 Task: Add a signature Holden Davis containing With sincere appreciation and best wishes, Holden Davis to email address softage.2@softage.net and add a label Recipes
Action: Mouse moved to (890, 590)
Screenshot: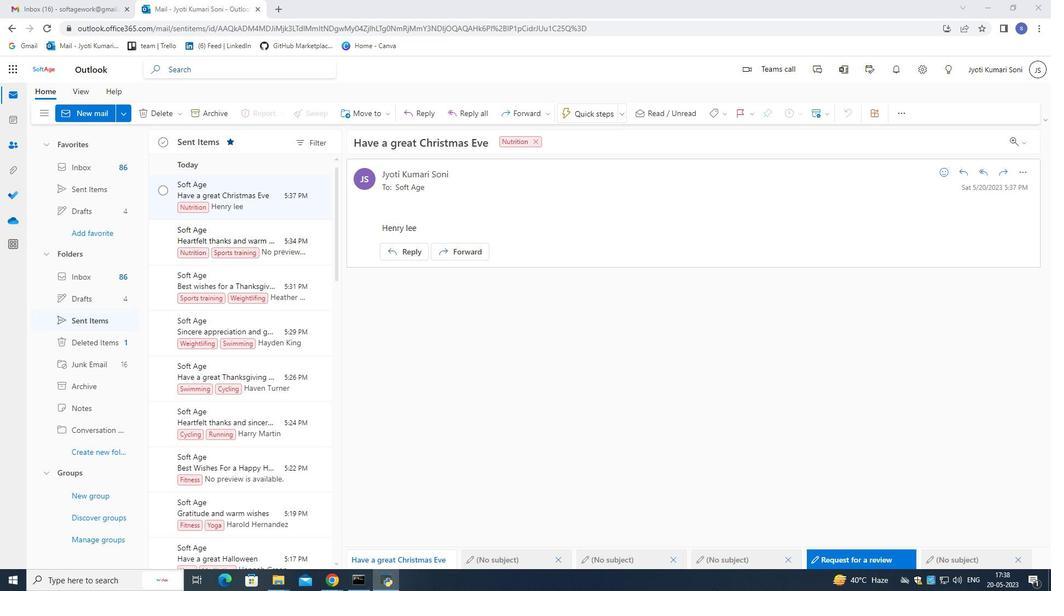 
Action: Mouse scrolled (890, 591) with delta (0, 0)
Screenshot: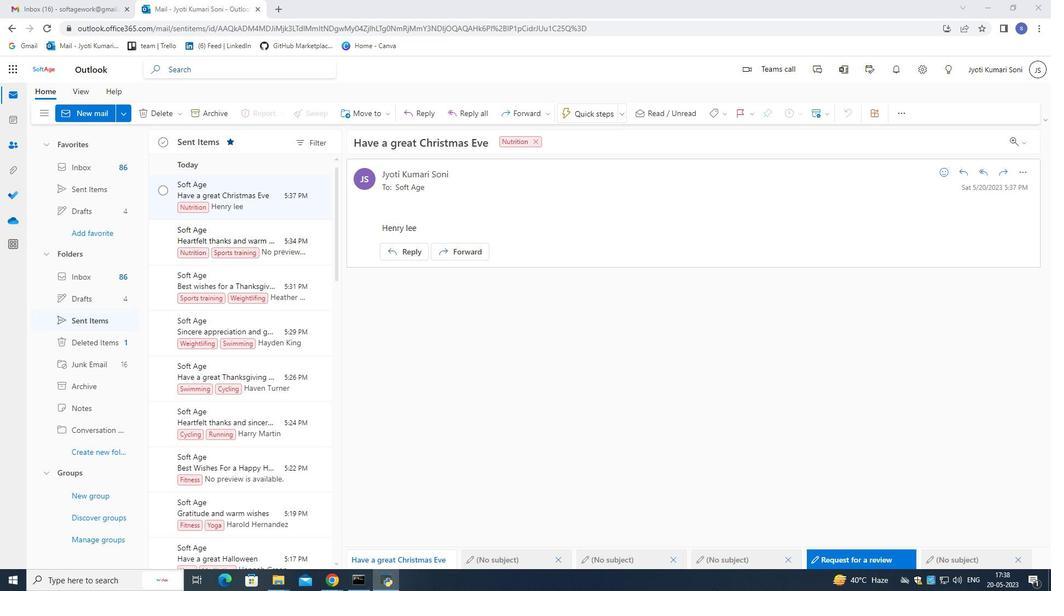 
Action: Mouse moved to (291, 330)
Screenshot: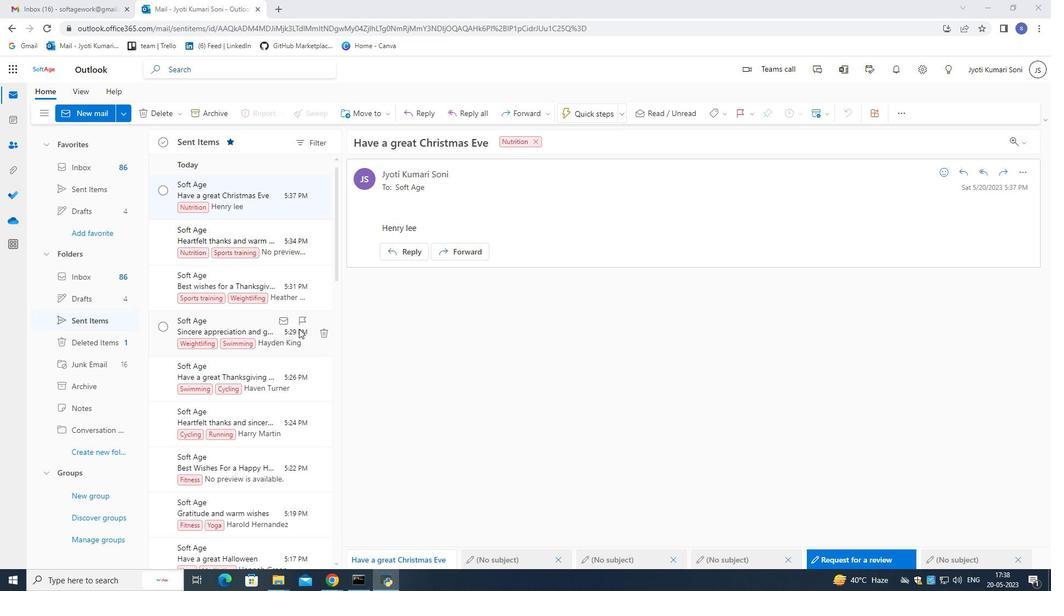 
Action: Mouse scrolled (291, 331) with delta (0, 0)
Screenshot: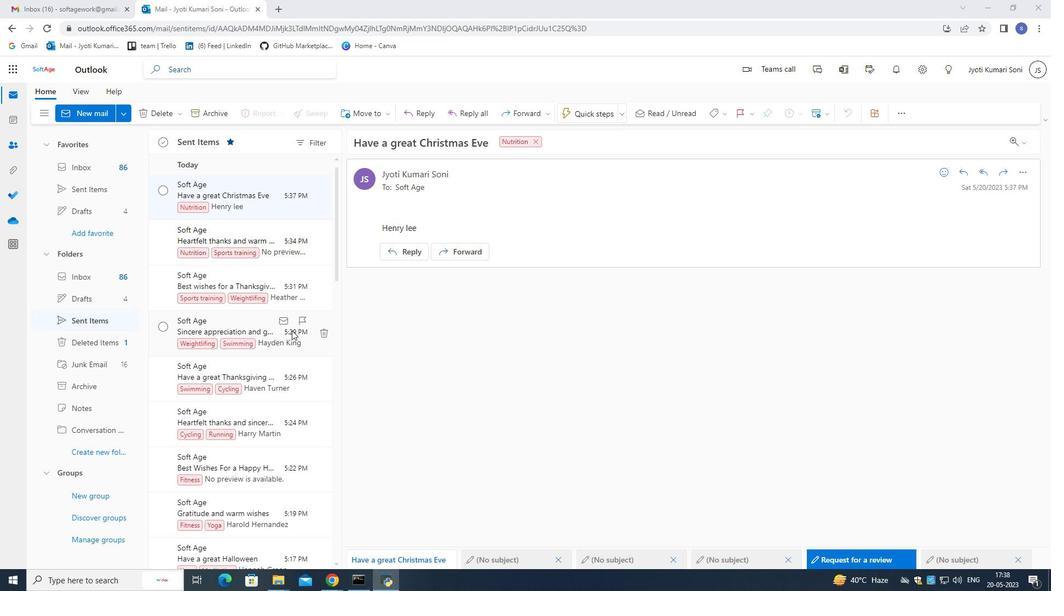 
Action: Mouse scrolled (291, 331) with delta (0, 0)
Screenshot: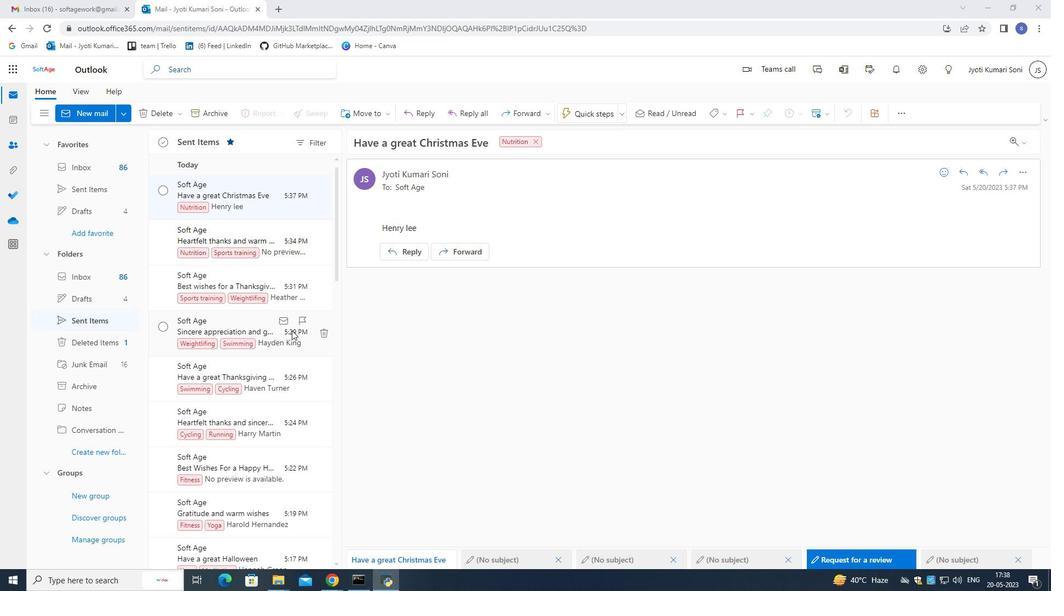 
Action: Mouse scrolled (291, 331) with delta (0, 0)
Screenshot: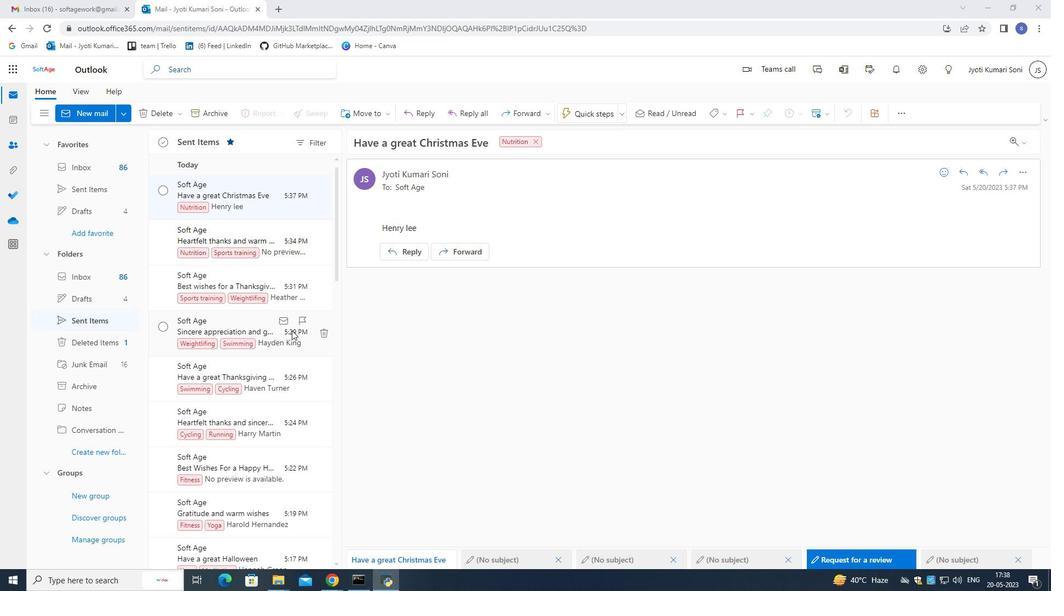 
Action: Mouse scrolled (291, 331) with delta (0, 0)
Screenshot: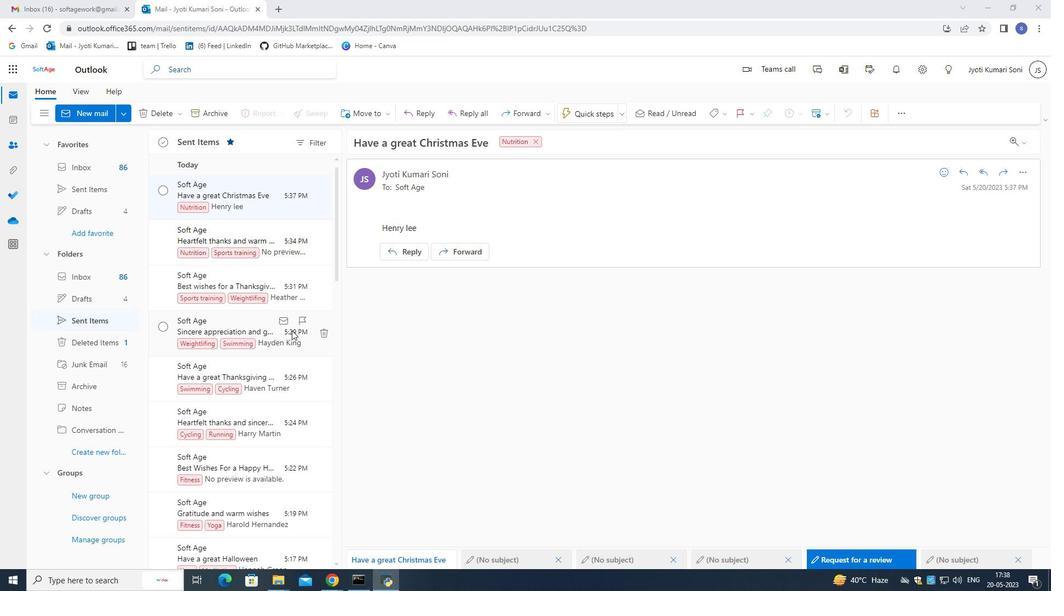 
Action: Mouse scrolled (291, 331) with delta (0, 0)
Screenshot: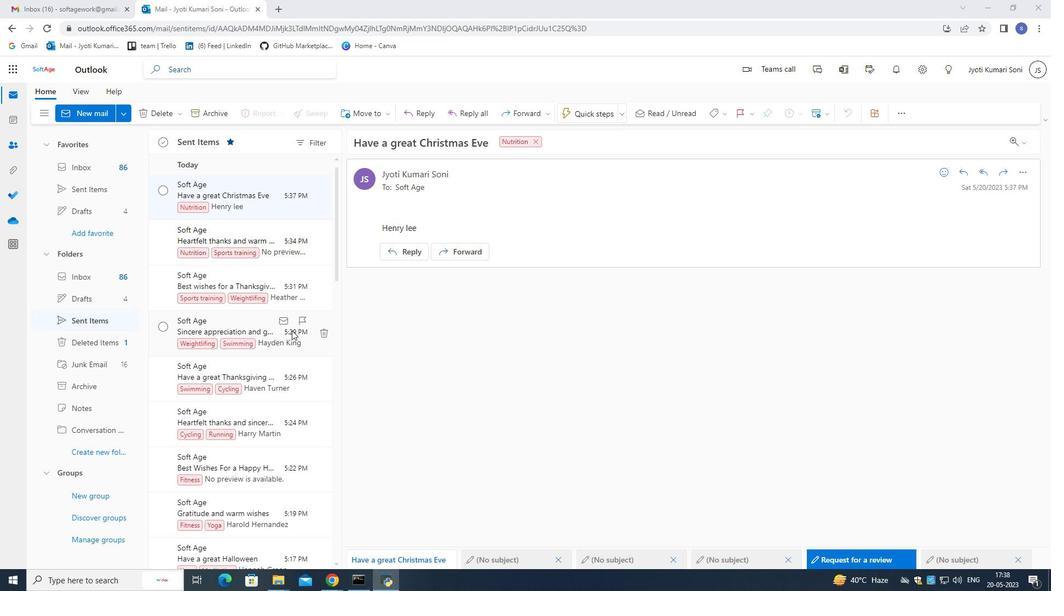 
Action: Mouse scrolled (291, 330) with delta (0, 0)
Screenshot: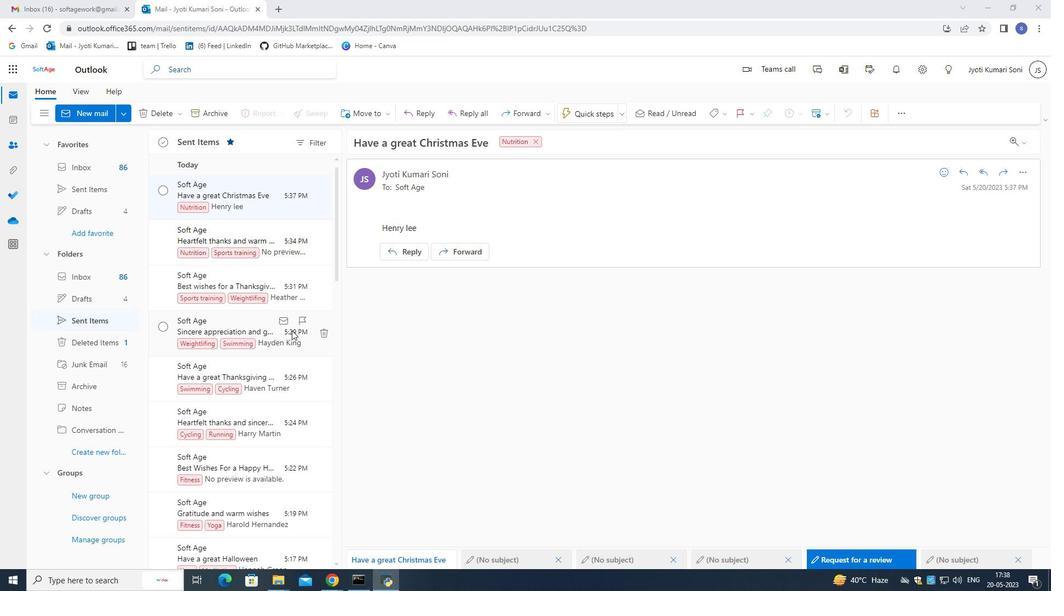 
Action: Mouse scrolled (291, 330) with delta (0, 0)
Screenshot: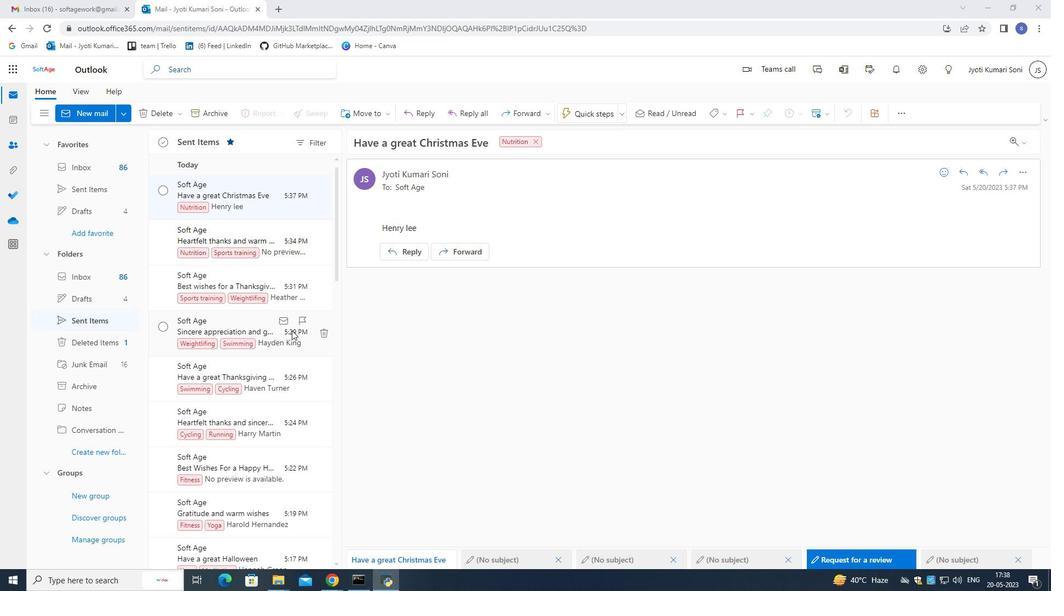 
Action: Mouse scrolled (291, 330) with delta (0, 0)
Screenshot: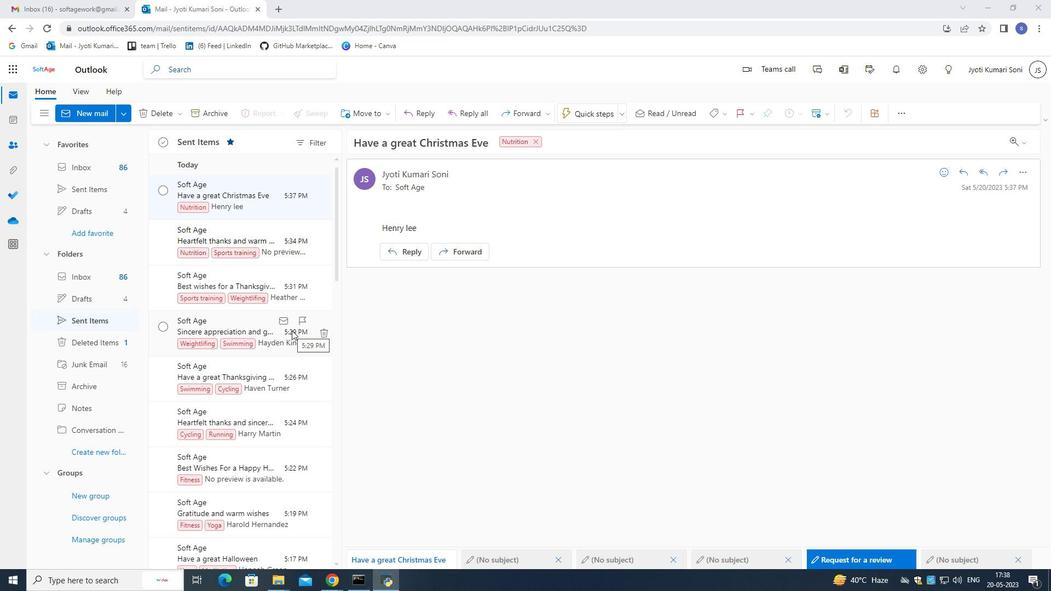 
Action: Mouse scrolled (291, 330) with delta (0, 0)
Screenshot: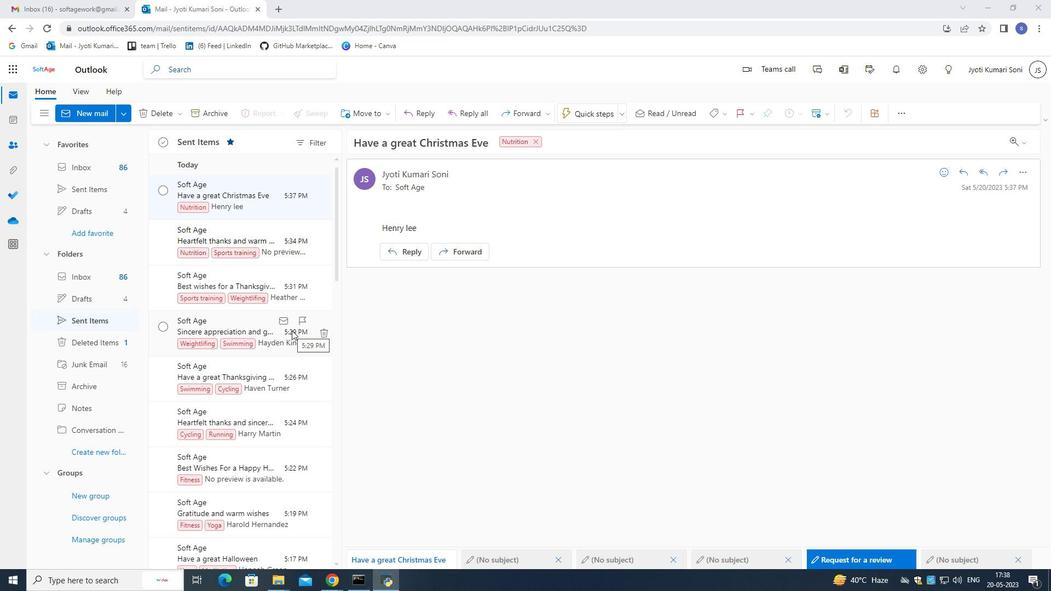 
Action: Mouse scrolled (291, 330) with delta (0, 0)
Screenshot: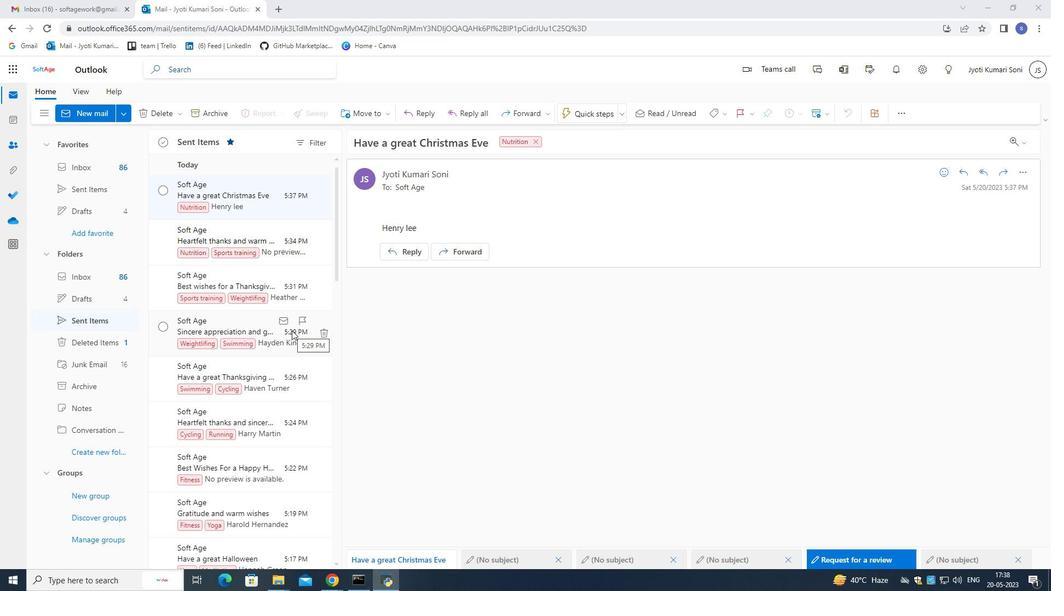 
Action: Mouse scrolled (291, 331) with delta (0, 0)
Screenshot: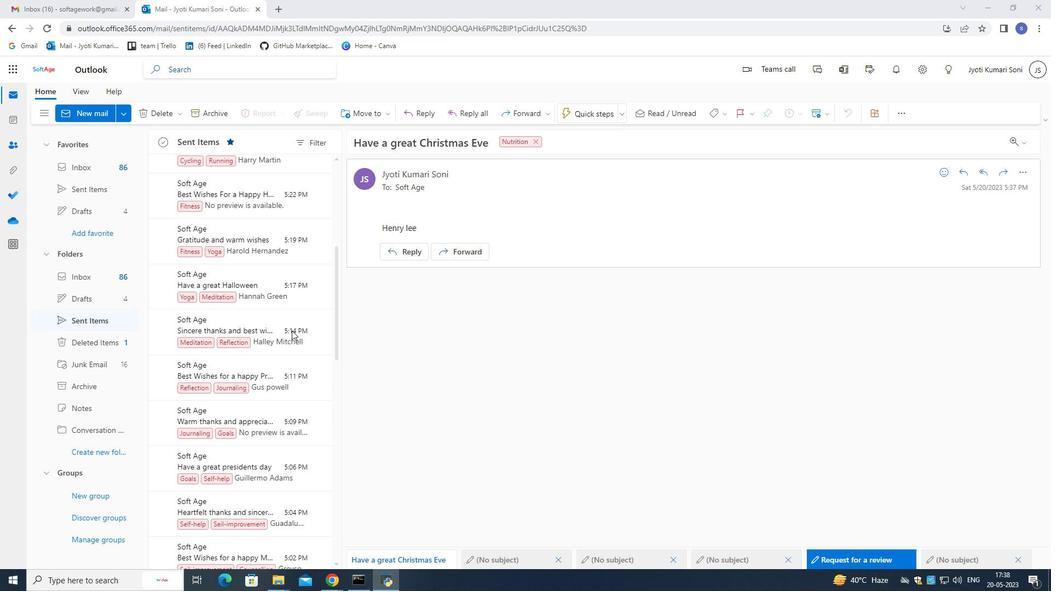 
Action: Mouse scrolled (291, 331) with delta (0, 0)
Screenshot: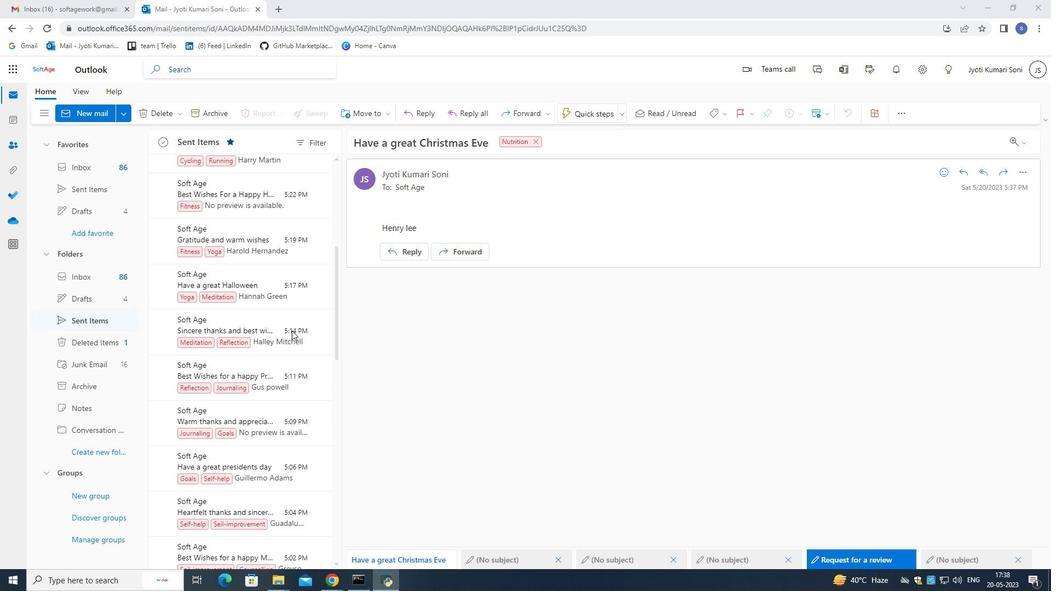 
Action: Mouse scrolled (291, 331) with delta (0, 0)
Screenshot: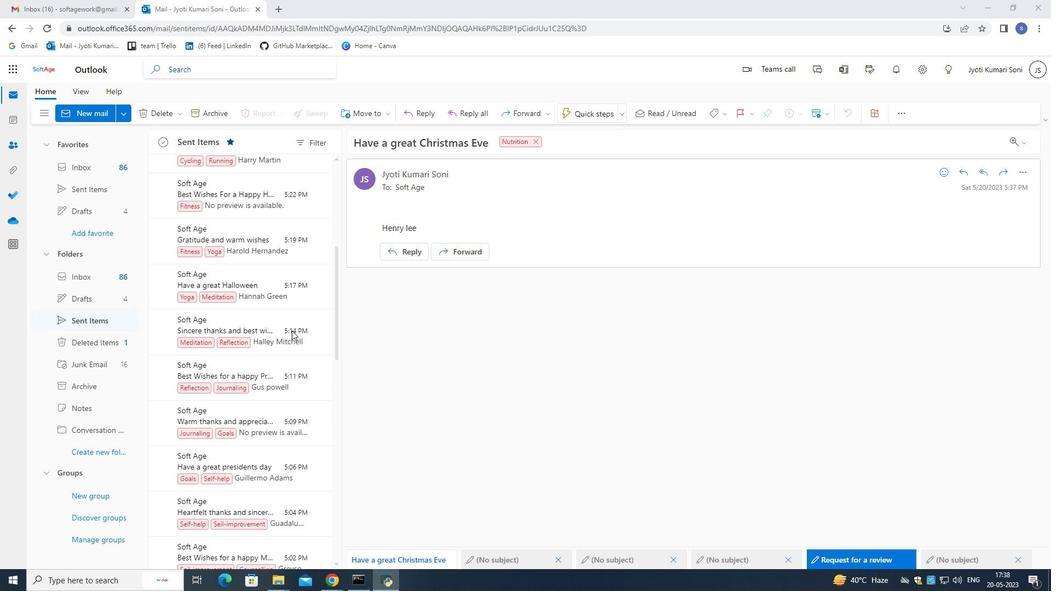 
Action: Mouse scrolled (291, 331) with delta (0, 0)
Screenshot: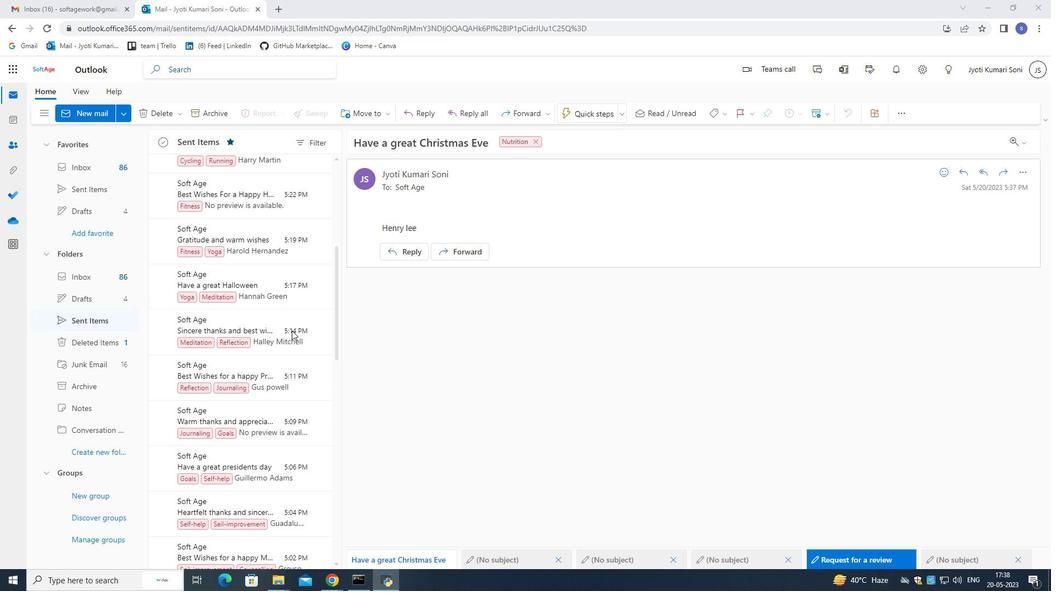 
Action: Mouse scrolled (291, 331) with delta (0, 0)
Screenshot: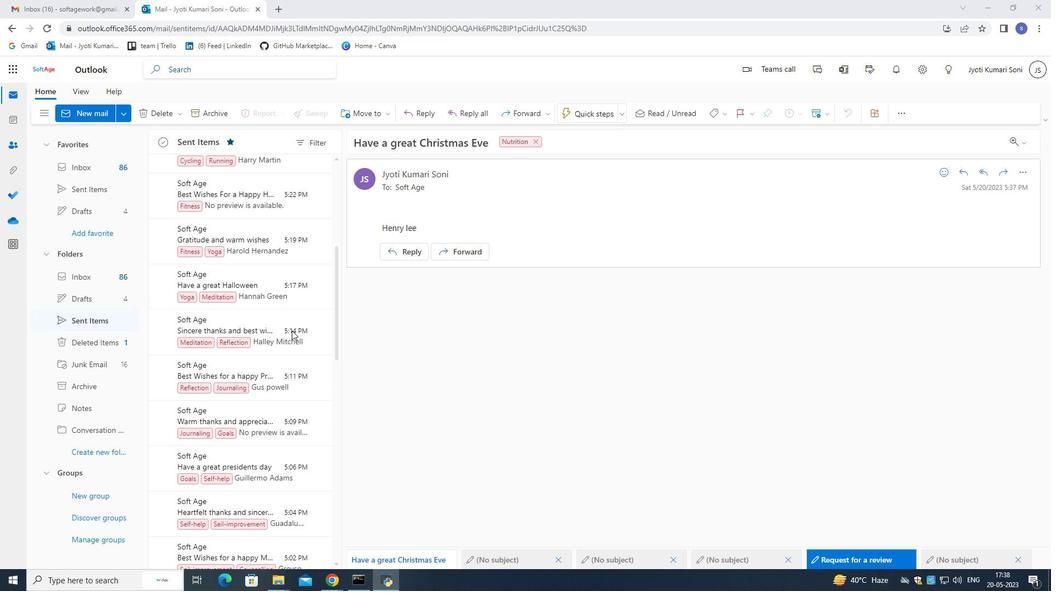 
Action: Mouse scrolled (291, 331) with delta (0, 0)
Screenshot: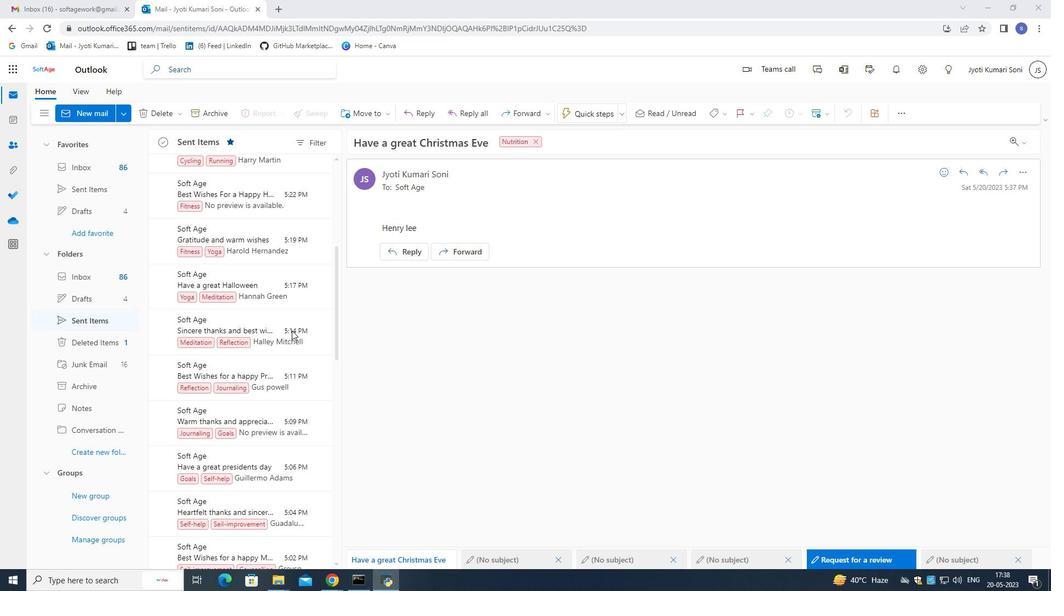 
Action: Mouse scrolled (291, 331) with delta (0, 0)
Screenshot: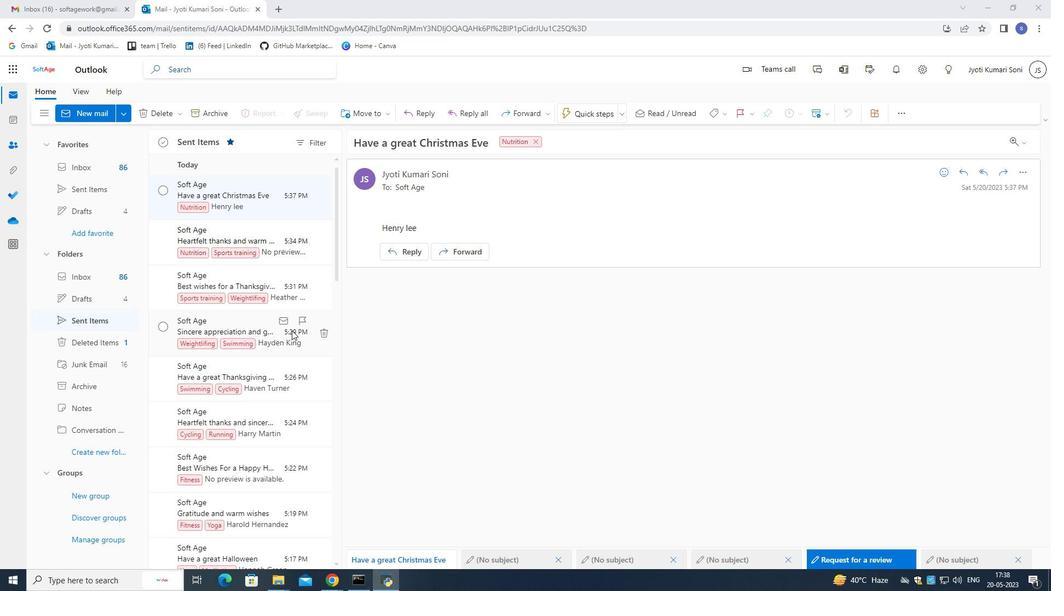 
Action: Mouse scrolled (291, 331) with delta (0, 0)
Screenshot: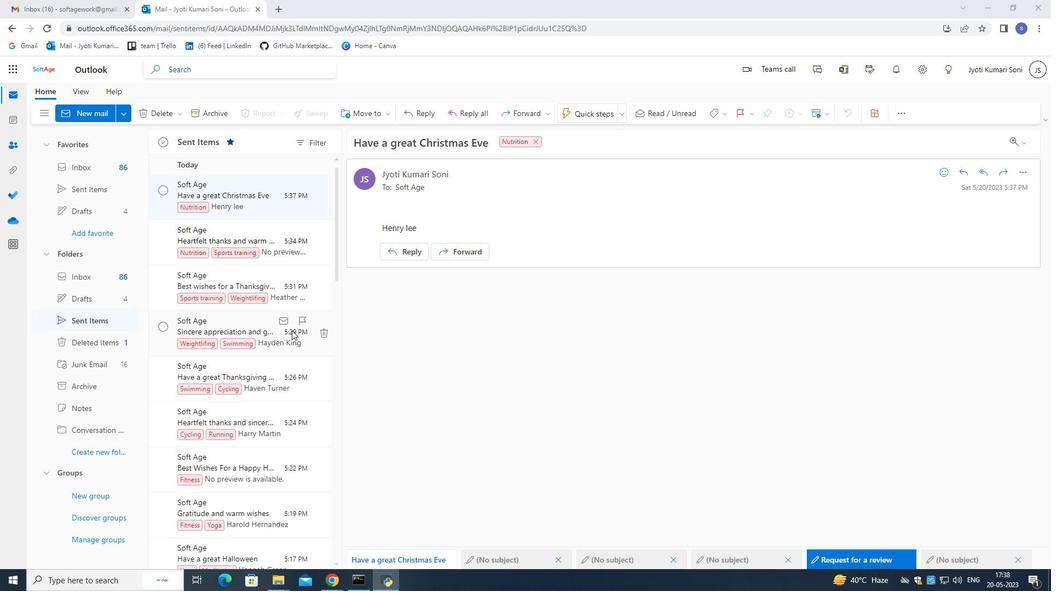 
Action: Mouse scrolled (291, 331) with delta (0, 0)
Screenshot: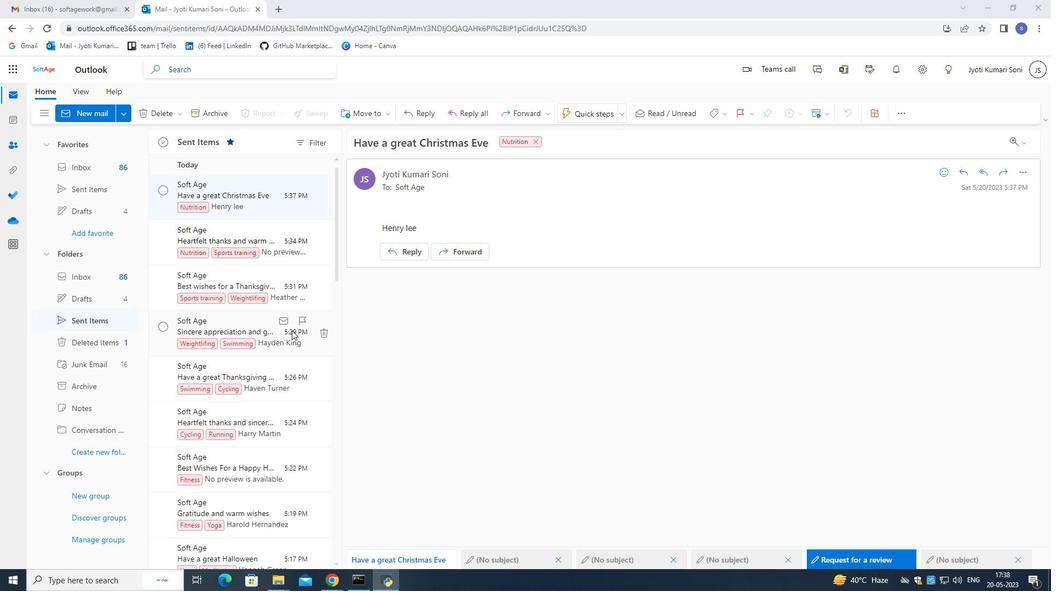 
Action: Mouse scrolled (291, 331) with delta (0, 0)
Screenshot: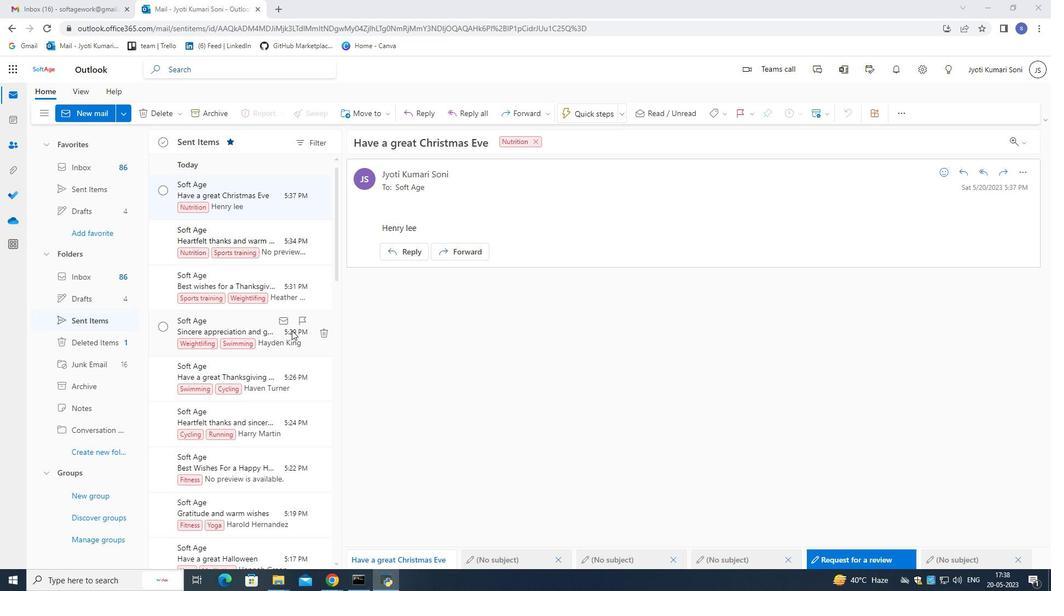
Action: Mouse scrolled (291, 331) with delta (0, 0)
Screenshot: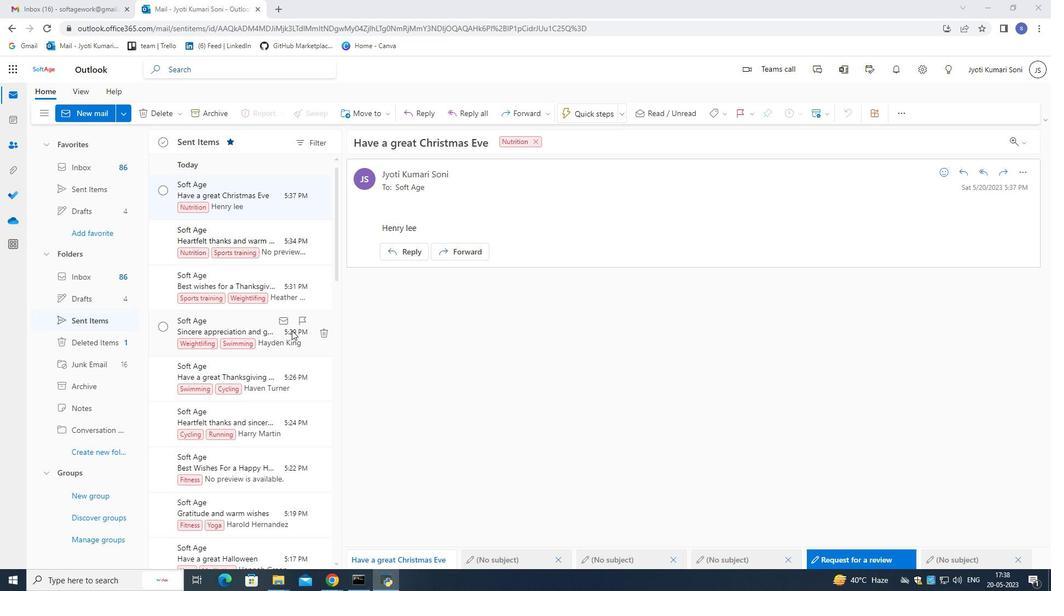 
Action: Mouse scrolled (291, 331) with delta (0, 0)
Screenshot: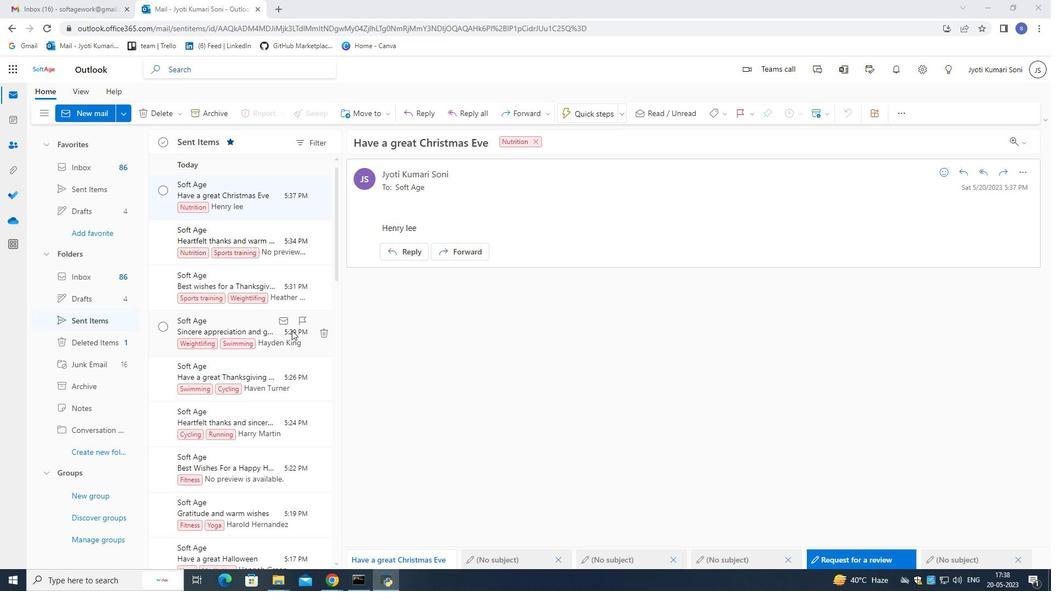 
Action: Mouse moved to (88, 112)
Screenshot: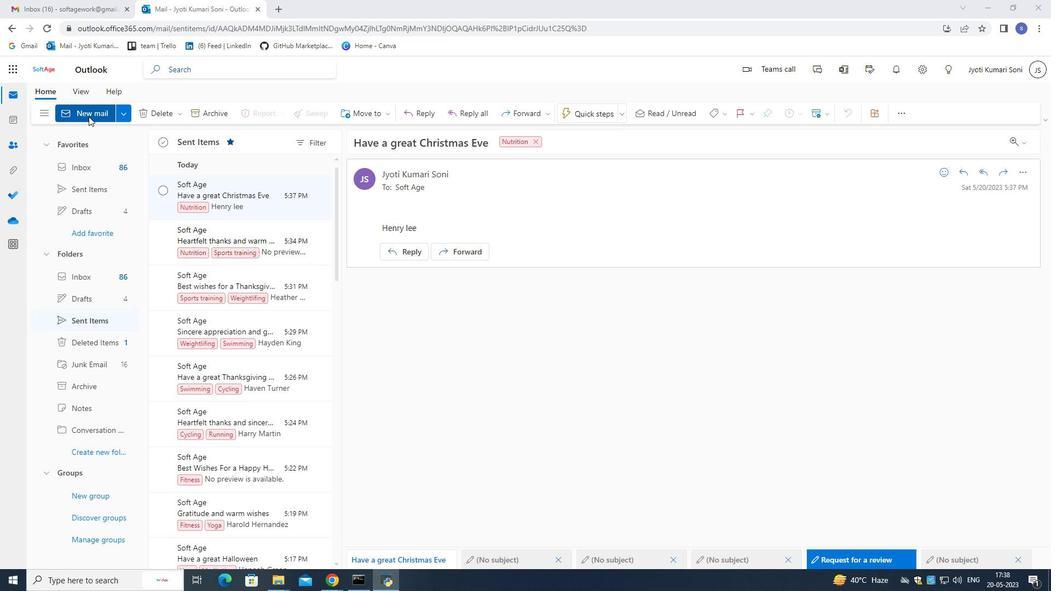 
Action: Mouse pressed left at (88, 112)
Screenshot: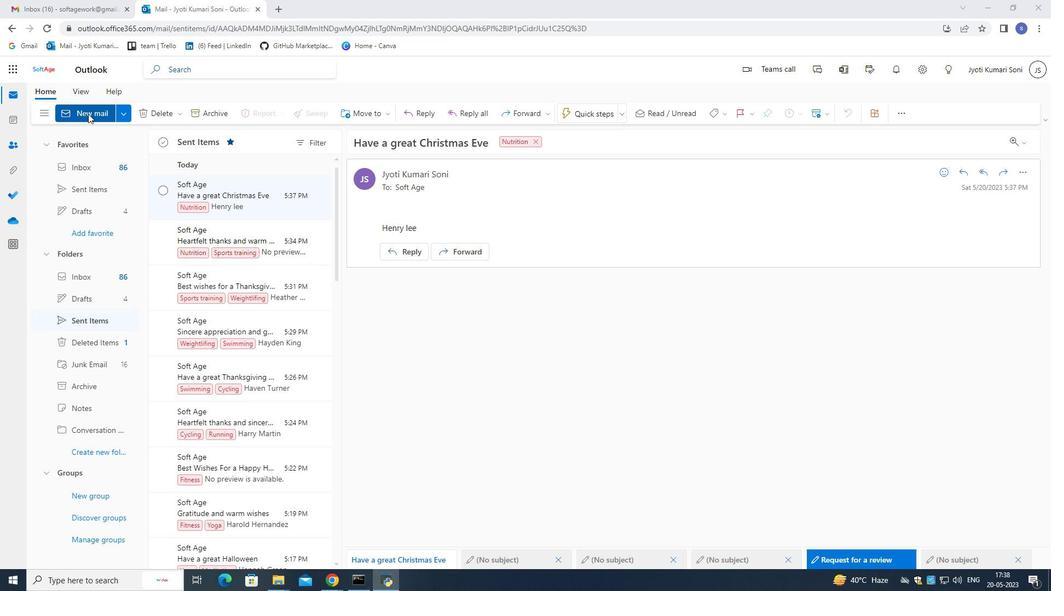 
Action: Mouse moved to (743, 111)
Screenshot: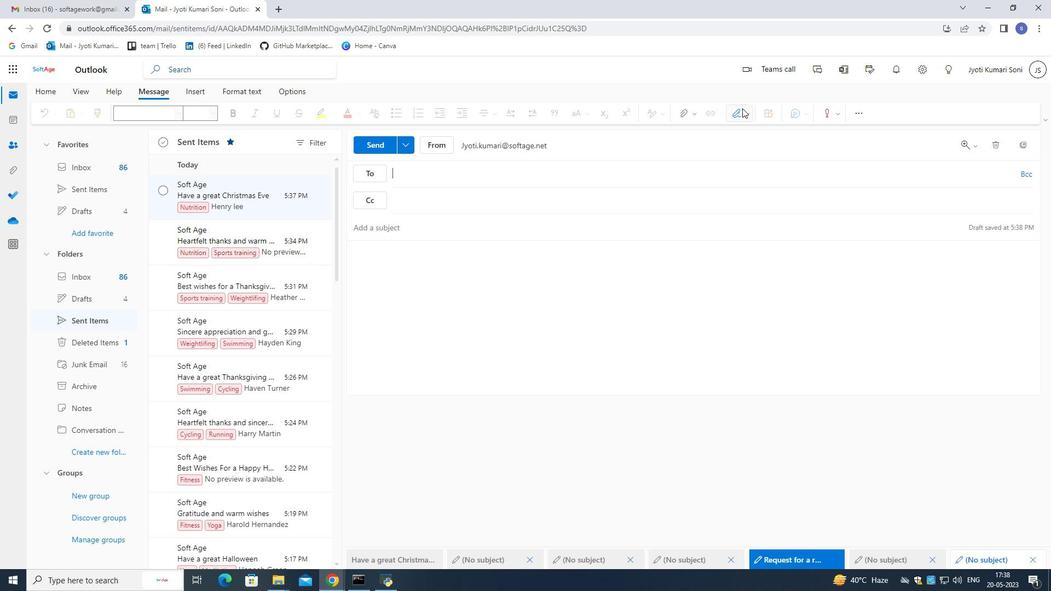 
Action: Mouse pressed left at (743, 111)
Screenshot: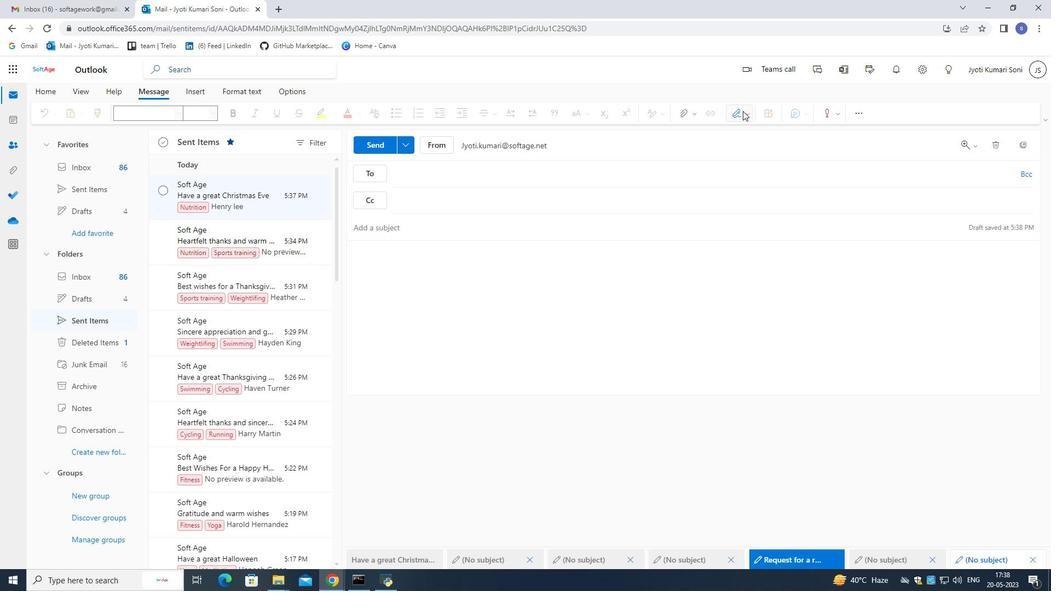 
Action: Mouse moved to (727, 303)
Screenshot: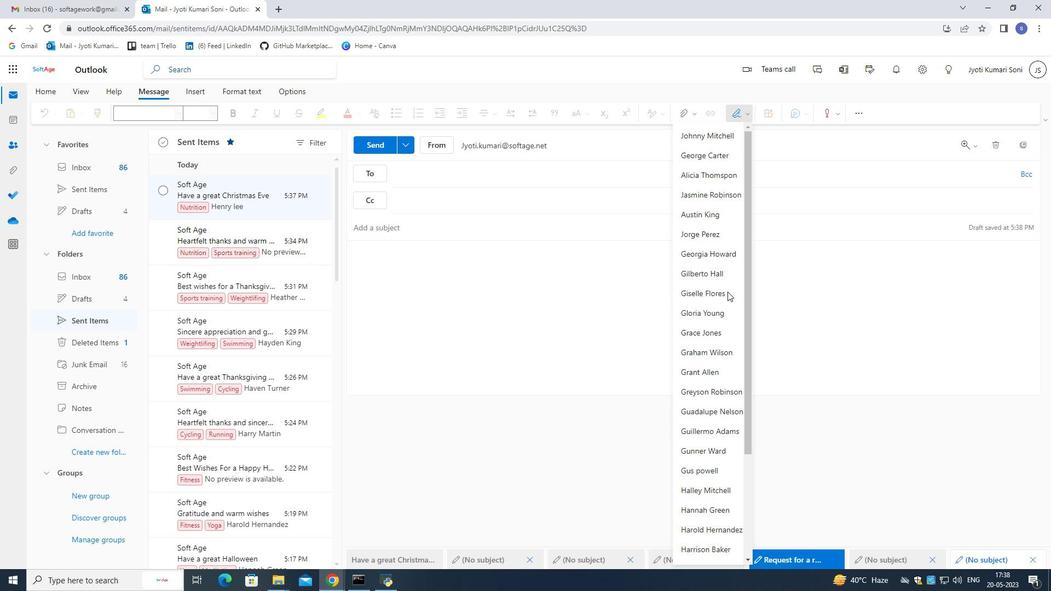 
Action: Mouse scrolled (727, 303) with delta (0, 0)
Screenshot: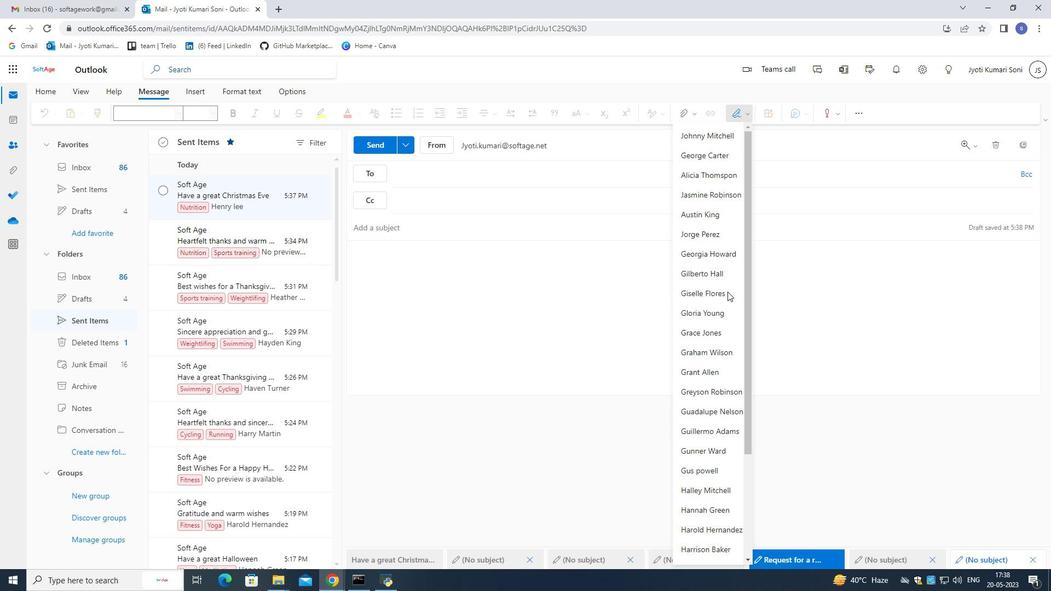 
Action: Mouse moved to (726, 318)
Screenshot: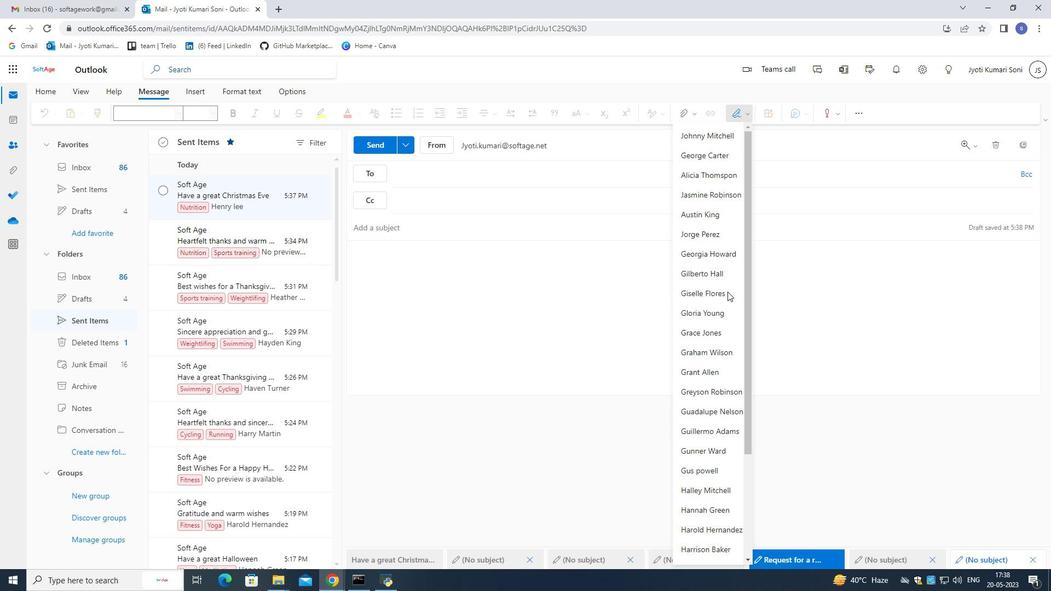 
Action: Mouse scrolled (726, 317) with delta (0, 0)
Screenshot: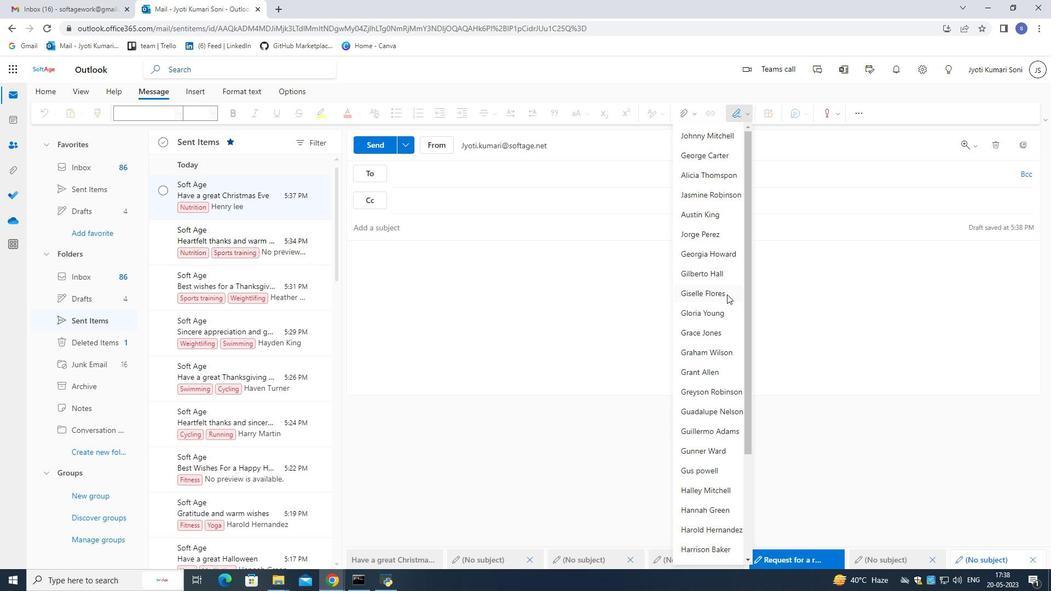 
Action: Mouse moved to (726, 327)
Screenshot: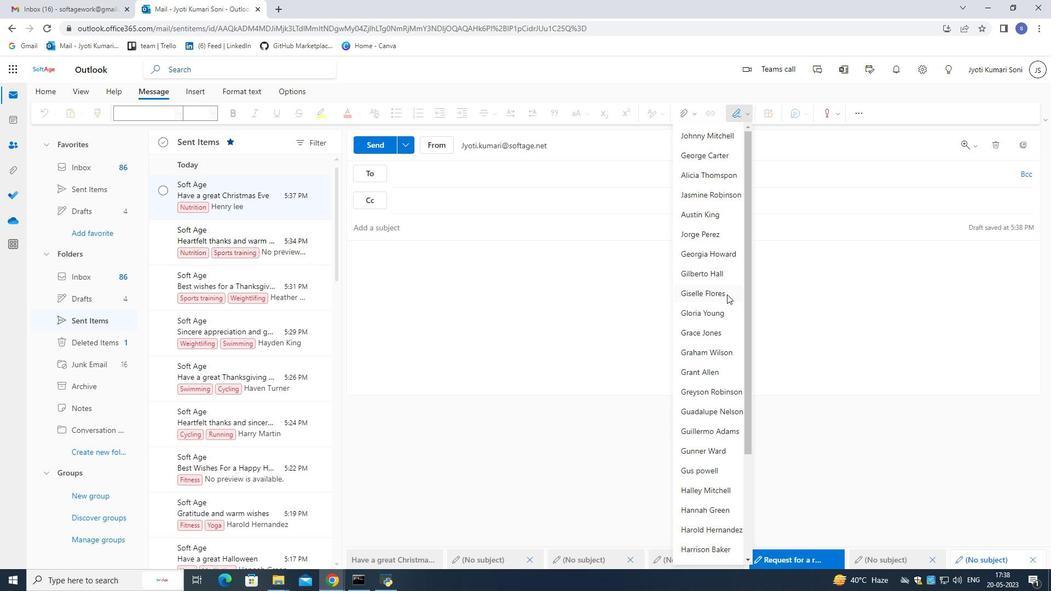 
Action: Mouse scrolled (726, 326) with delta (0, 0)
Screenshot: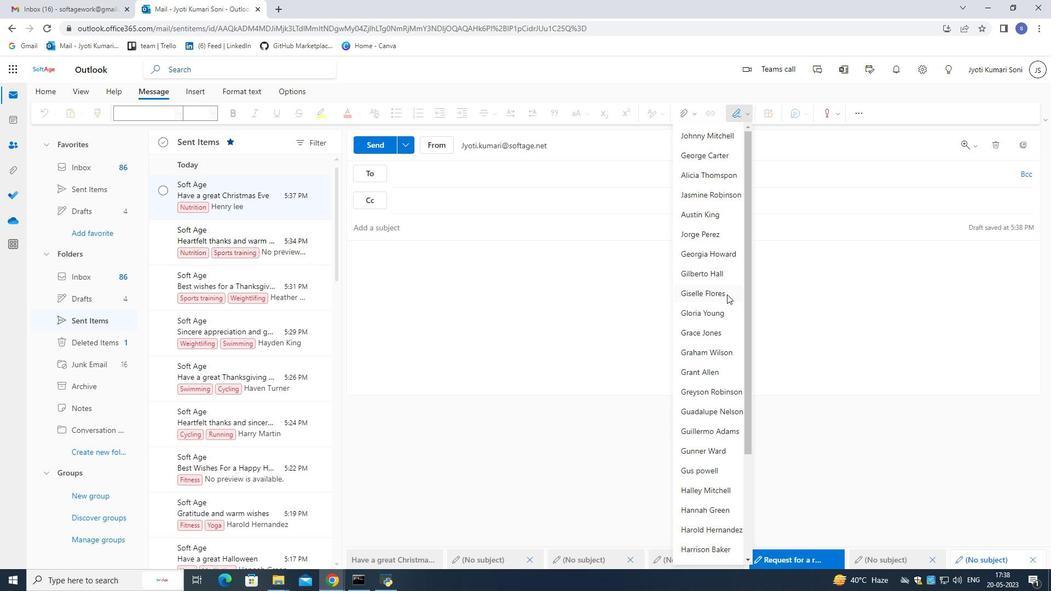 
Action: Mouse moved to (726, 328)
Screenshot: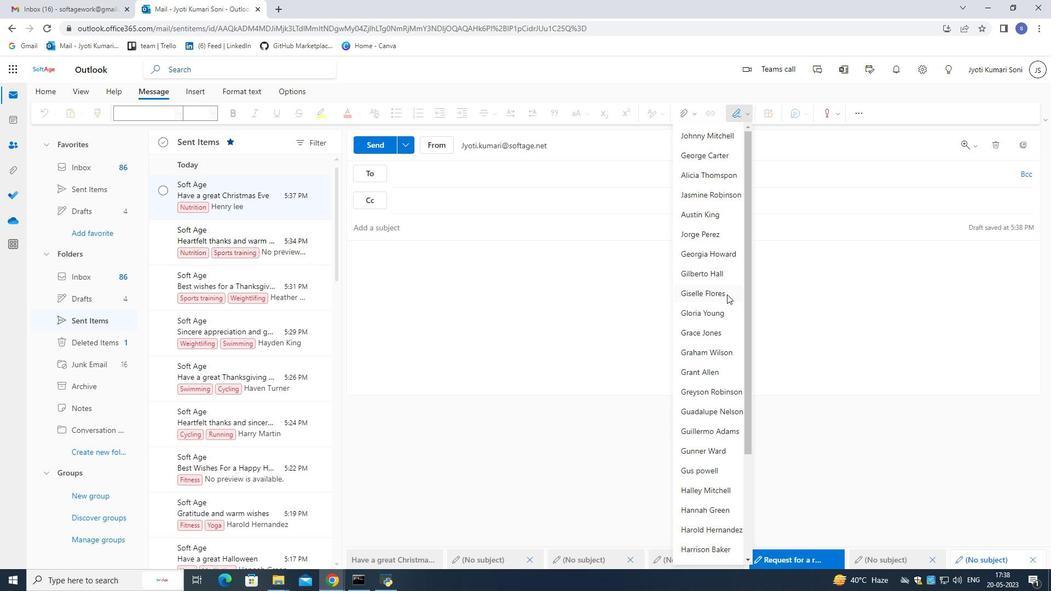 
Action: Mouse scrolled (726, 327) with delta (0, 0)
Screenshot: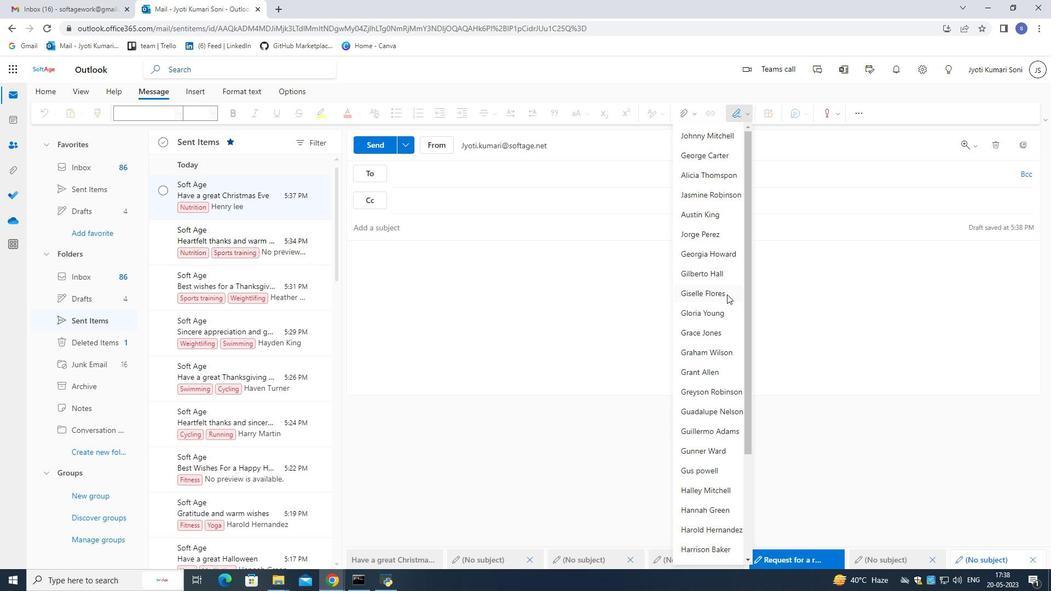 
Action: Mouse scrolled (726, 327) with delta (0, 0)
Screenshot: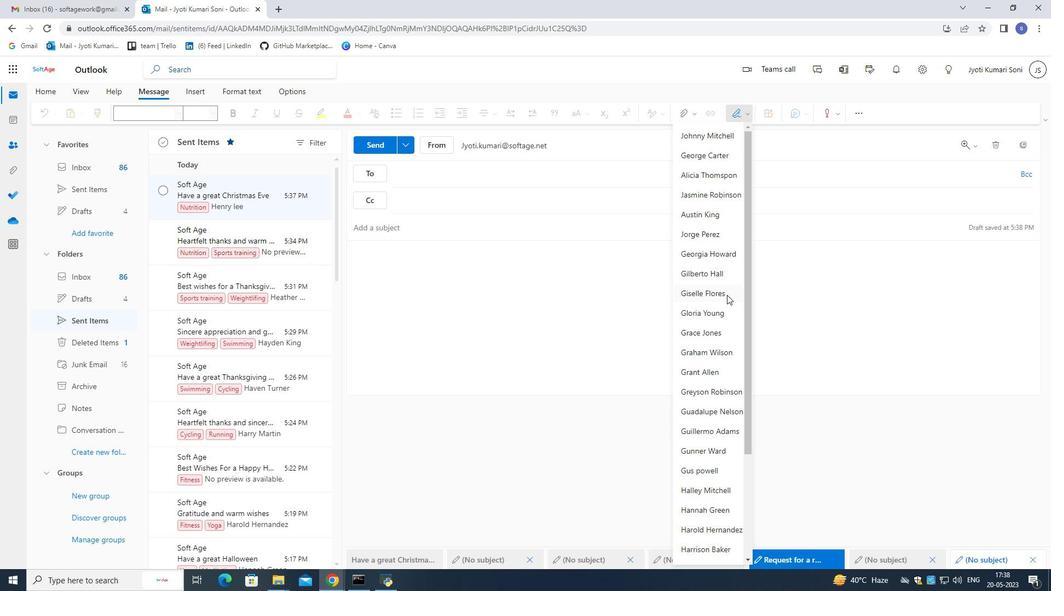 
Action: Mouse scrolled (726, 327) with delta (0, 0)
Screenshot: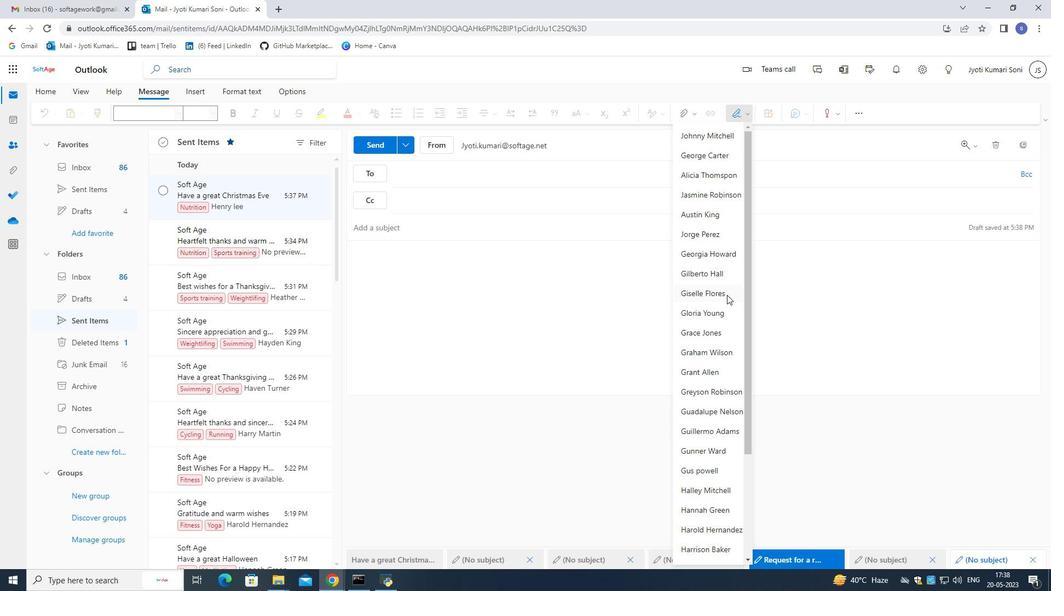 
Action: Mouse scrolled (726, 327) with delta (0, 0)
Screenshot: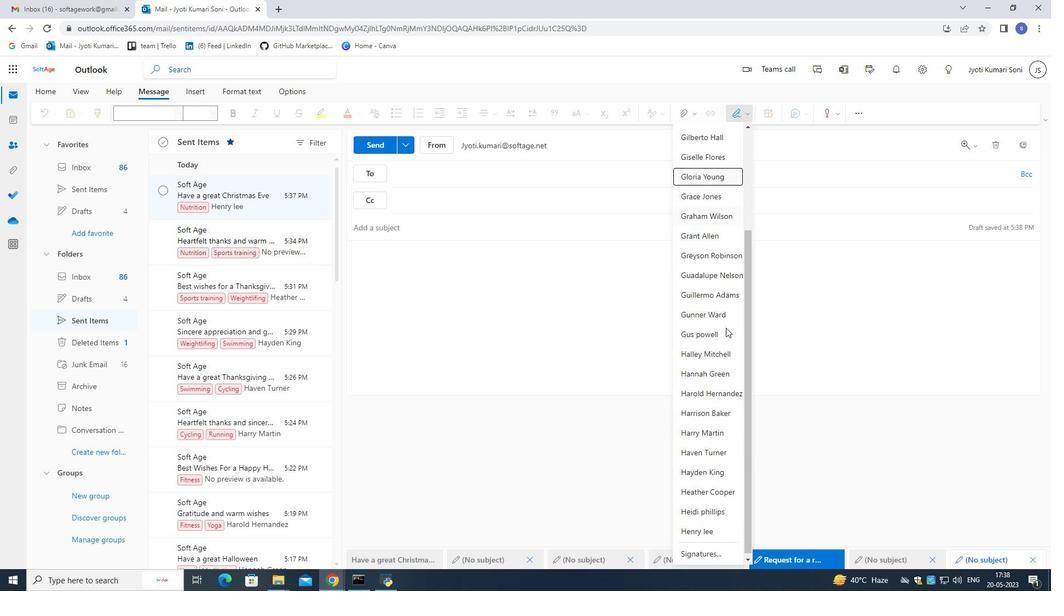 
Action: Mouse scrolled (726, 327) with delta (0, 0)
Screenshot: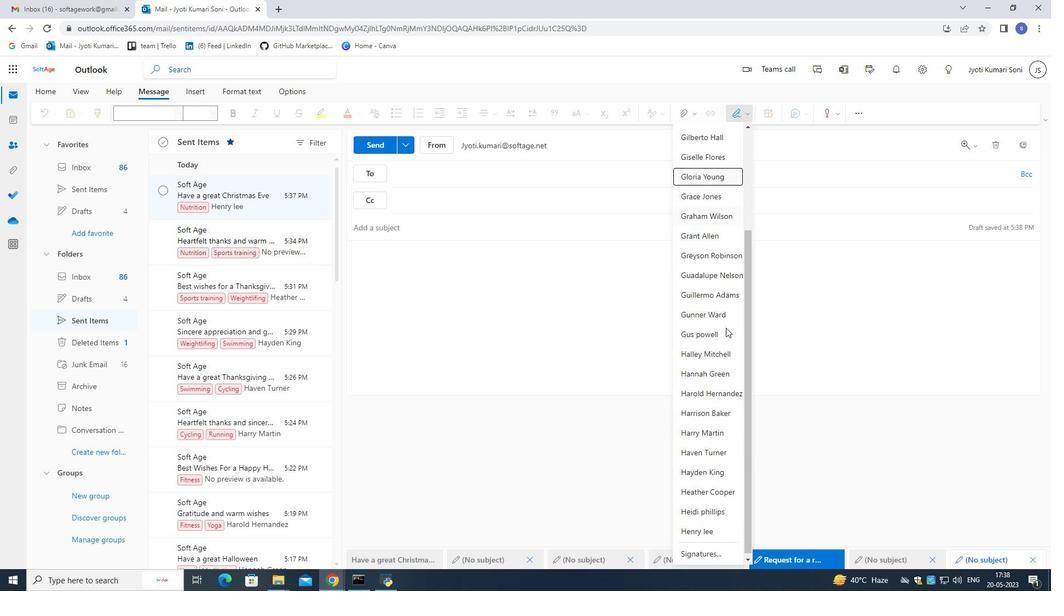 
Action: Mouse scrolled (726, 327) with delta (0, 0)
Screenshot: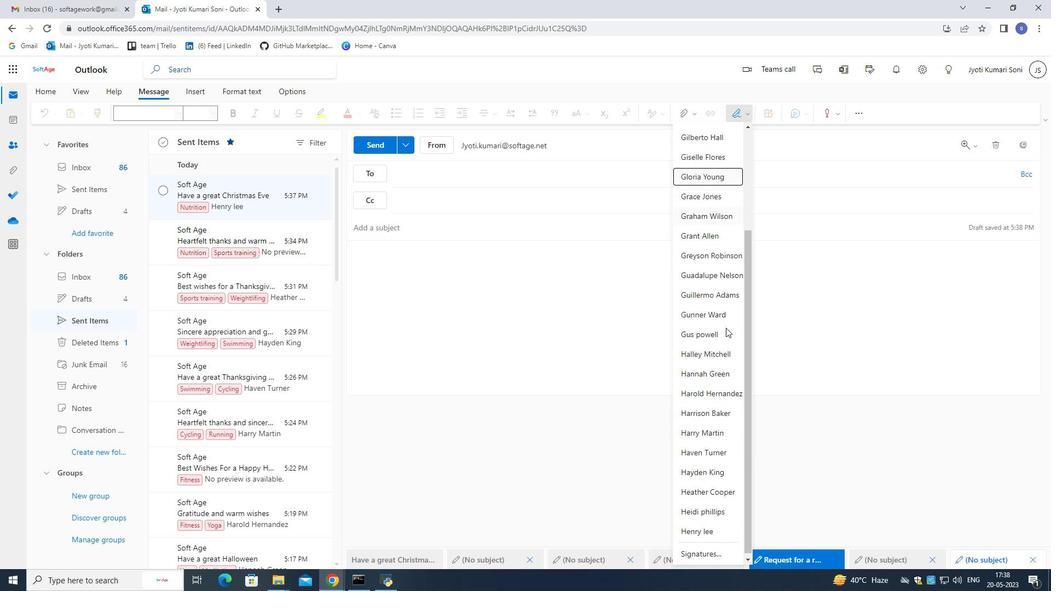 
Action: Mouse scrolled (726, 327) with delta (0, 0)
Screenshot: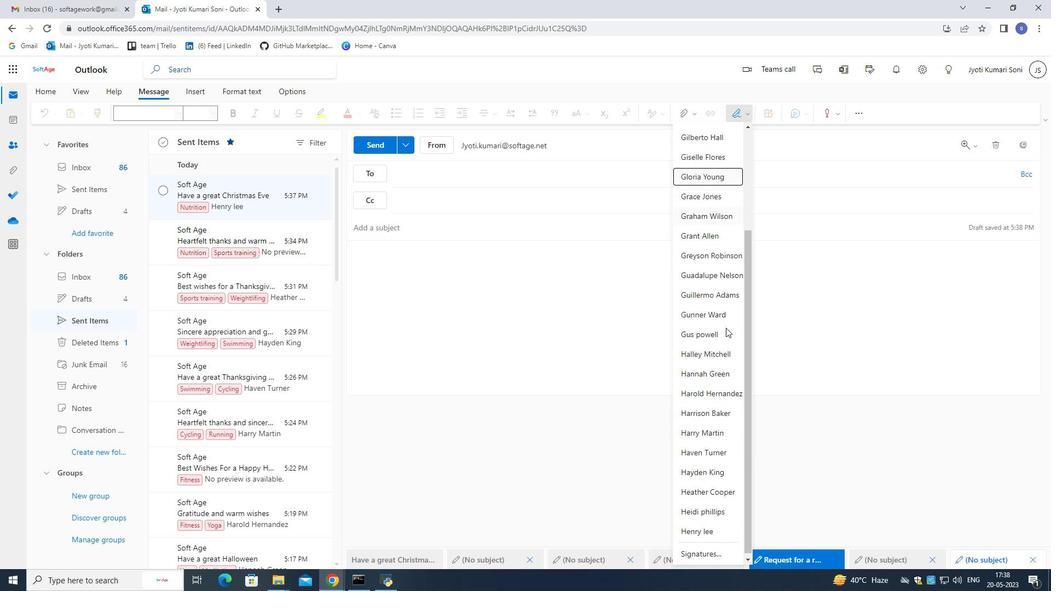 
Action: Mouse scrolled (726, 327) with delta (0, 0)
Screenshot: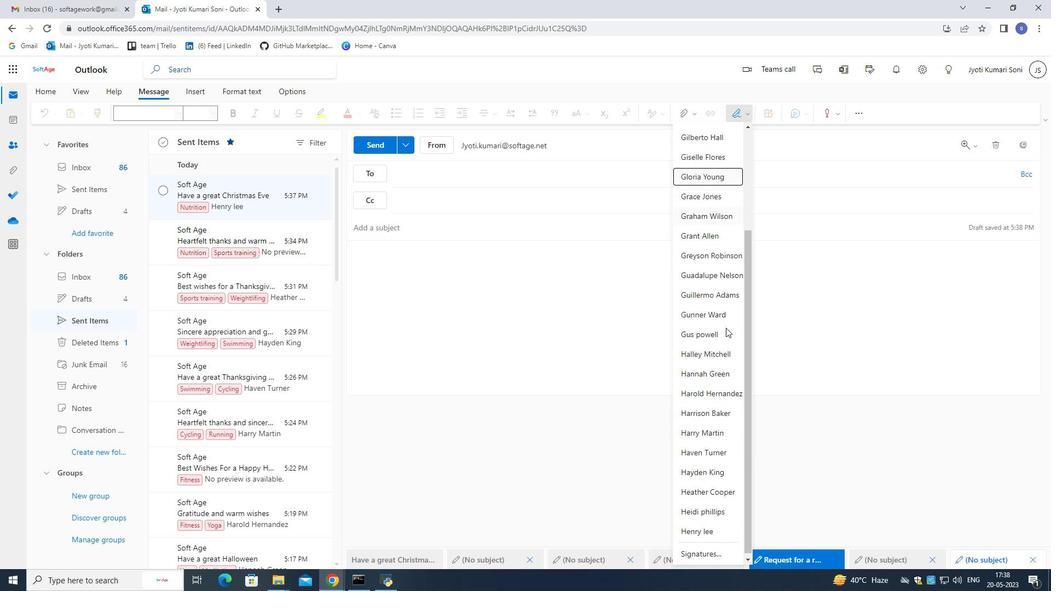 
Action: Mouse moved to (726, 548)
Screenshot: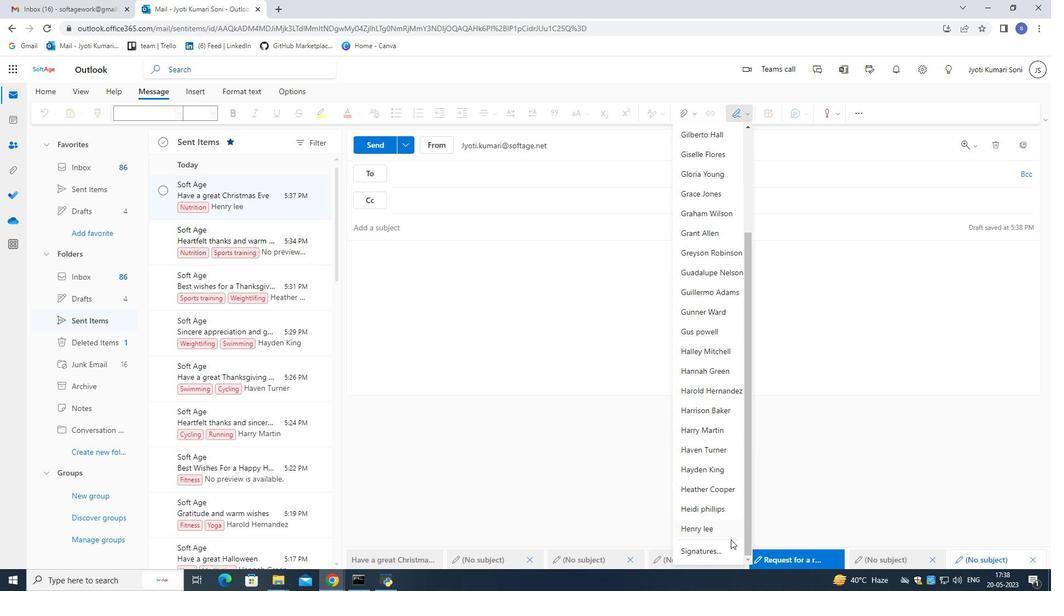 
Action: Mouse pressed left at (726, 548)
Screenshot: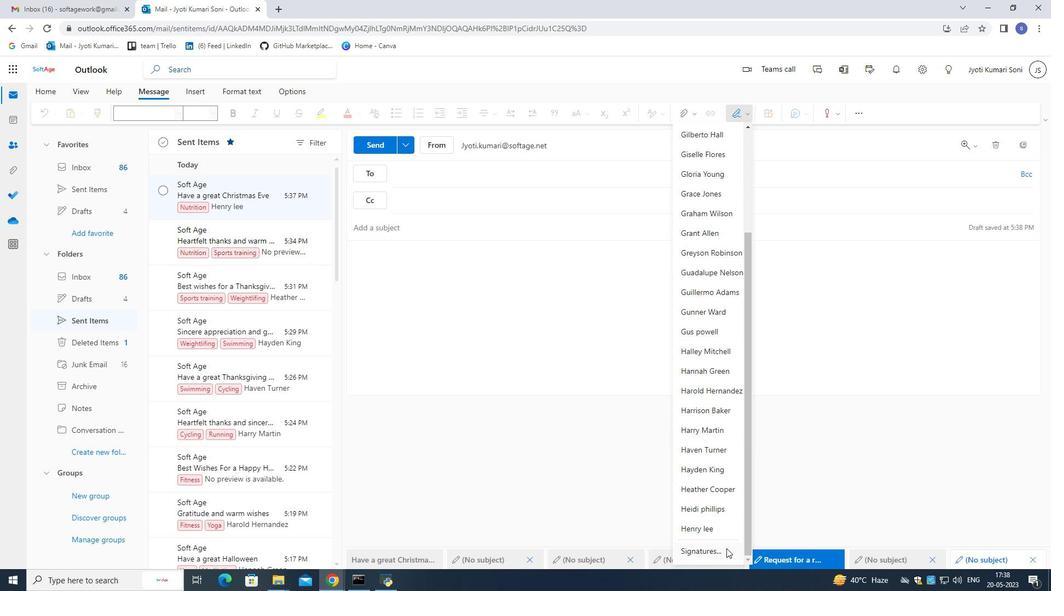 
Action: Mouse moved to (689, 197)
Screenshot: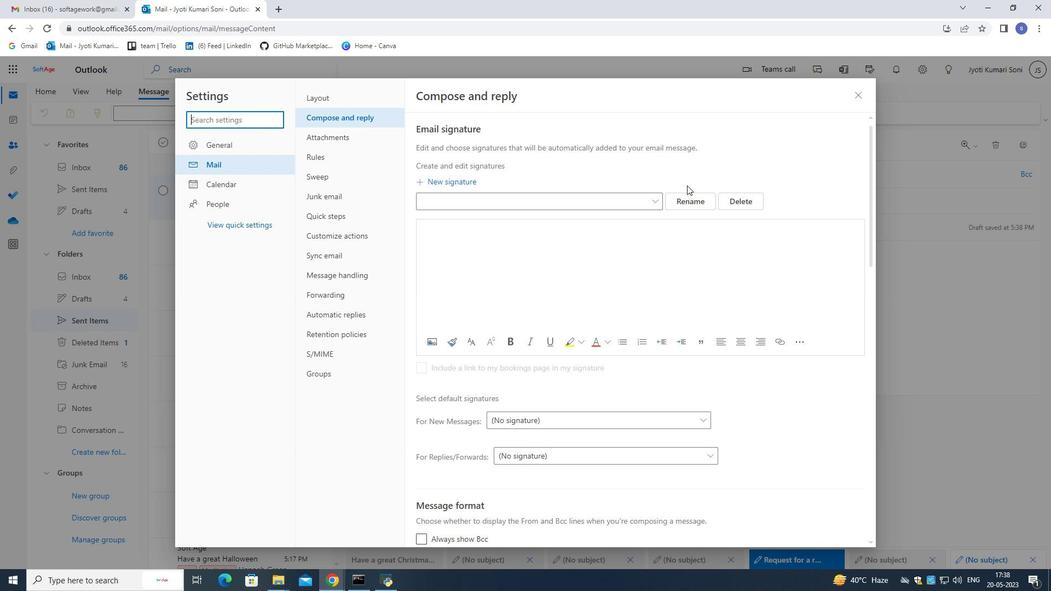 
Action: Mouse pressed left at (689, 197)
Screenshot: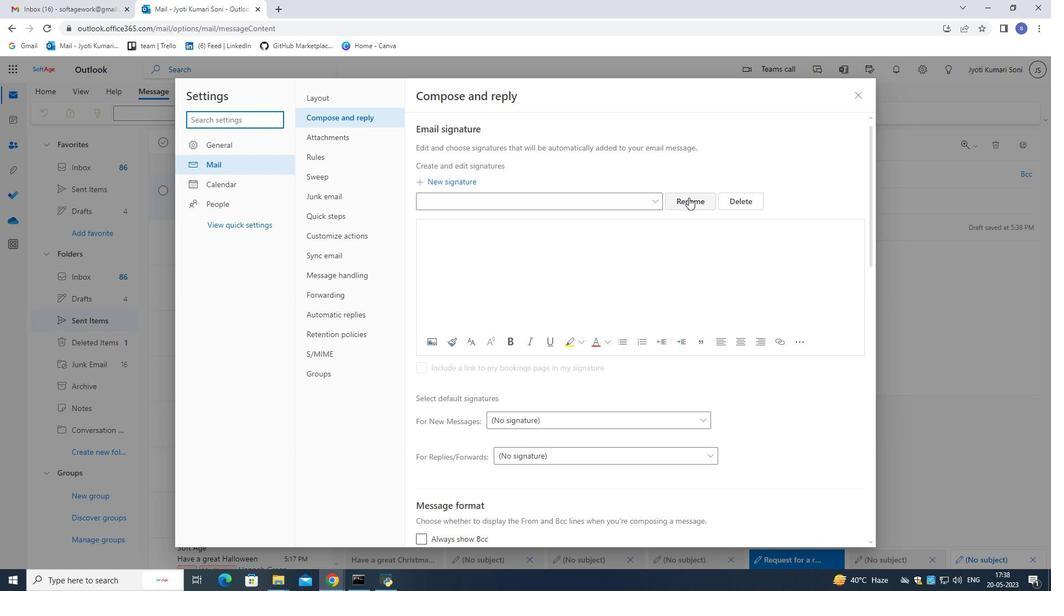 
Action: Mouse pressed left at (689, 197)
Screenshot: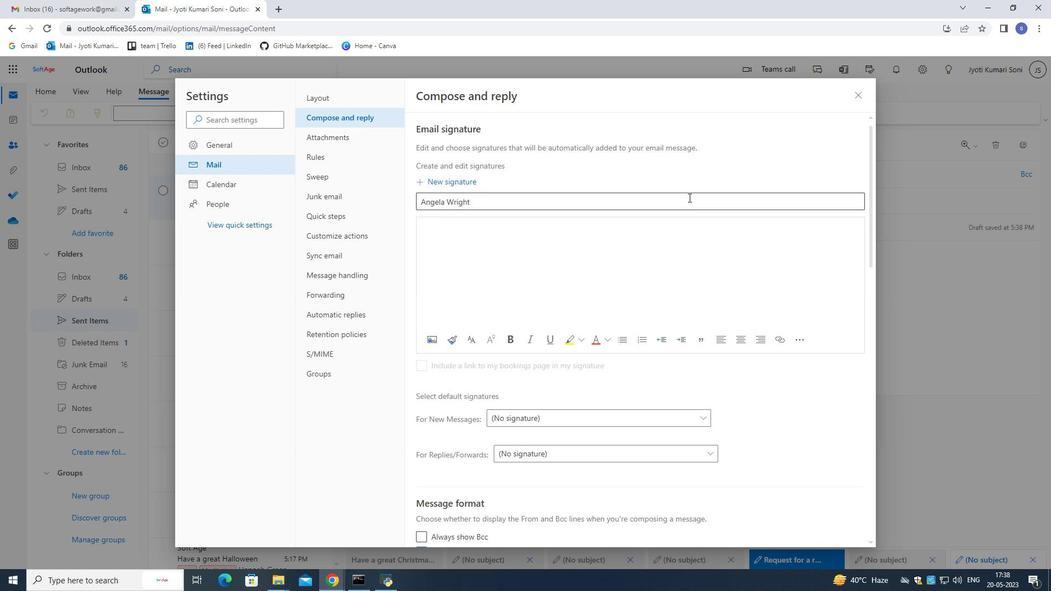 
Action: Mouse pressed left at (689, 197)
Screenshot: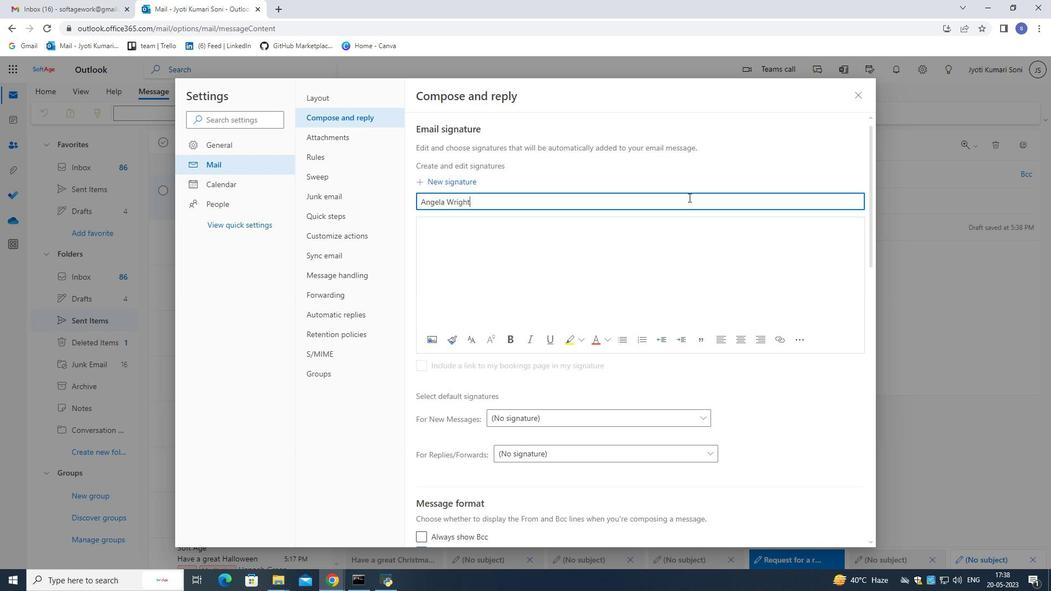
Action: Mouse pressed left at (689, 197)
Screenshot: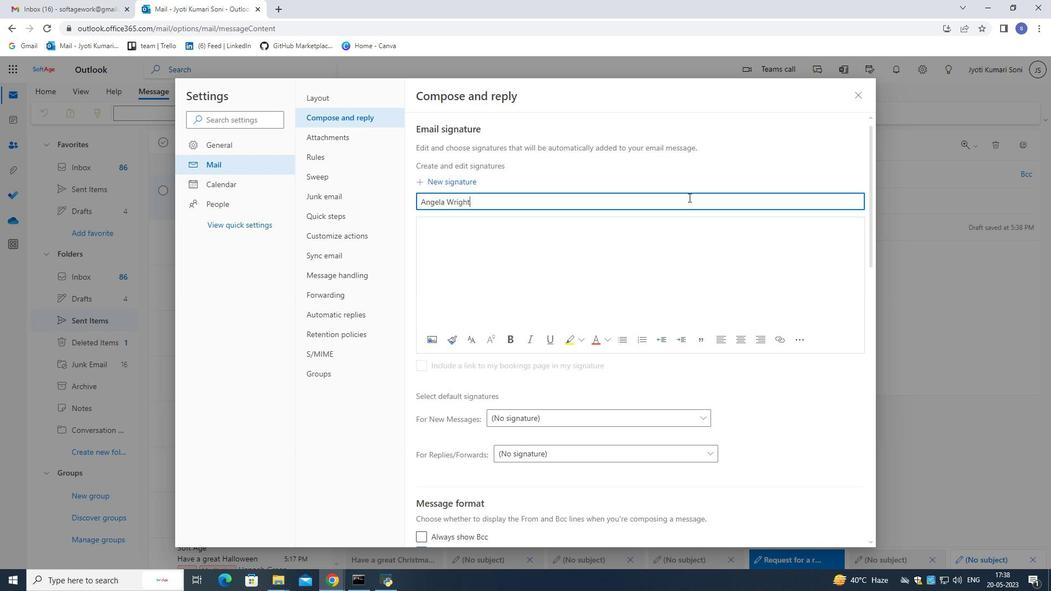 
Action: Key pressed <Key.shift><Key.shift><Key.shift><Key.shift><Key.shift><Key.shift><Key.shift><Key.shift><Key.shift><Key.shift><Key.shift><Key.shift><Key.shift><Key.shift><Key.shift><Key.shift><Key.shift><Key.shift><Key.shift><Key.shift><Key.shift><Key.shift>Holden<Key.space><Key.shift>Davis
Screenshot: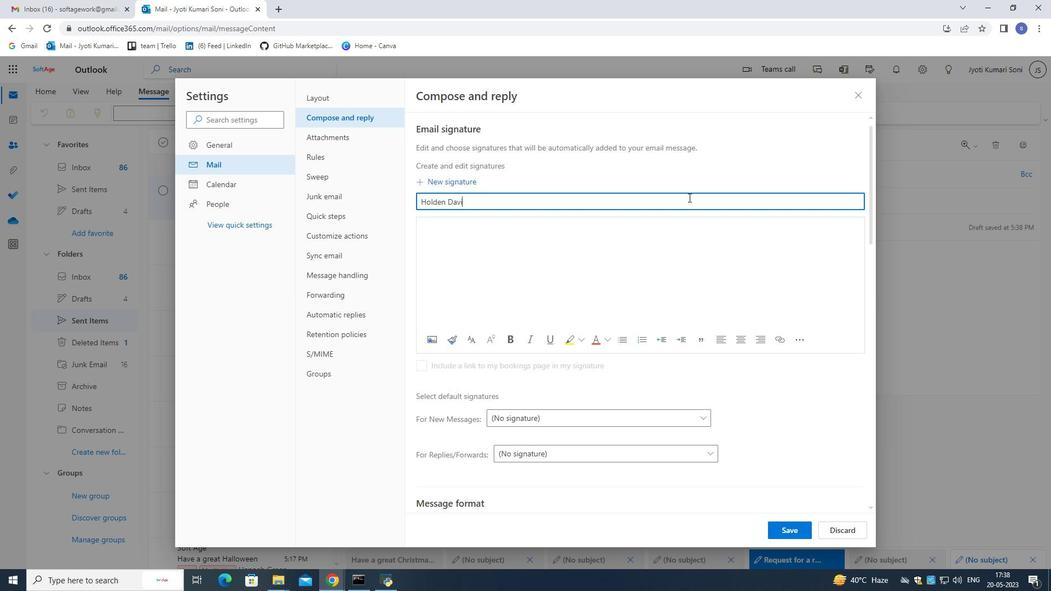 
Action: Mouse pressed left at (689, 197)
Screenshot: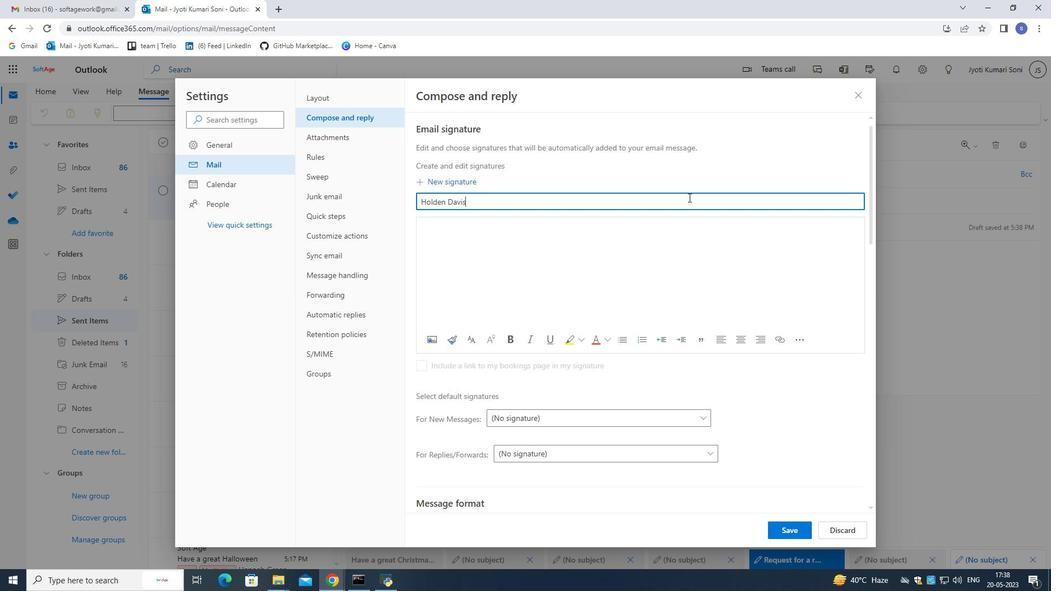 
Action: Mouse pressed left at (689, 197)
Screenshot: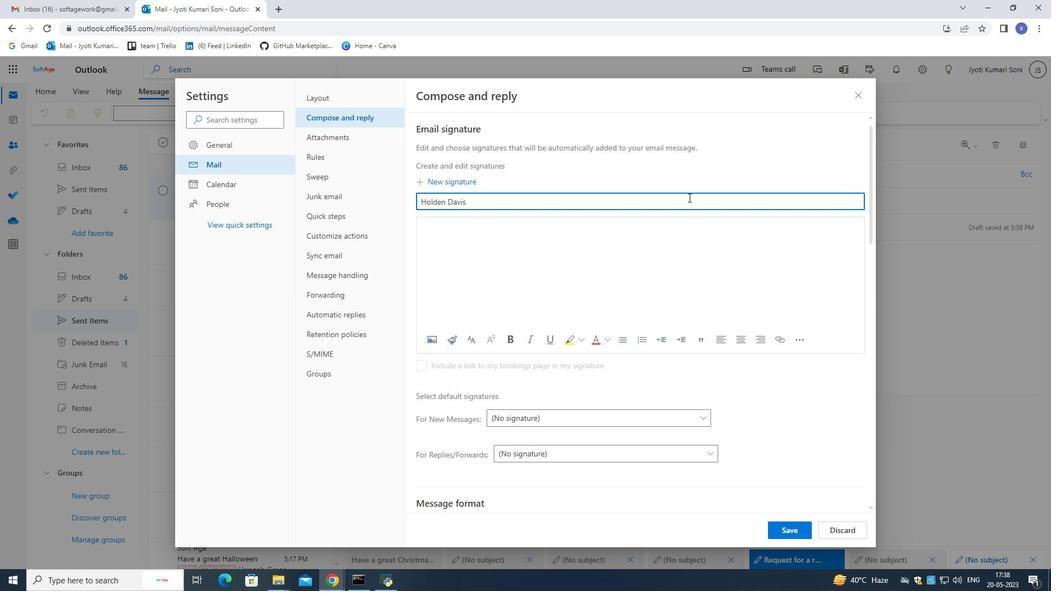 
Action: Mouse pressed left at (689, 197)
Screenshot: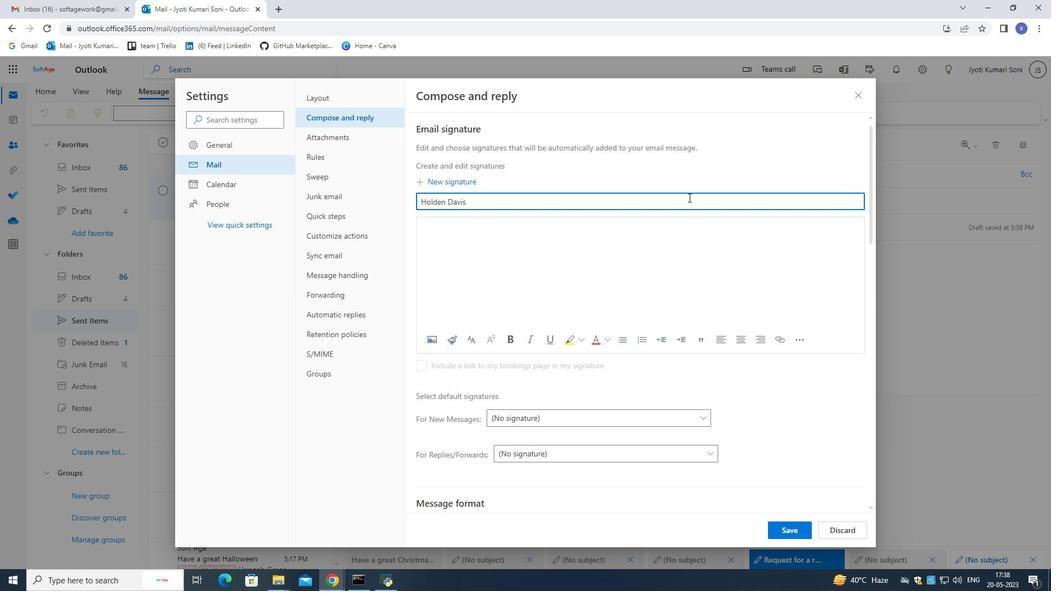 
Action: Mouse moved to (689, 198)
Screenshot: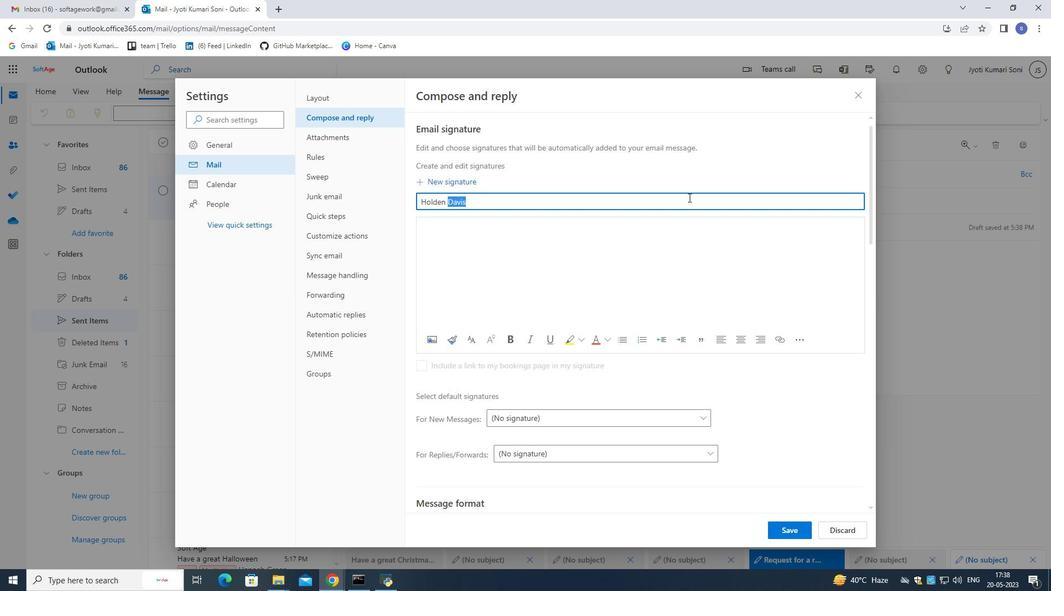 
Action: Mouse pressed left at (689, 198)
Screenshot: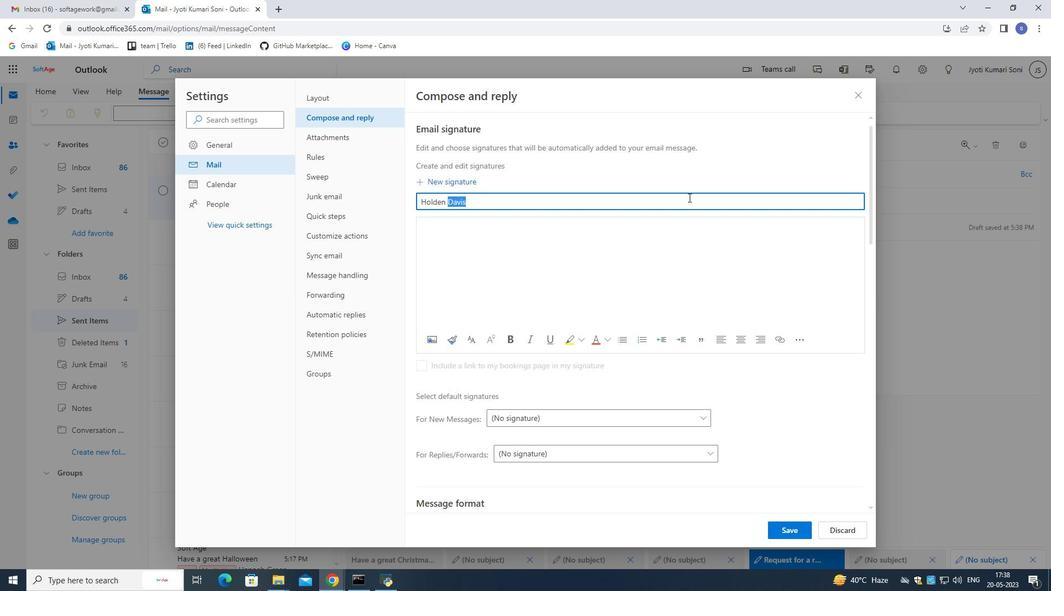 
Action: Mouse moved to (695, 203)
Screenshot: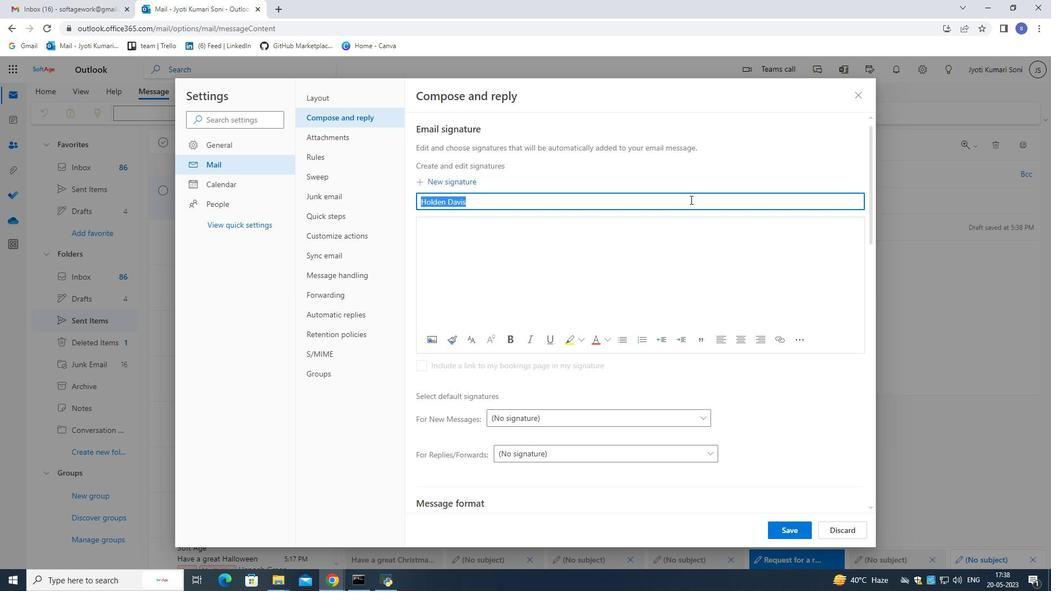 
Action: Key pressed ctrl+C
Screenshot: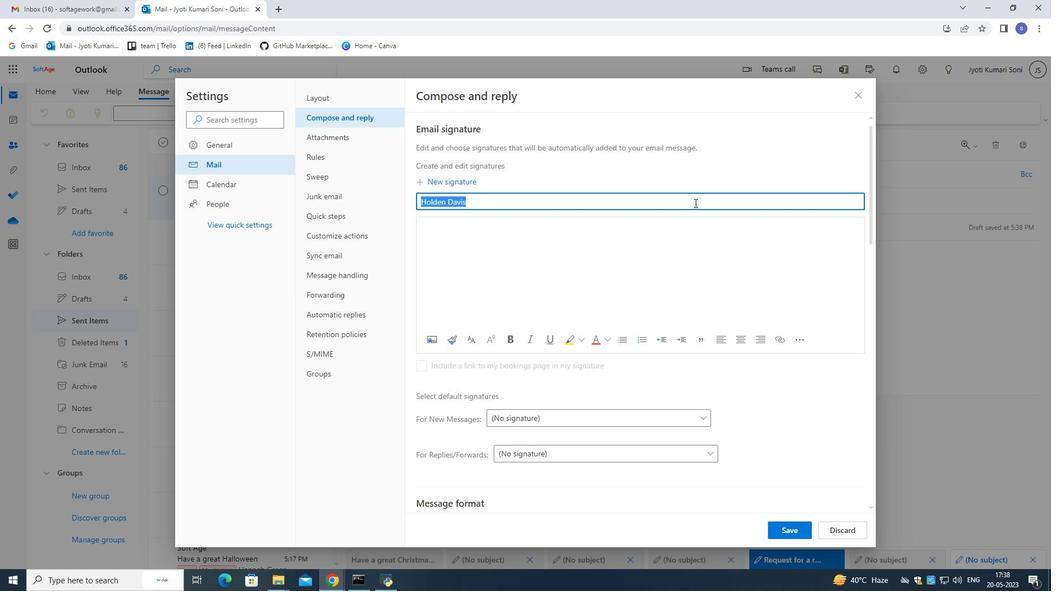 
Action: Mouse moved to (688, 244)
Screenshot: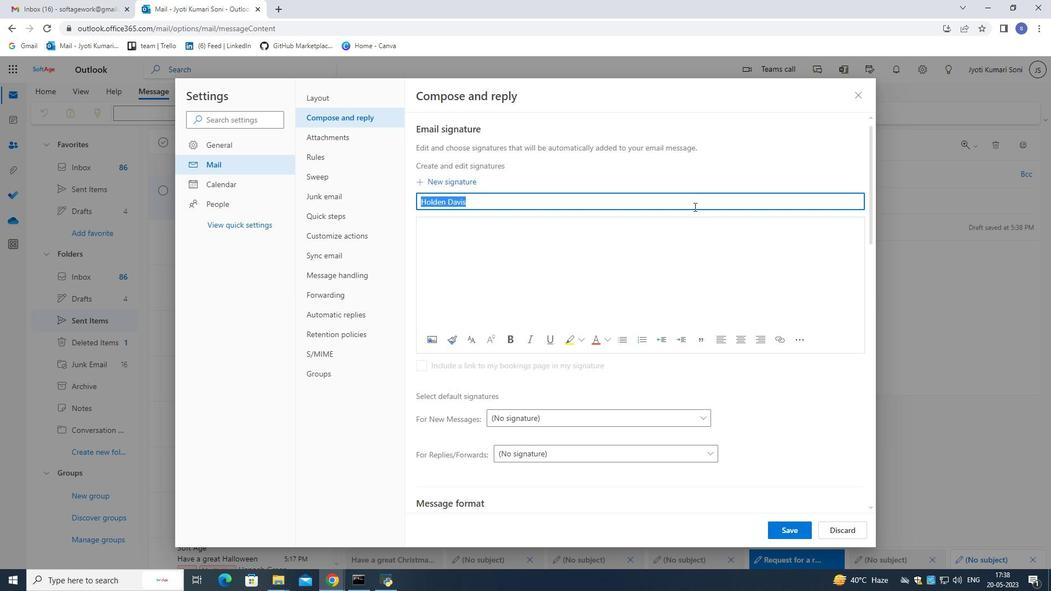 
Action: Mouse pressed left at (688, 244)
Screenshot: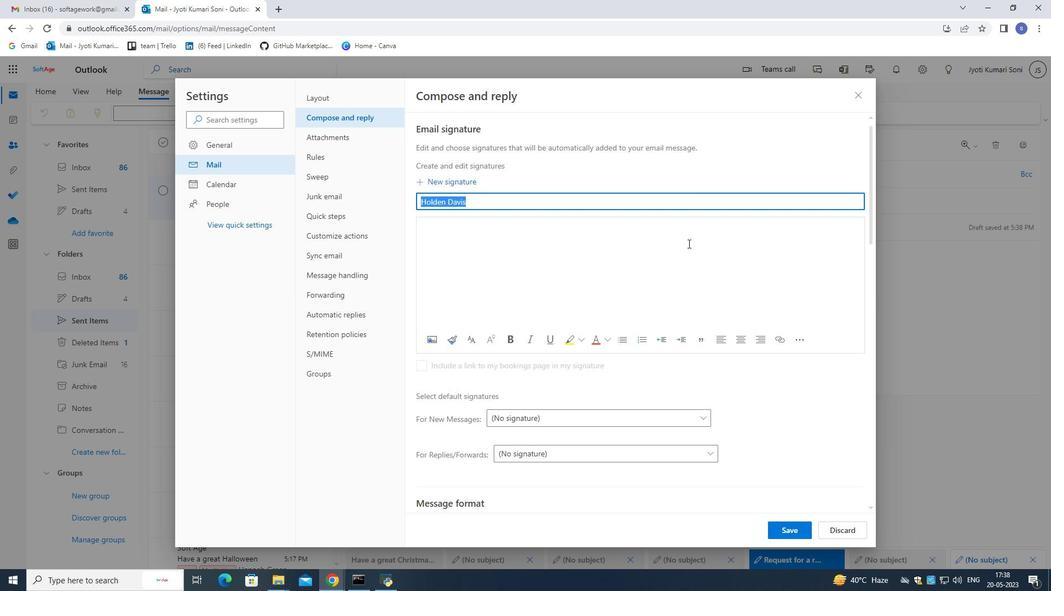 
Action: Key pressed ctrl+V
Screenshot: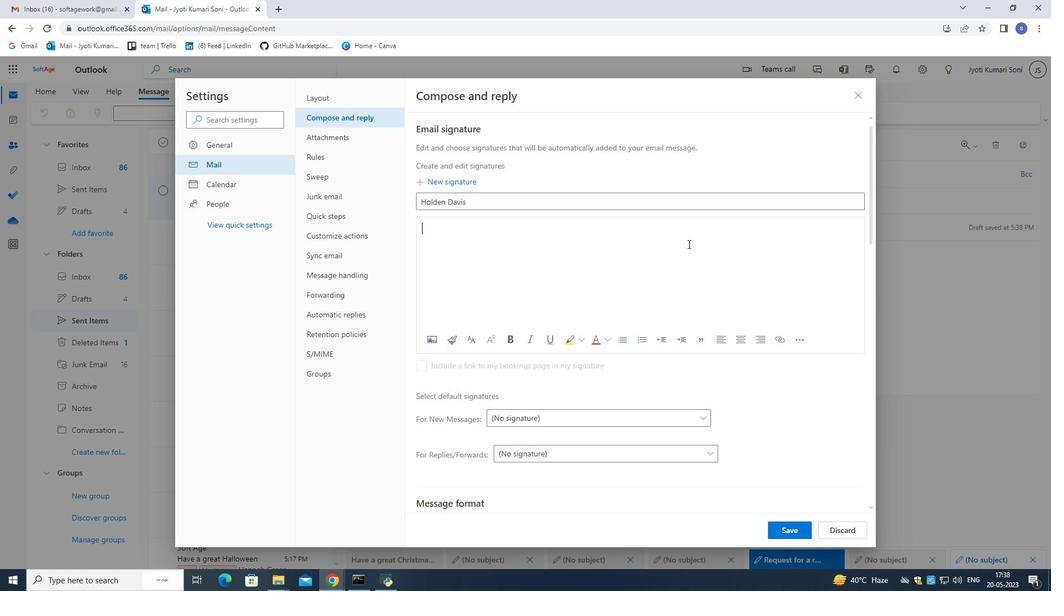 
Action: Mouse moved to (787, 527)
Screenshot: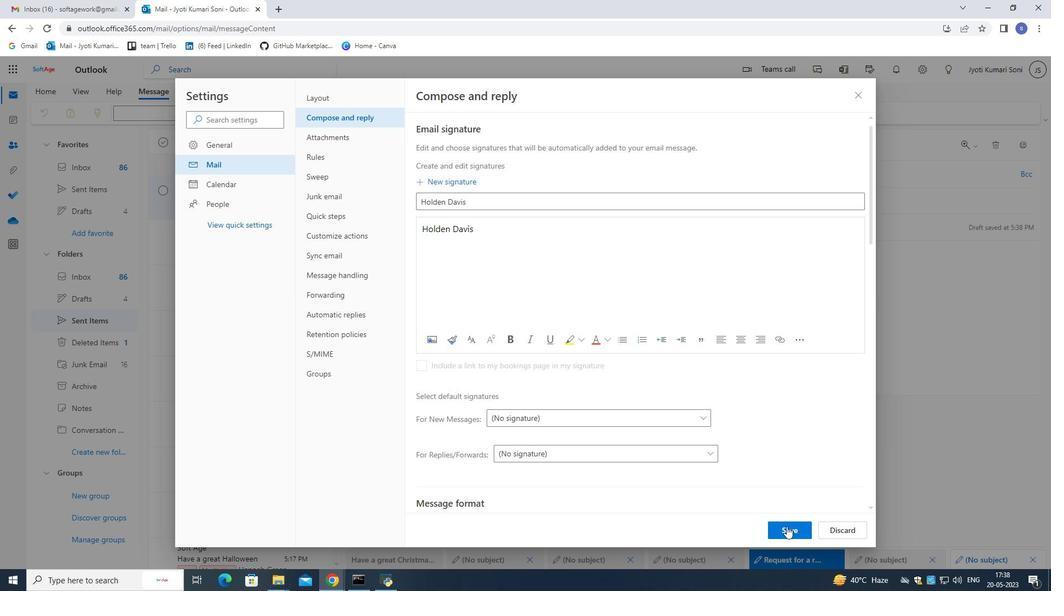 
Action: Mouse pressed left at (787, 527)
Screenshot: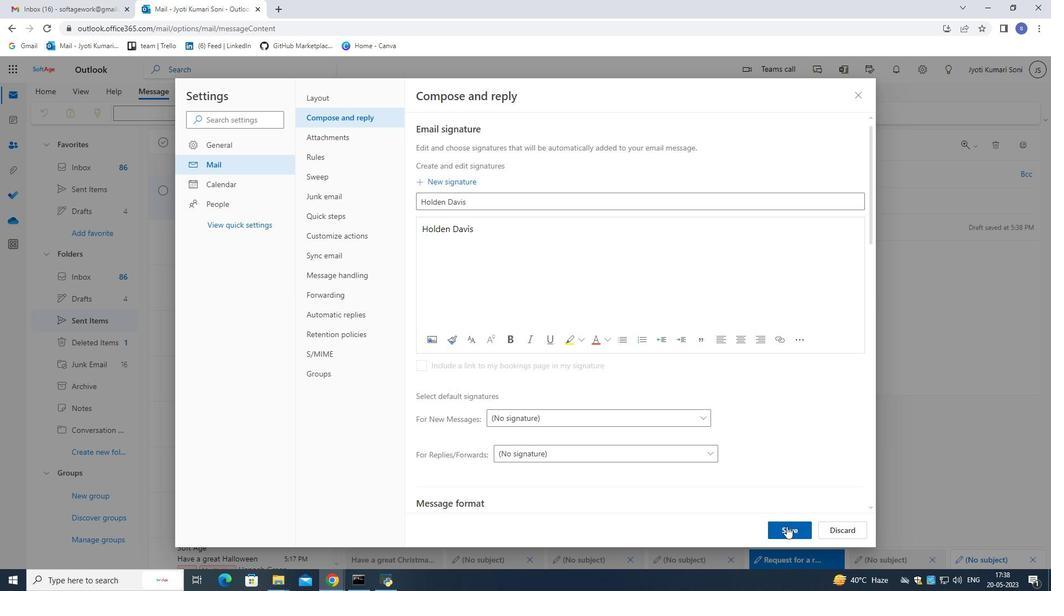 
Action: Mouse moved to (854, 96)
Screenshot: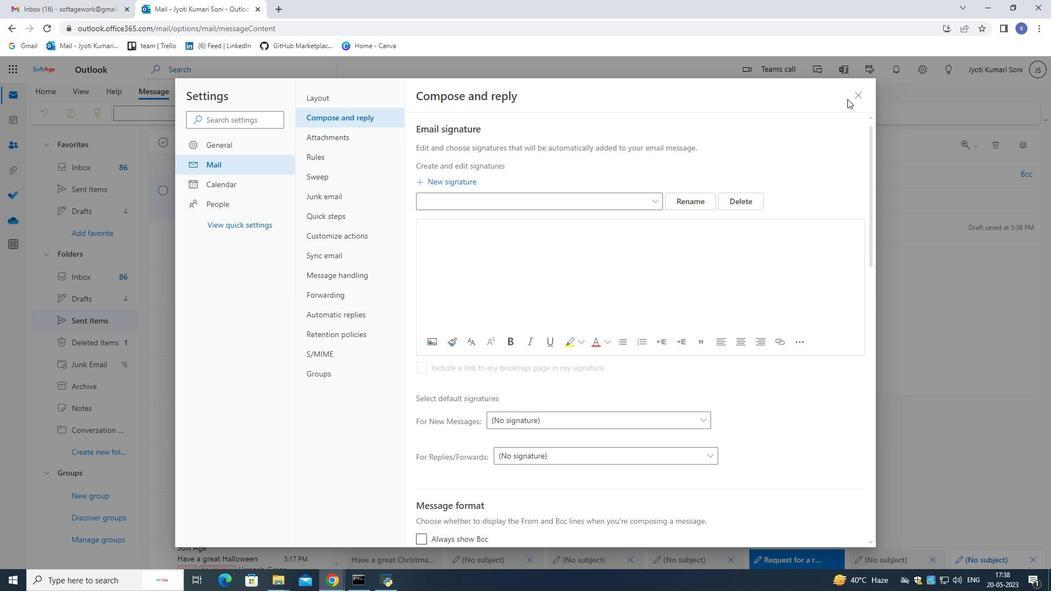 
Action: Mouse pressed left at (854, 96)
Screenshot: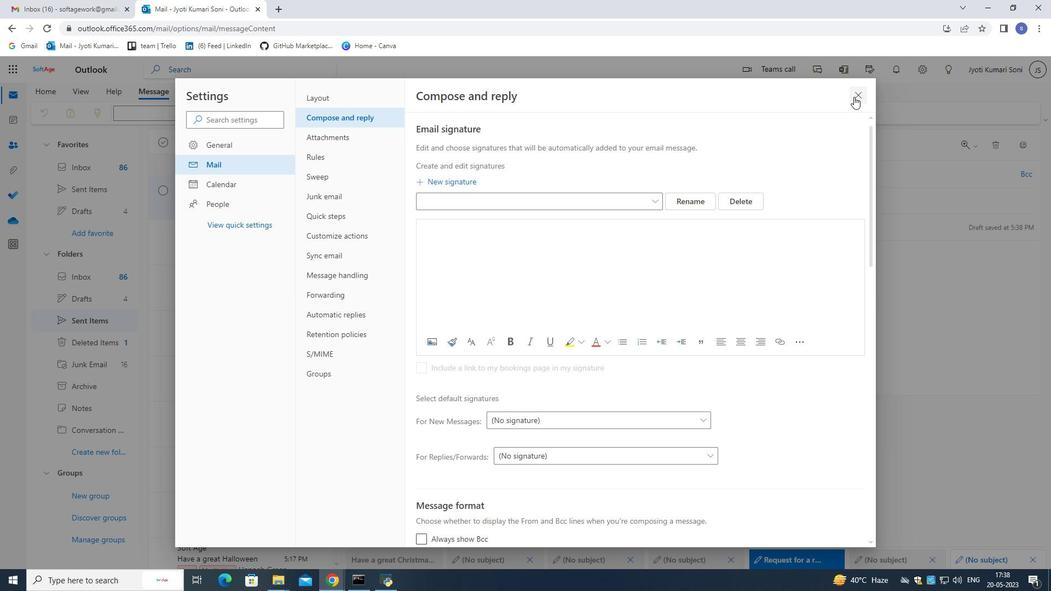 
Action: Mouse moved to (739, 112)
Screenshot: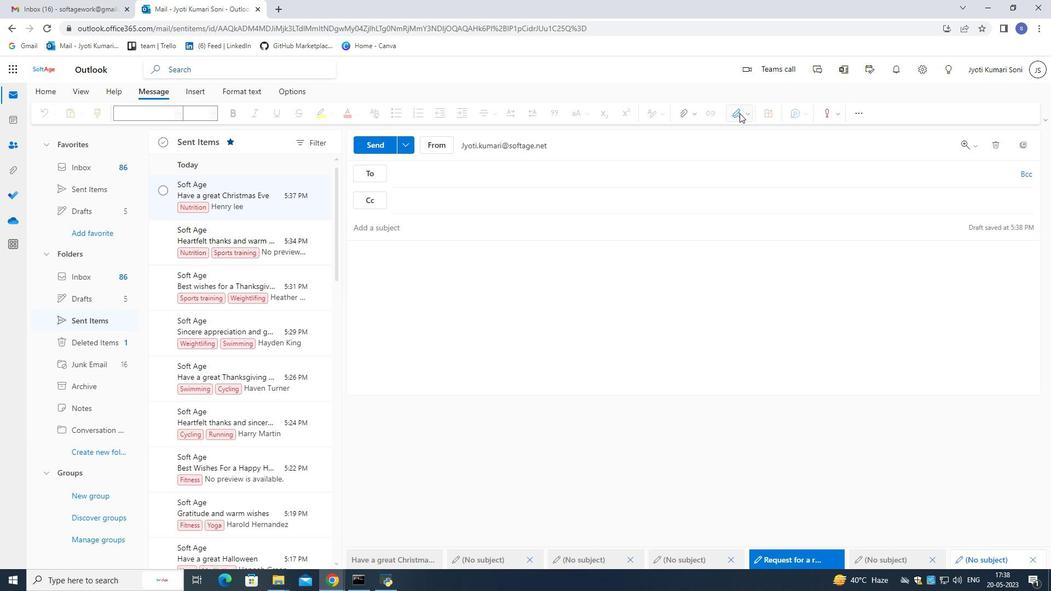 
Action: Mouse pressed left at (739, 112)
Screenshot: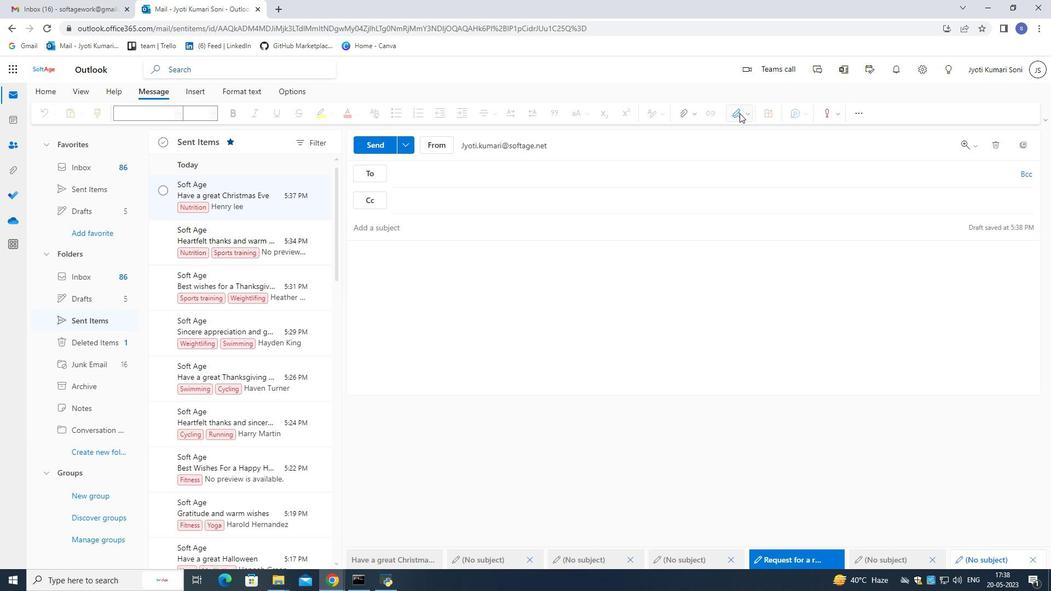 
Action: Mouse moved to (698, 400)
Screenshot: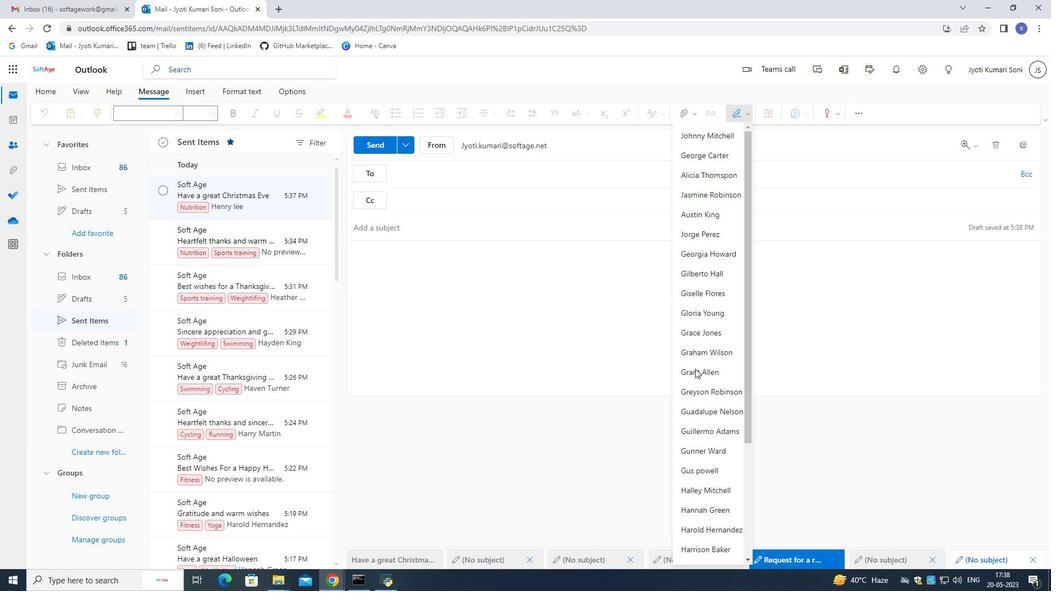 
Action: Mouse scrolled (698, 397) with delta (0, 0)
Screenshot: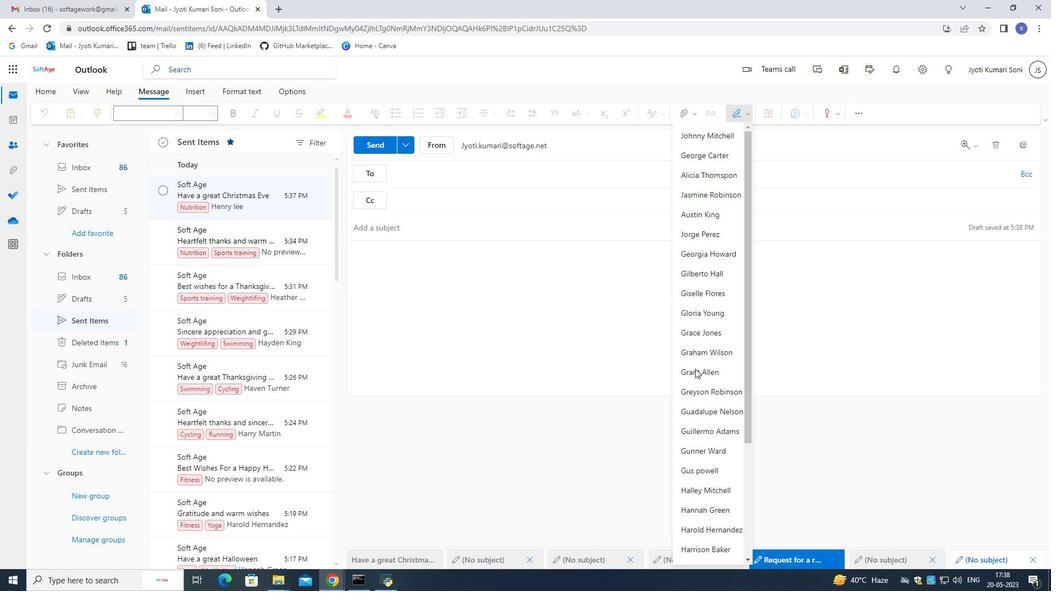 
Action: Mouse moved to (698, 404)
Screenshot: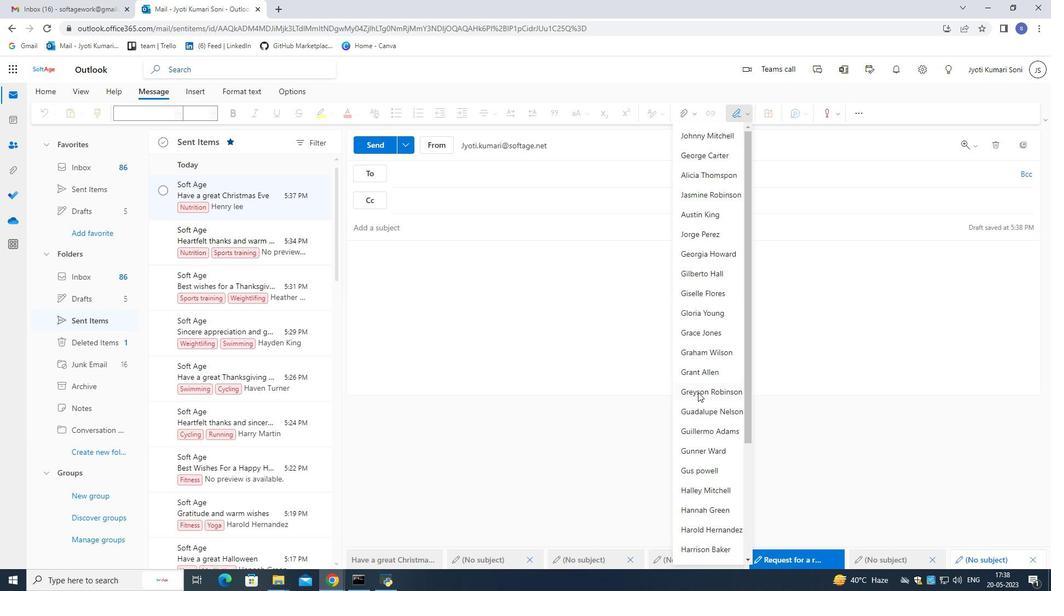
Action: Mouse scrolled (698, 401) with delta (0, 0)
Screenshot: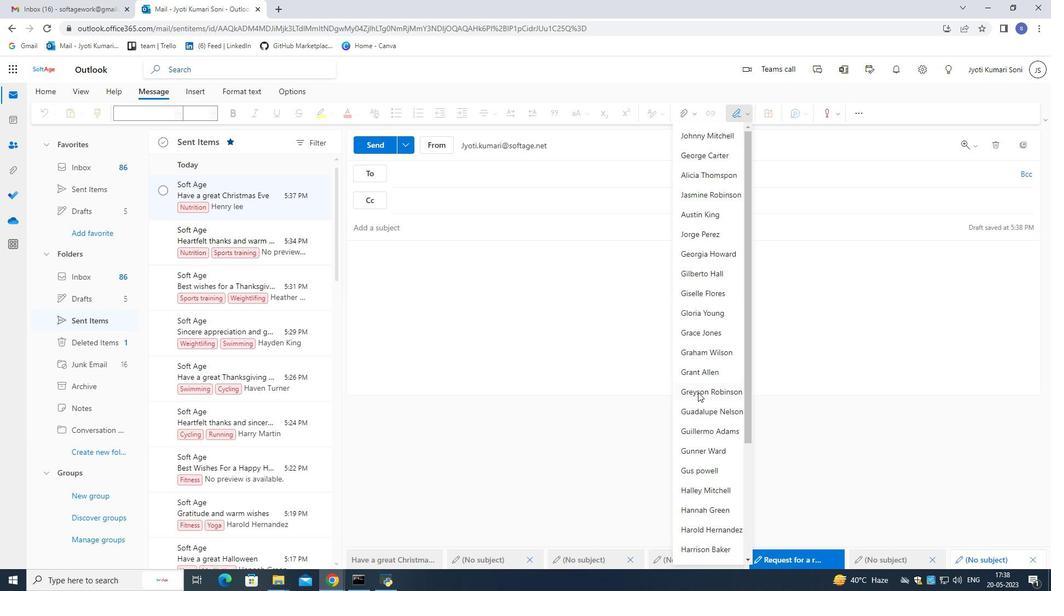 
Action: Mouse scrolled (698, 403) with delta (0, 0)
Screenshot: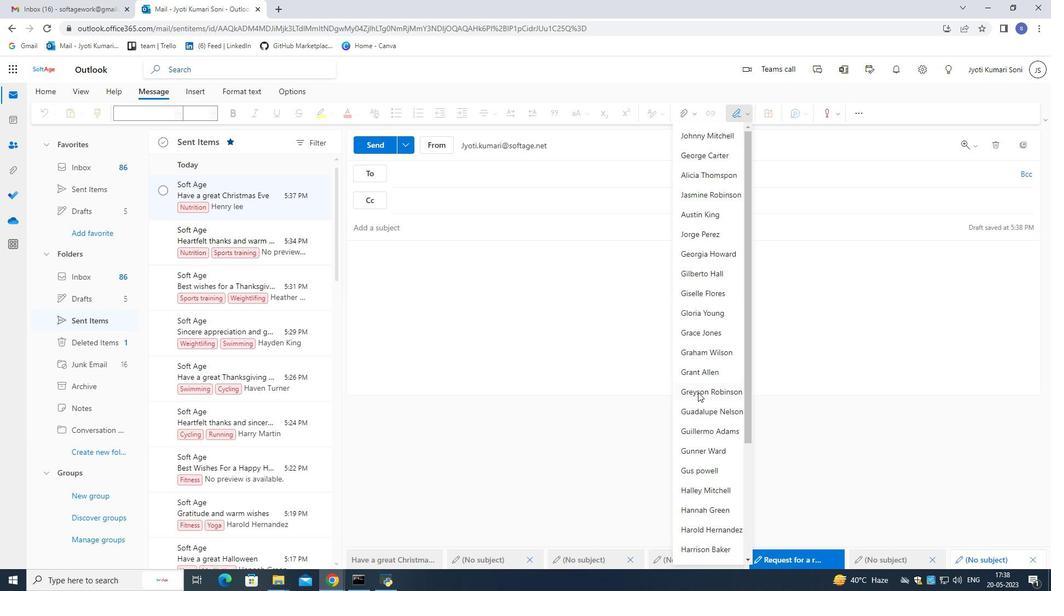 
Action: Mouse scrolled (698, 403) with delta (0, 0)
Screenshot: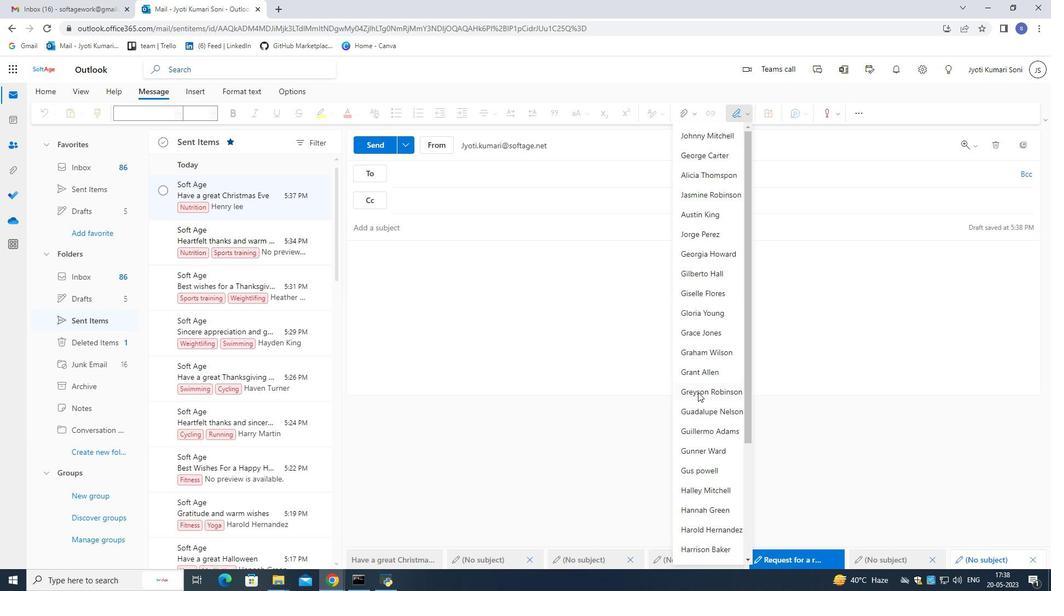 
Action: Mouse scrolled (698, 403) with delta (0, 0)
Screenshot: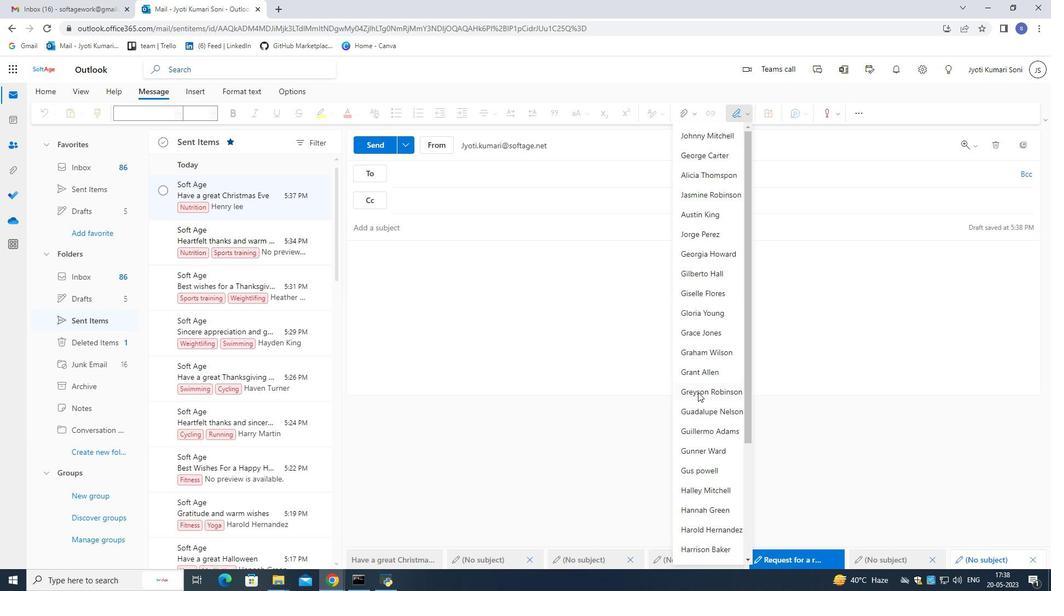 
Action: Mouse scrolled (698, 403) with delta (0, 0)
Screenshot: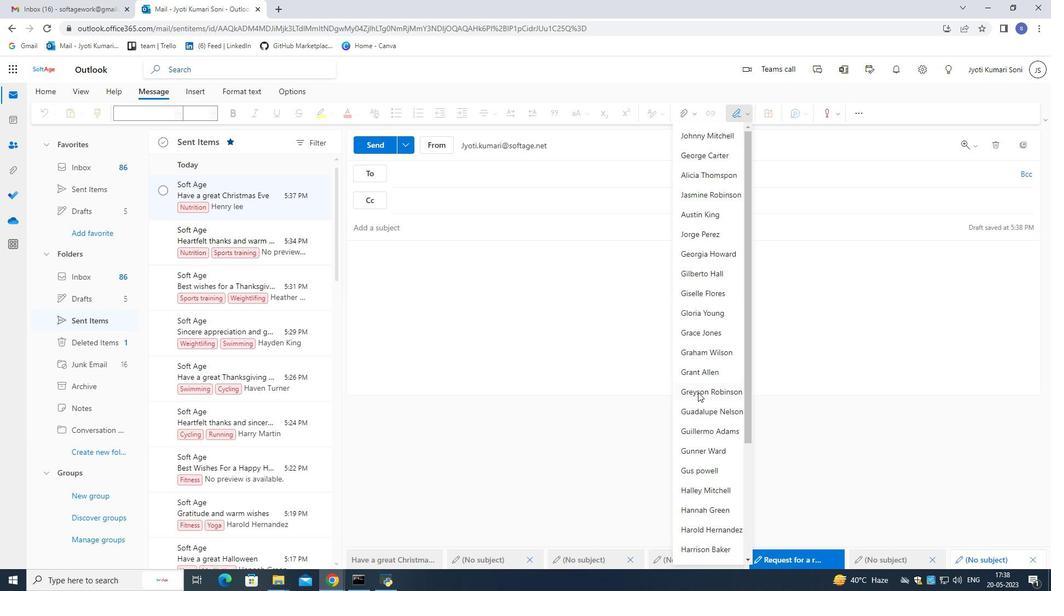
Action: Mouse scrolled (698, 403) with delta (0, 0)
Screenshot: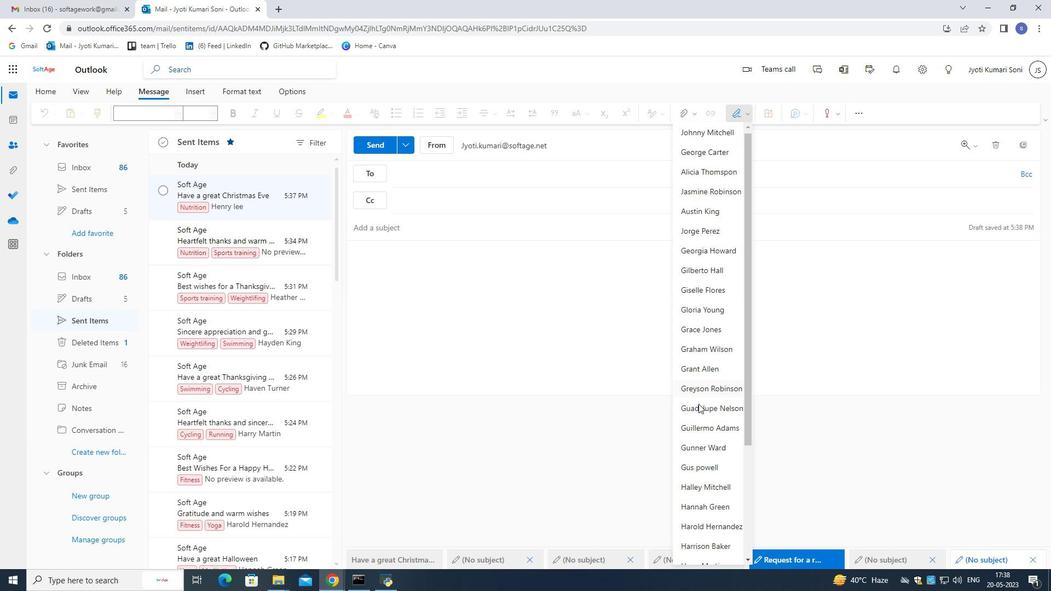 
Action: Mouse scrolled (698, 403) with delta (0, 0)
Screenshot: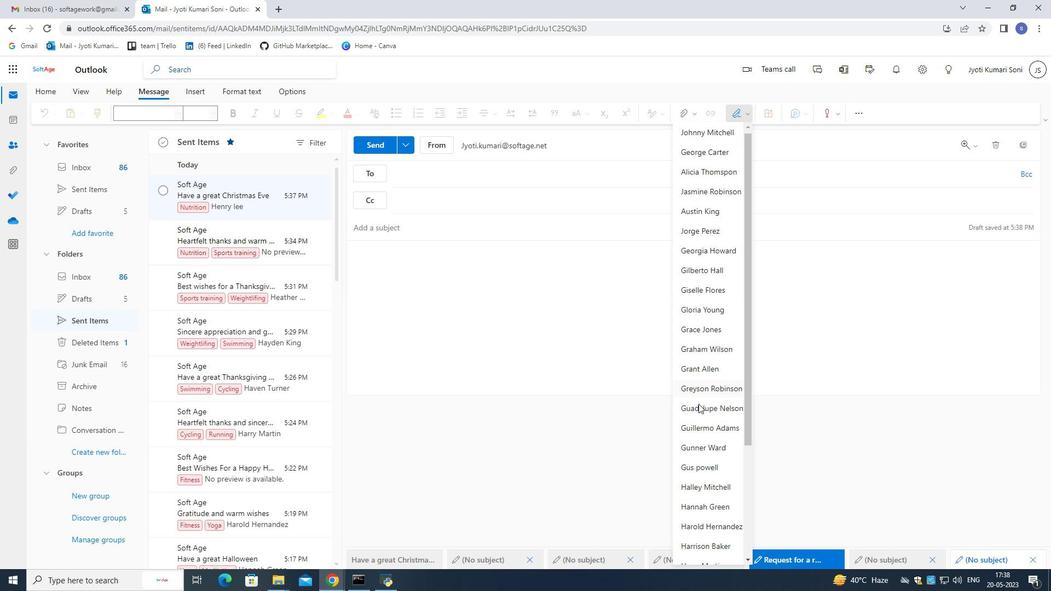 
Action: Mouse scrolled (698, 403) with delta (0, 0)
Screenshot: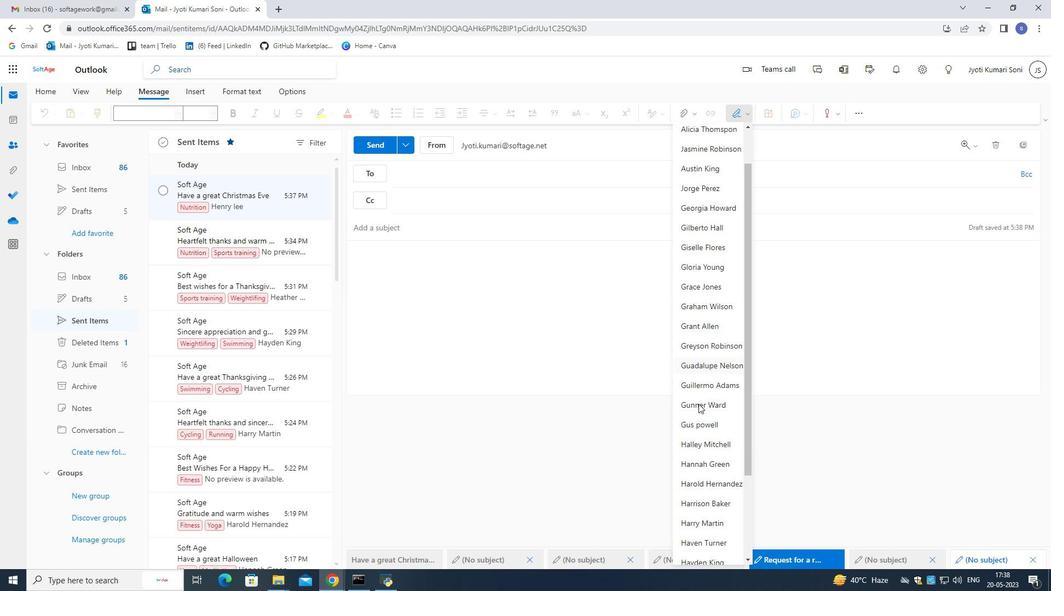 
Action: Mouse scrolled (698, 403) with delta (0, 0)
Screenshot: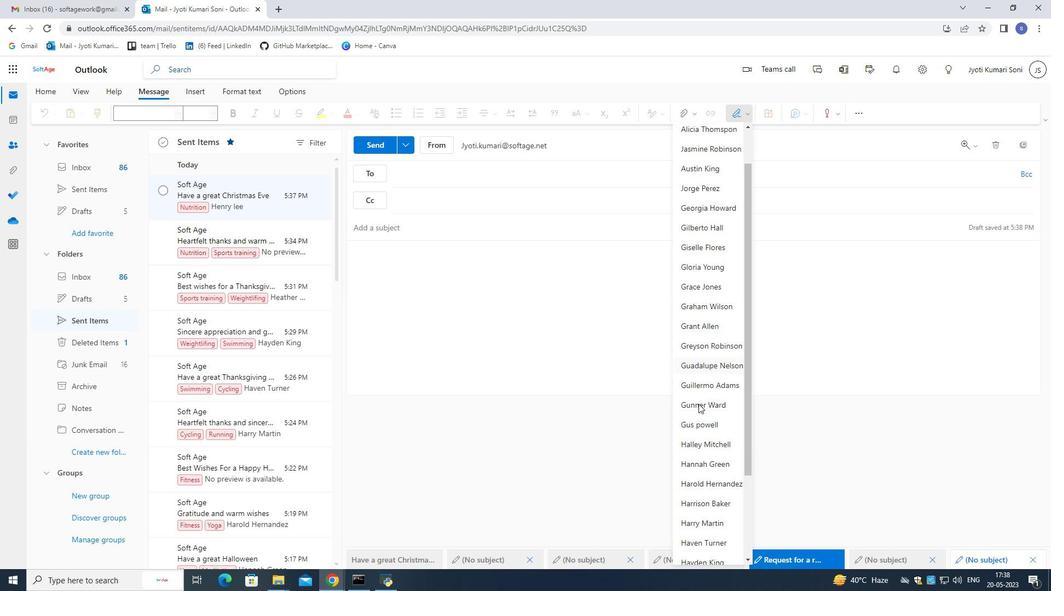 
Action: Mouse scrolled (698, 403) with delta (0, 0)
Screenshot: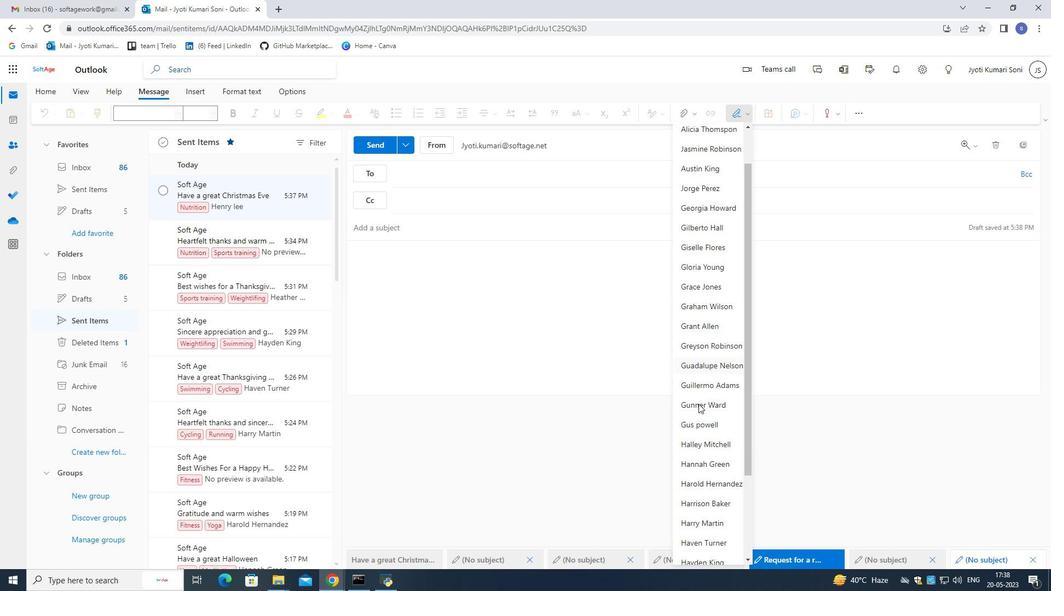 
Action: Mouse moved to (702, 415)
Screenshot: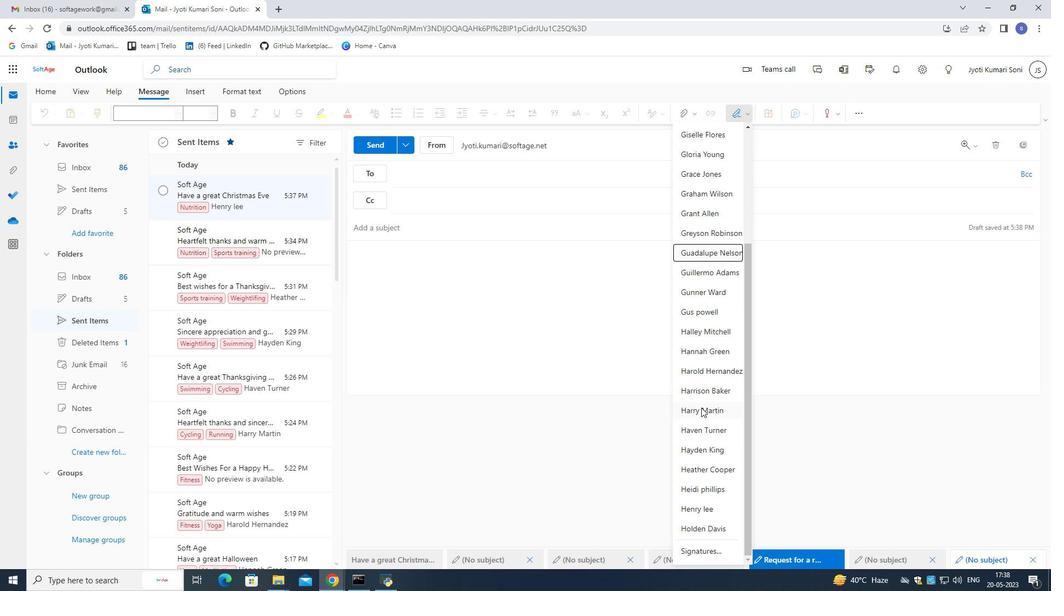 
Action: Mouse scrolled (702, 414) with delta (0, 0)
Screenshot: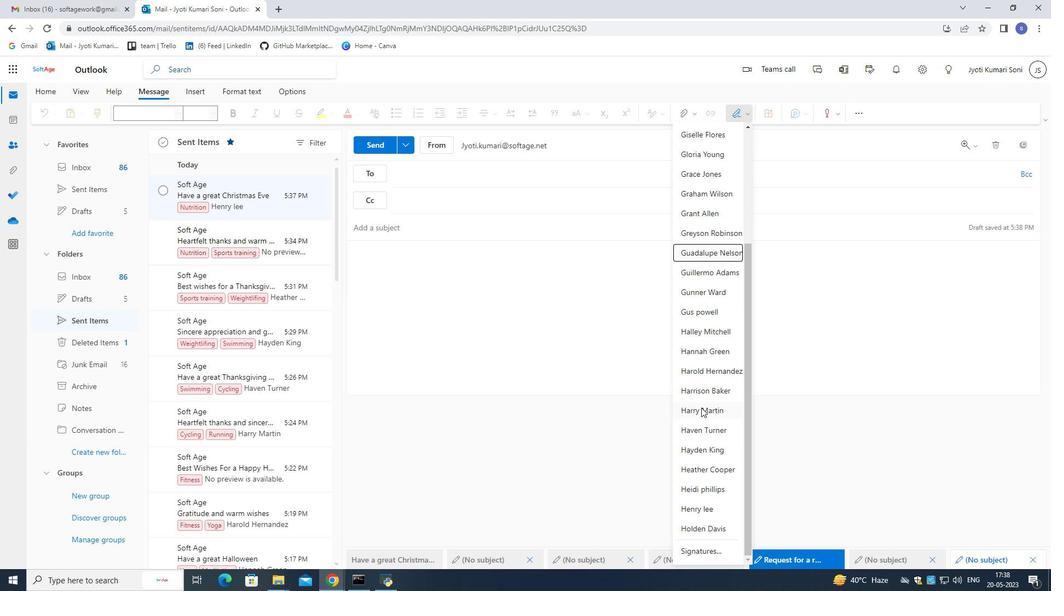 
Action: Mouse moved to (704, 425)
Screenshot: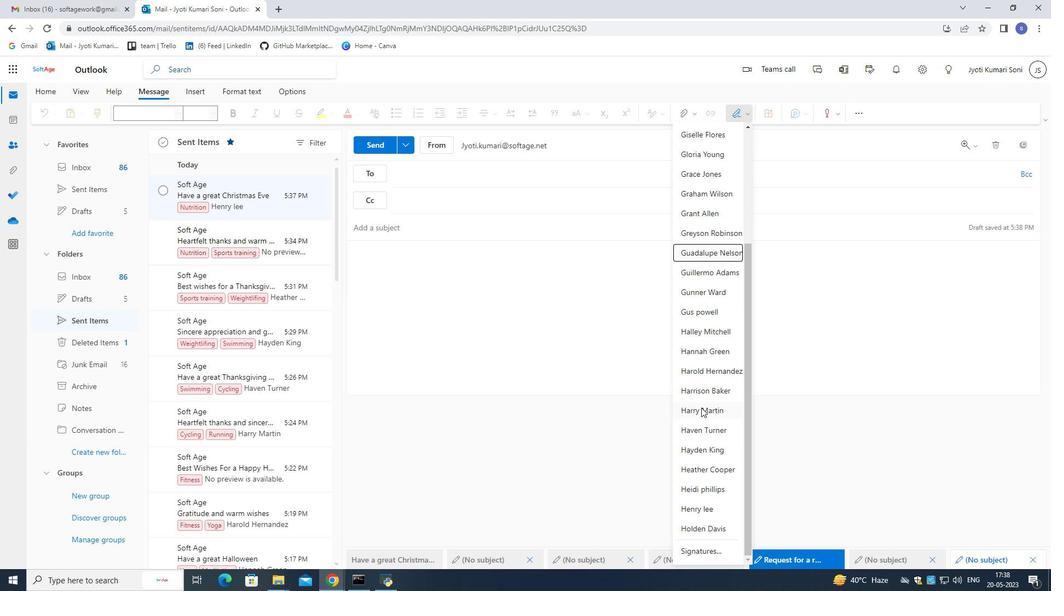 
Action: Mouse scrolled (704, 425) with delta (0, 0)
Screenshot: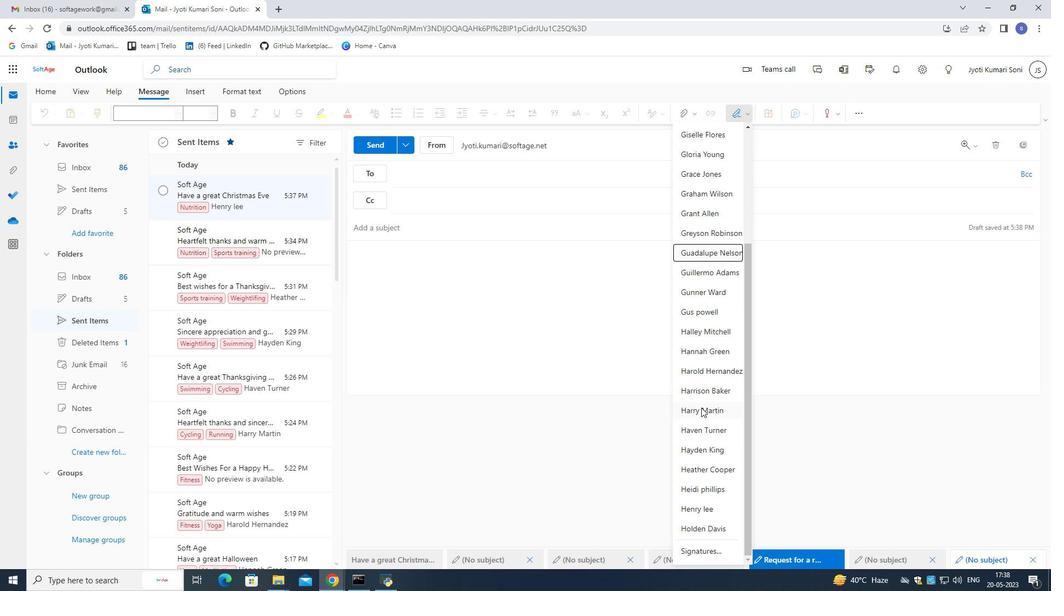 
Action: Mouse moved to (705, 432)
Screenshot: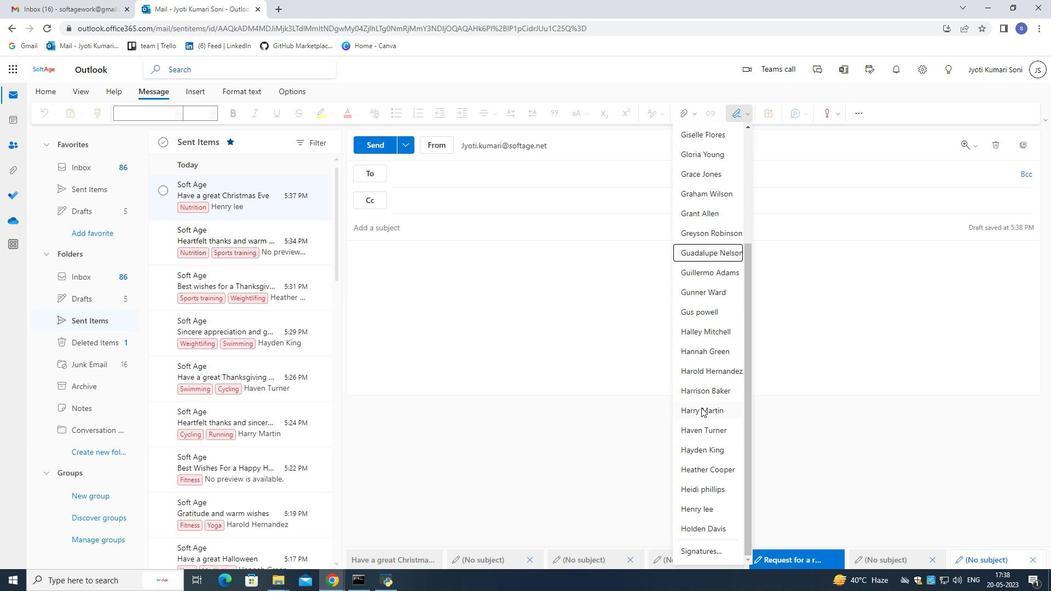
Action: Mouse scrolled (705, 431) with delta (0, 0)
Screenshot: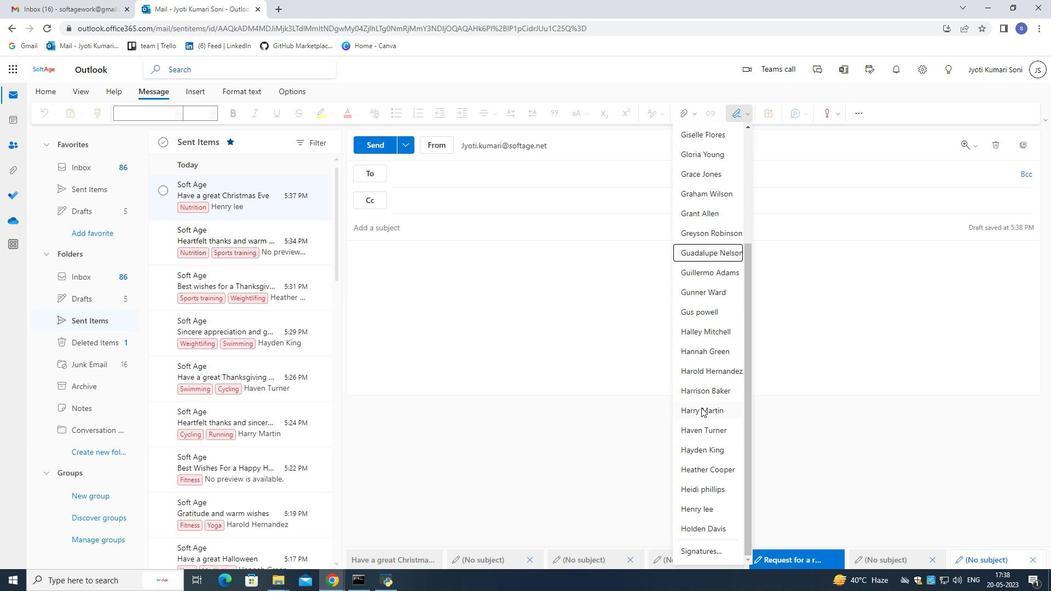 
Action: Mouse moved to (705, 433)
Screenshot: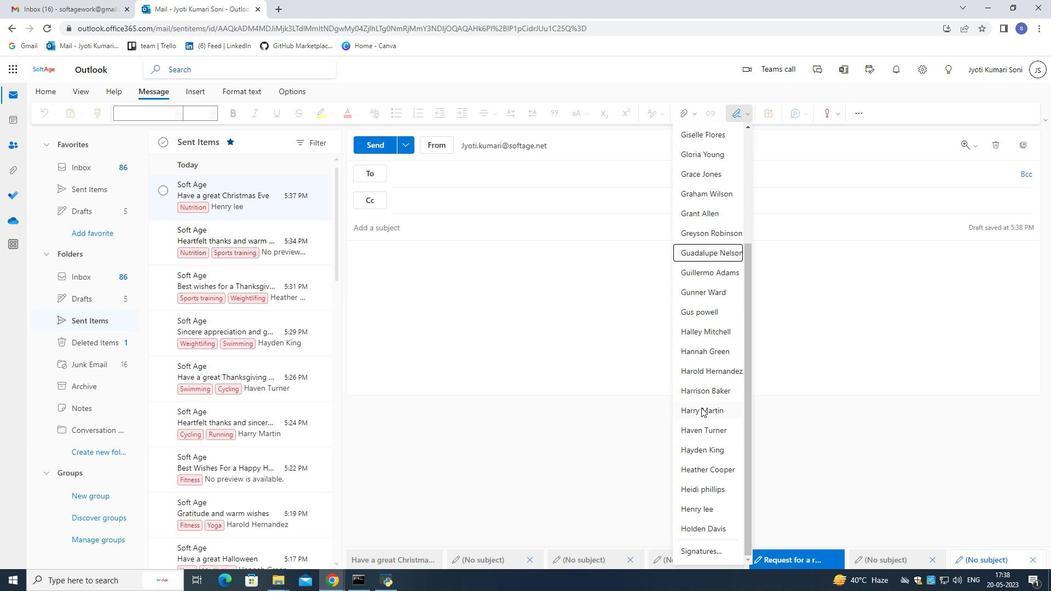 
Action: Mouse scrolled (705, 433) with delta (0, 0)
Screenshot: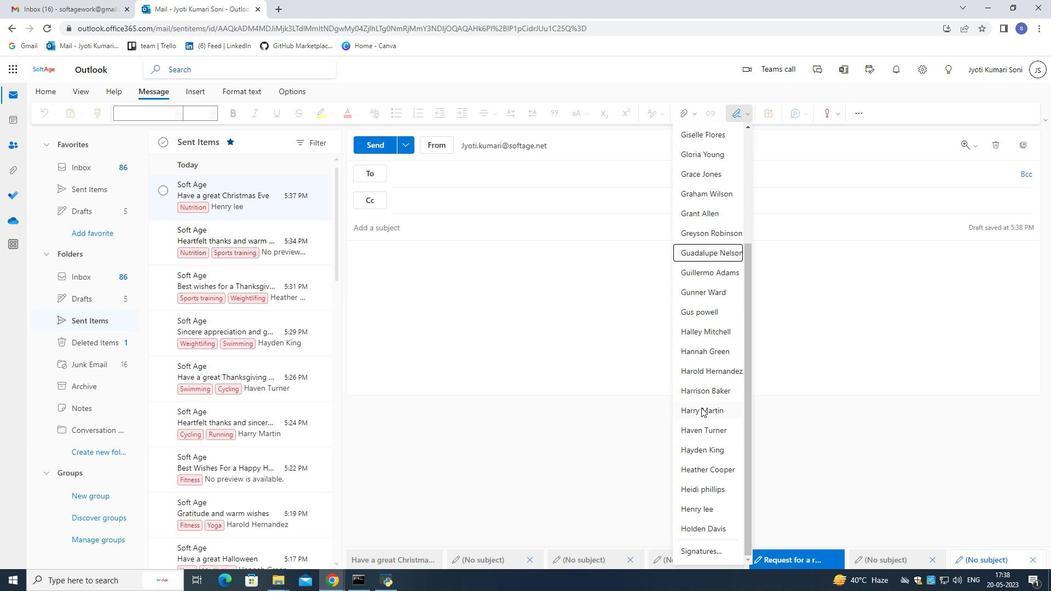 
Action: Mouse moved to (707, 437)
Screenshot: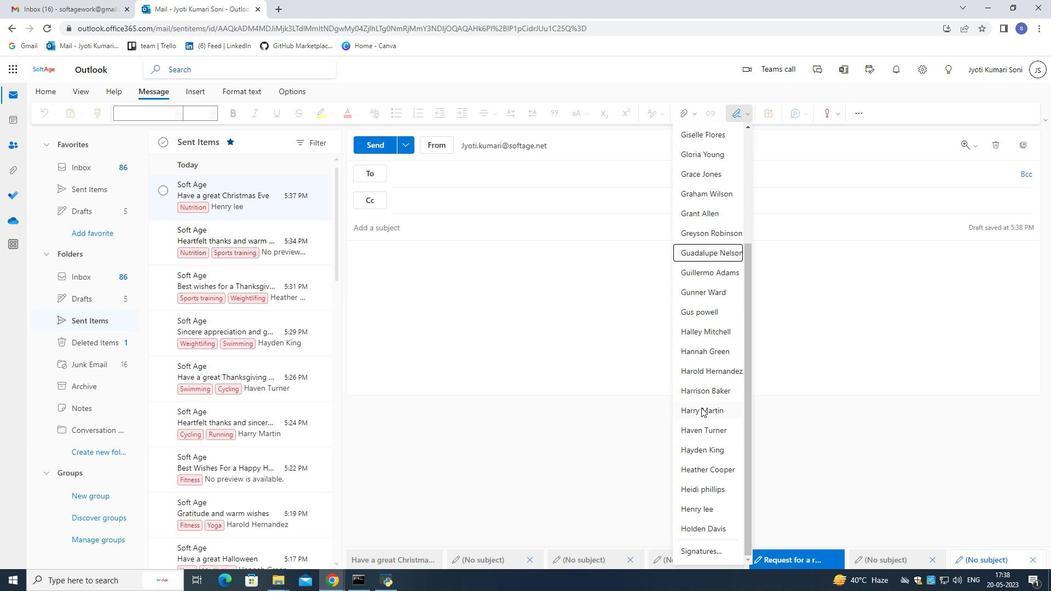 
Action: Mouse scrolled (707, 436) with delta (0, 0)
Screenshot: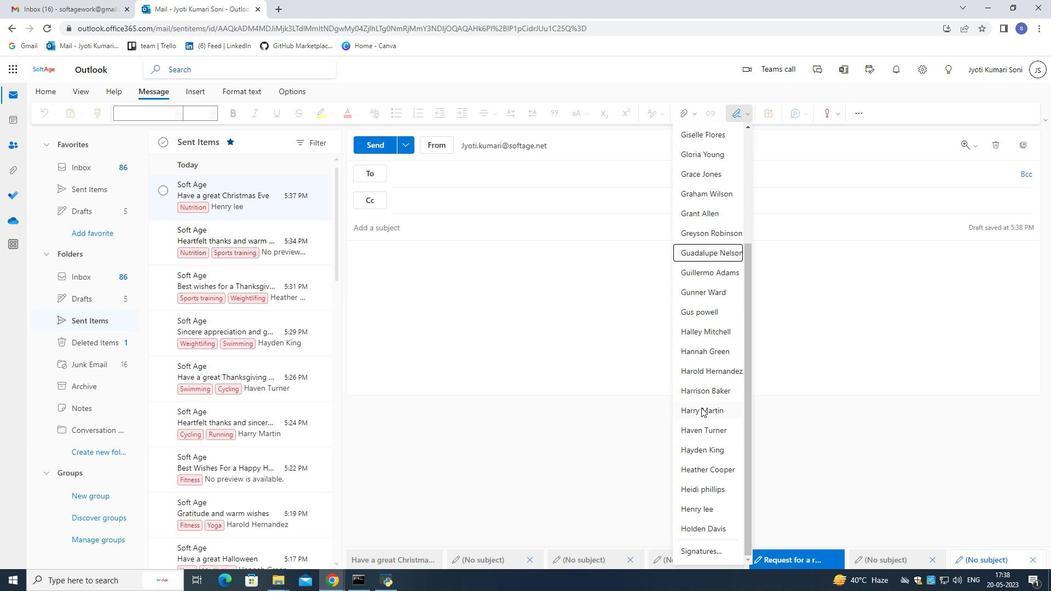 
Action: Mouse moved to (709, 525)
Screenshot: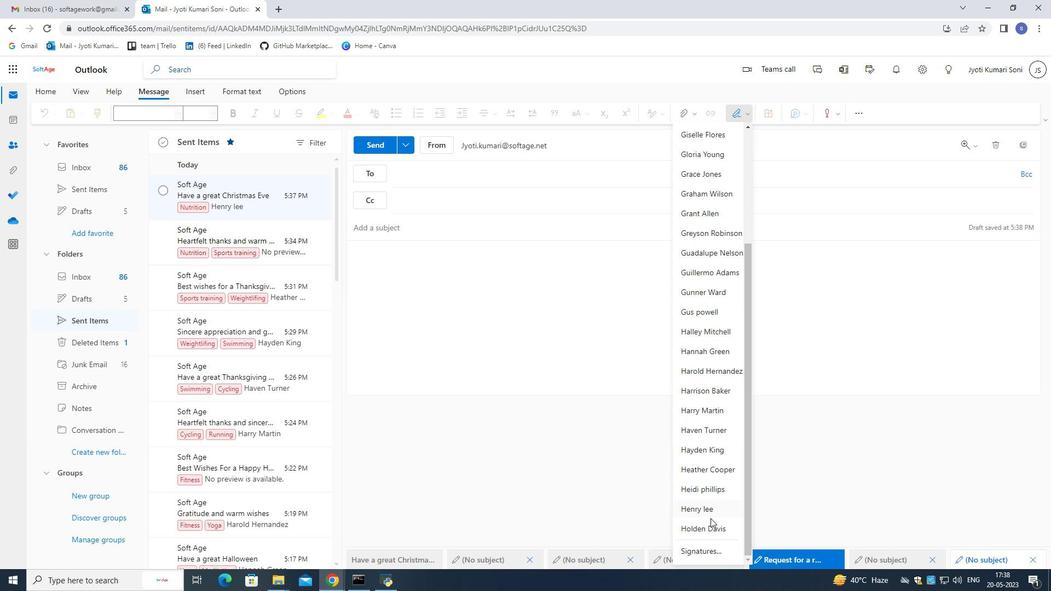 
Action: Mouse pressed left at (709, 525)
Screenshot: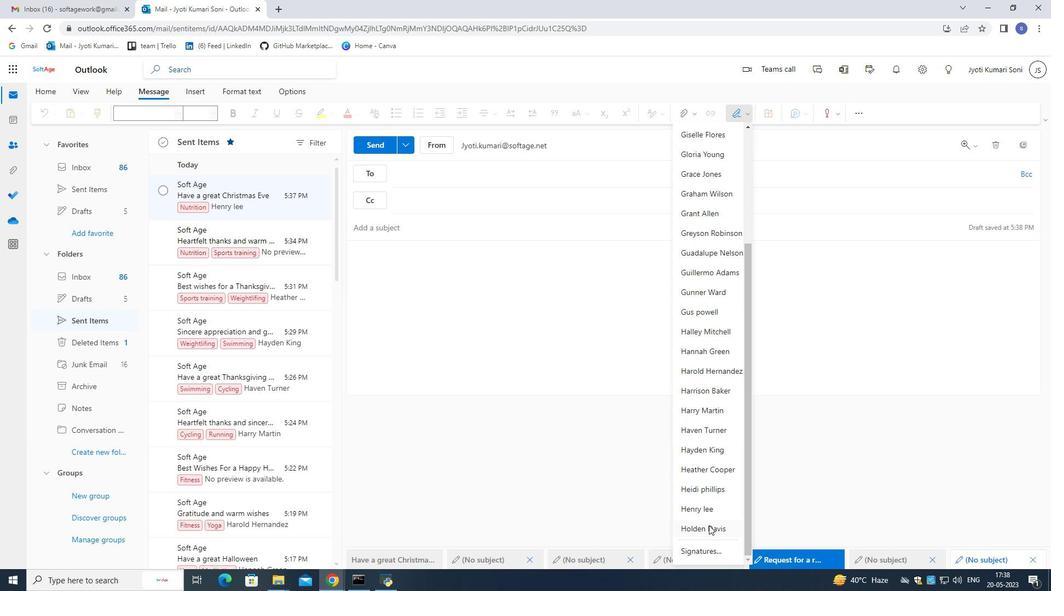
Action: Mouse moved to (524, 225)
Screenshot: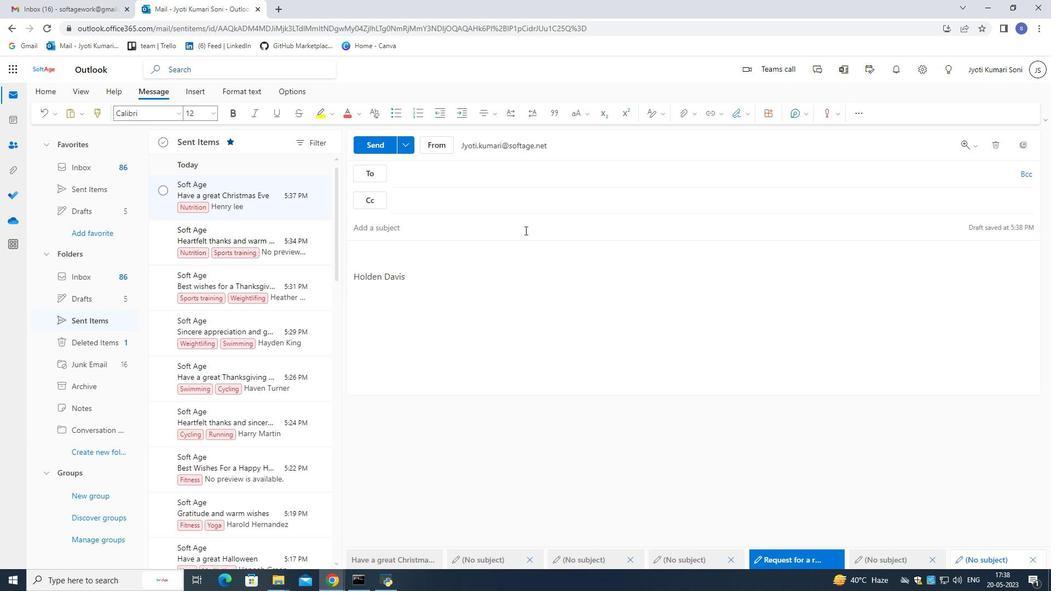 
Action: Mouse pressed left at (524, 225)
Screenshot: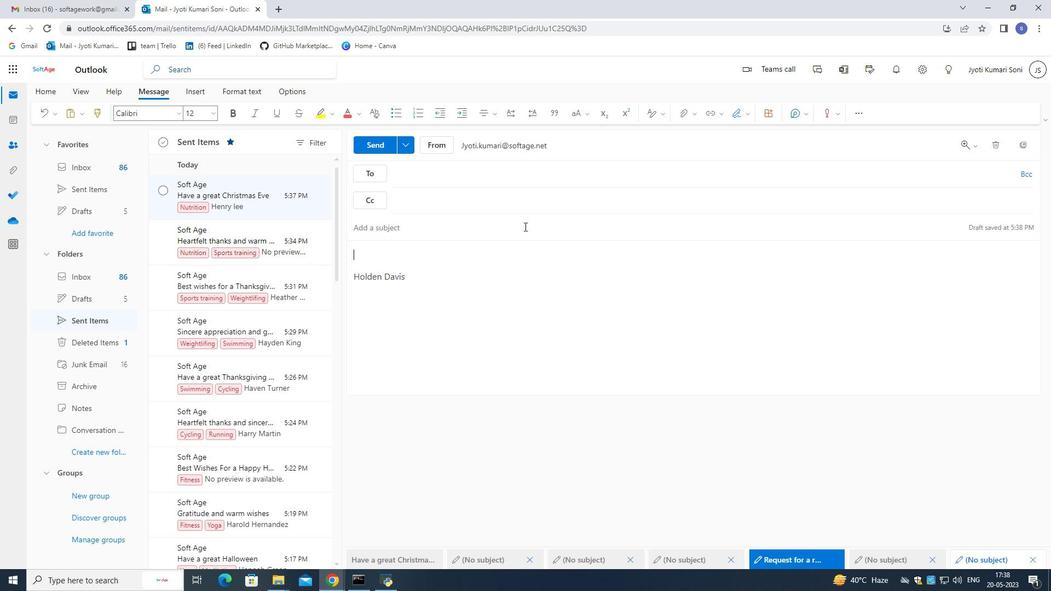 
Action: Key pressed <Key.shift>Sincere<Key.space>appreciation<Key.space>and<Key.space>best<Key.space>wishes
Screenshot: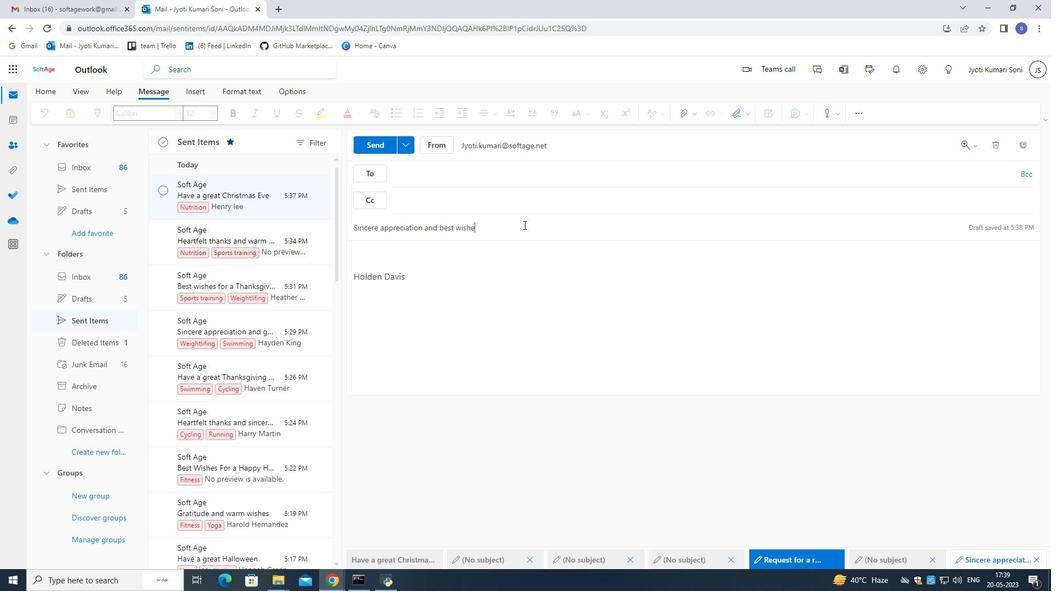 
Action: Mouse moved to (379, 146)
Screenshot: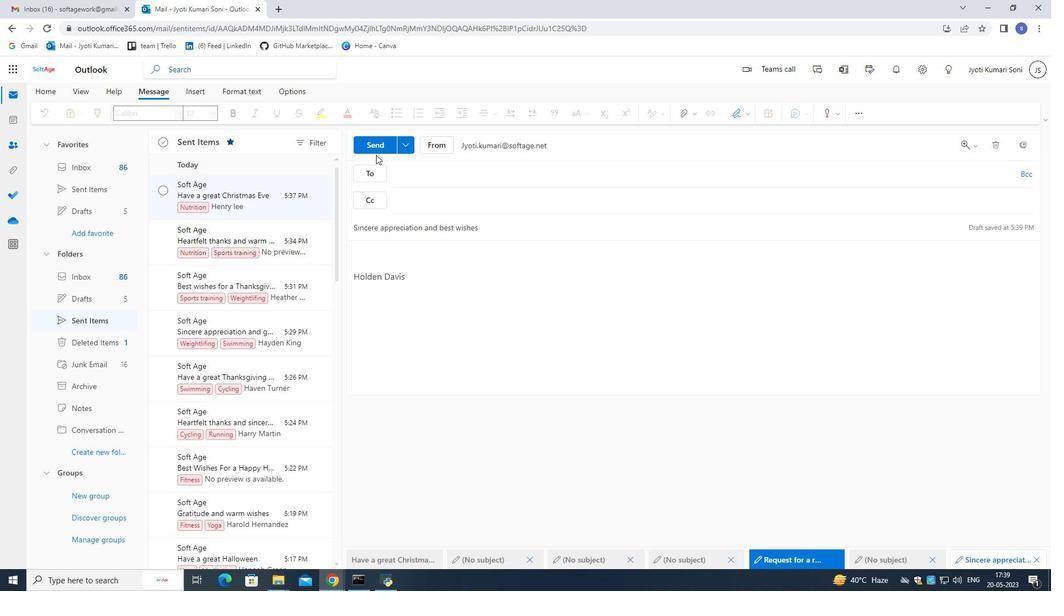 
Action: Mouse pressed left at (379, 146)
Screenshot: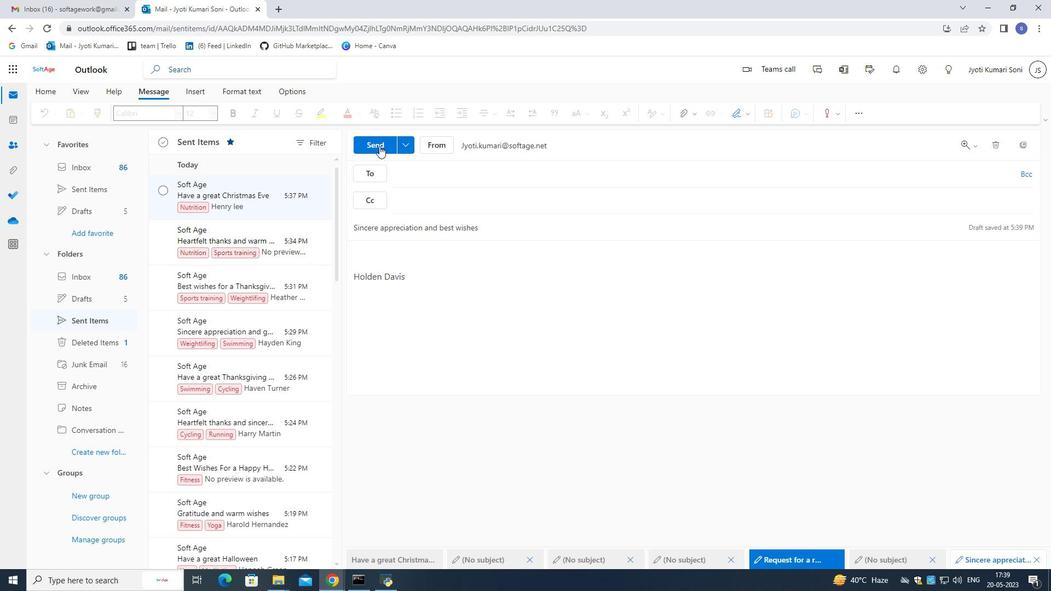 
Action: Mouse moved to (443, 192)
Screenshot: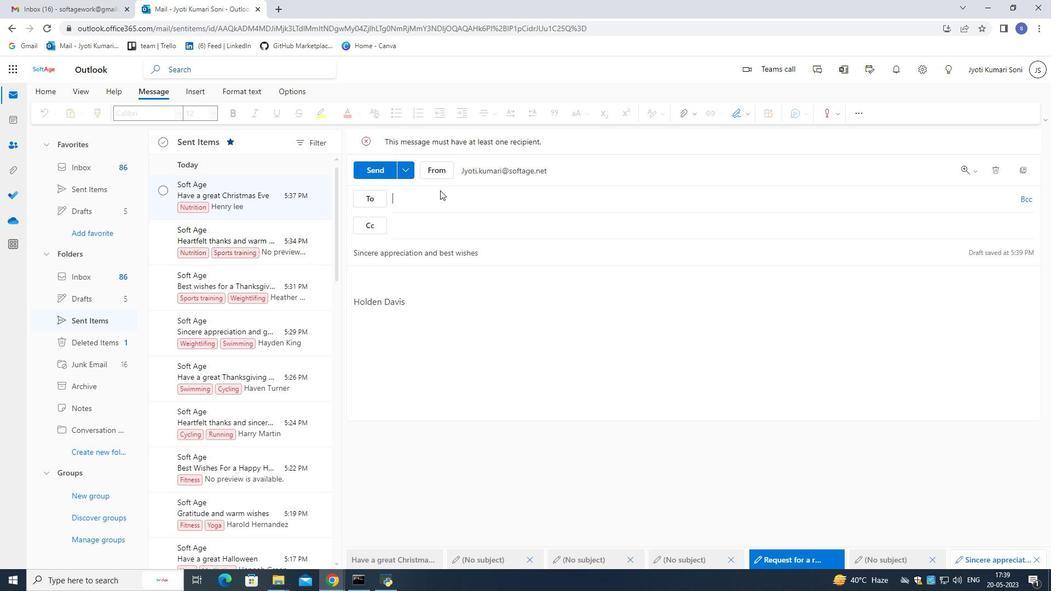 
Action: Mouse pressed left at (443, 192)
Screenshot: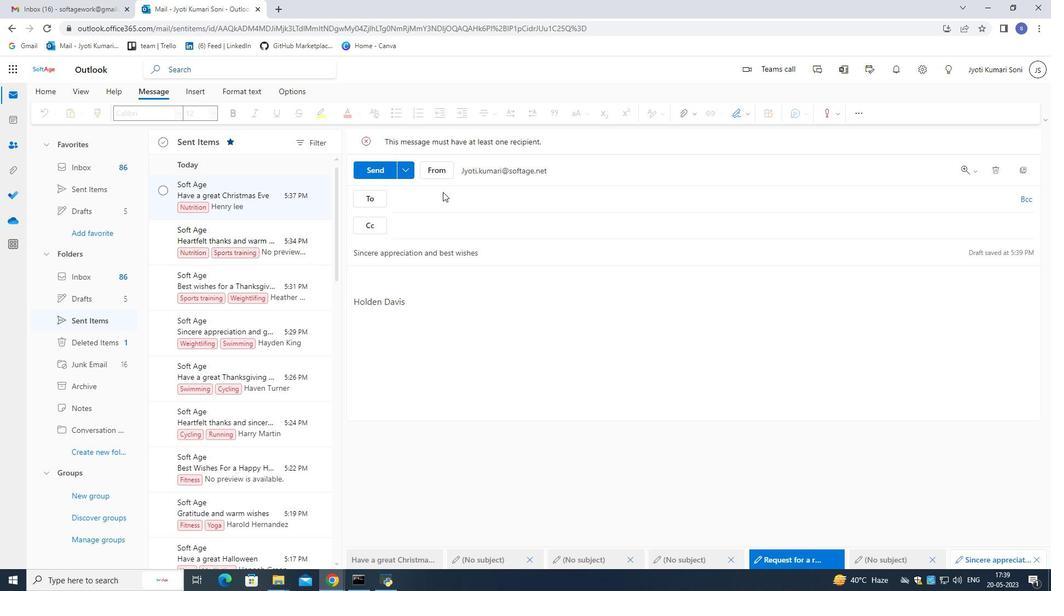 
Action: Mouse moved to (439, 199)
Screenshot: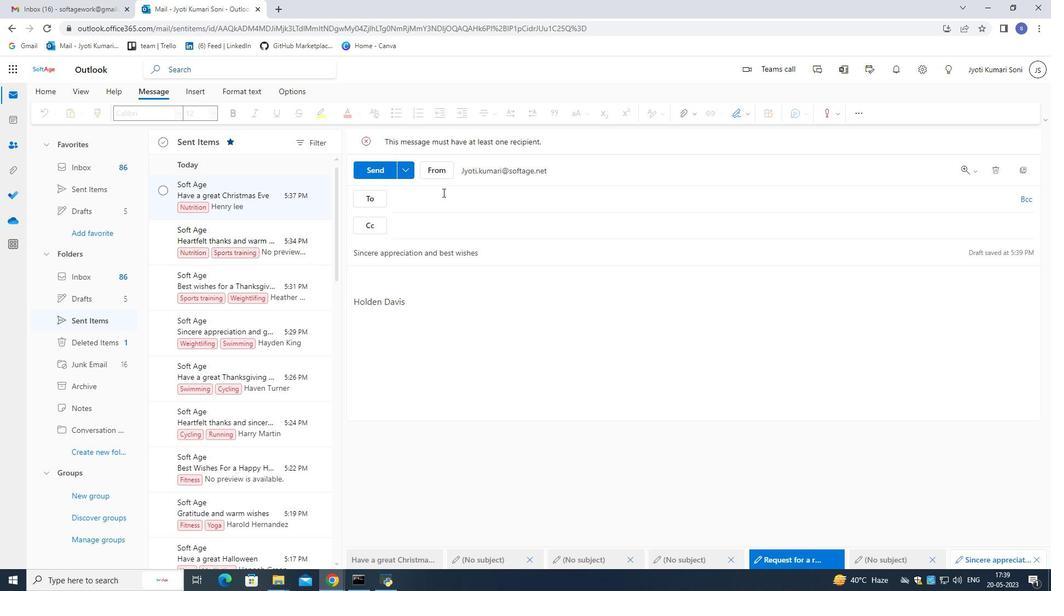 
Action: Mouse pressed left at (439, 199)
Screenshot: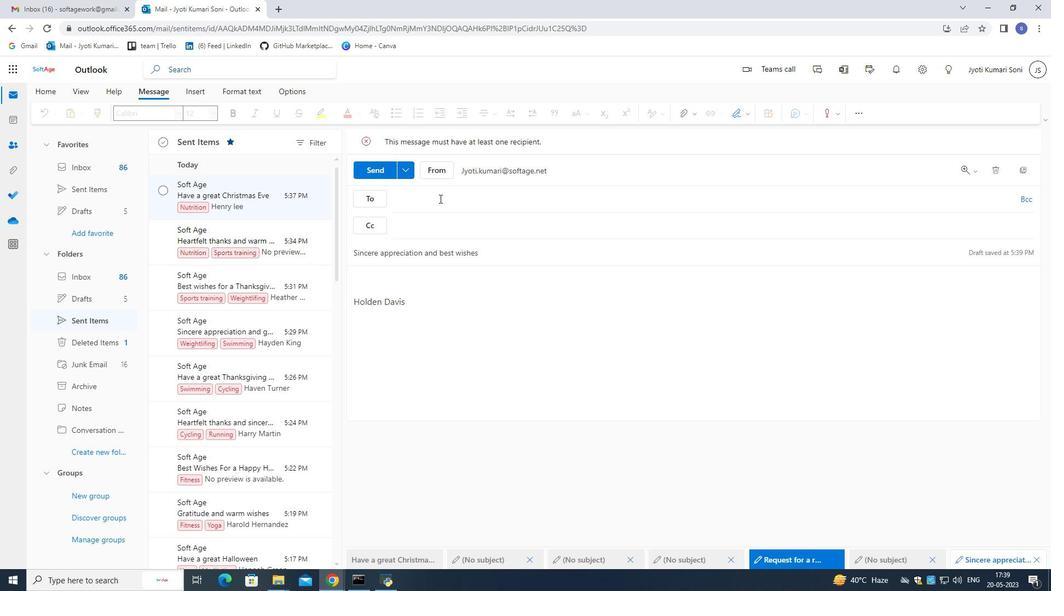 
Action: Key pressed softage.sod<Key.backspace>ft<Key.left><Key.left><Key.left><Key.left><Key.right><Key.left>2<Key.shift>@<Key.right><Key.right><Key.right><Key.right>
Screenshot: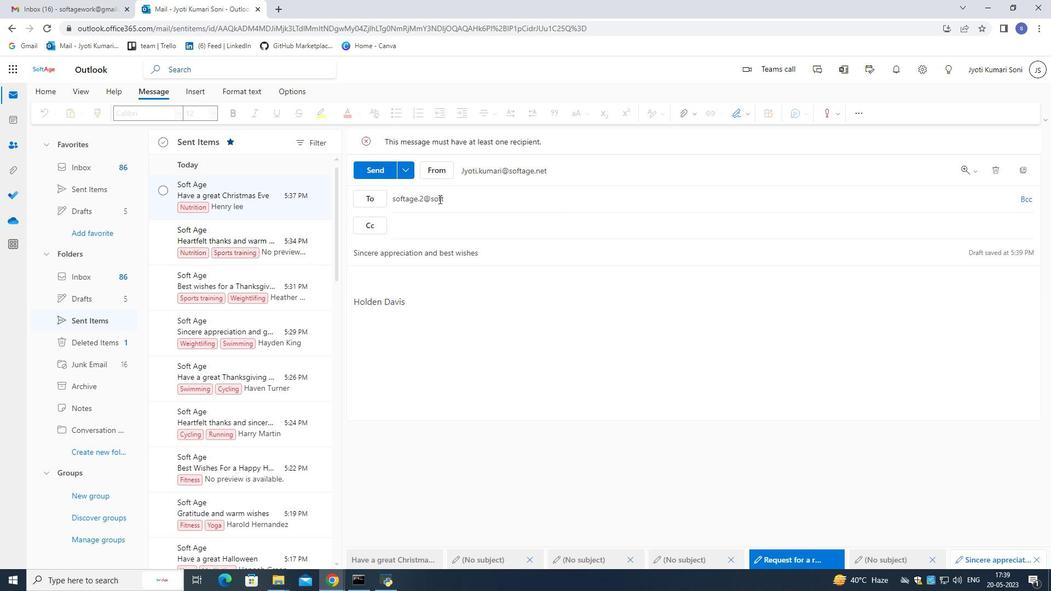 
Action: Mouse moved to (1051, 443)
Screenshot: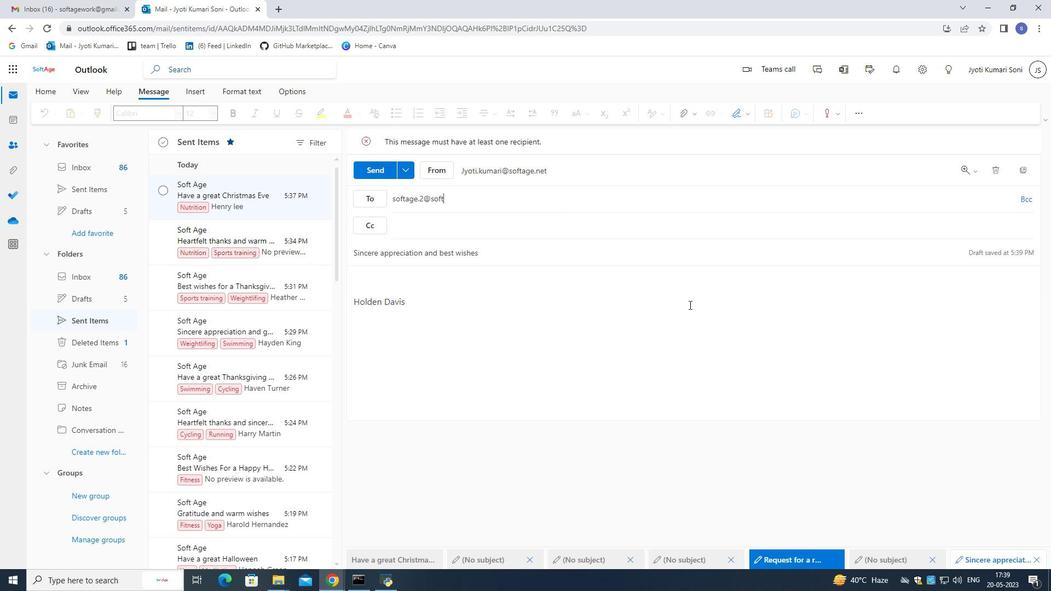 
Action: Key pressed age.net
Screenshot: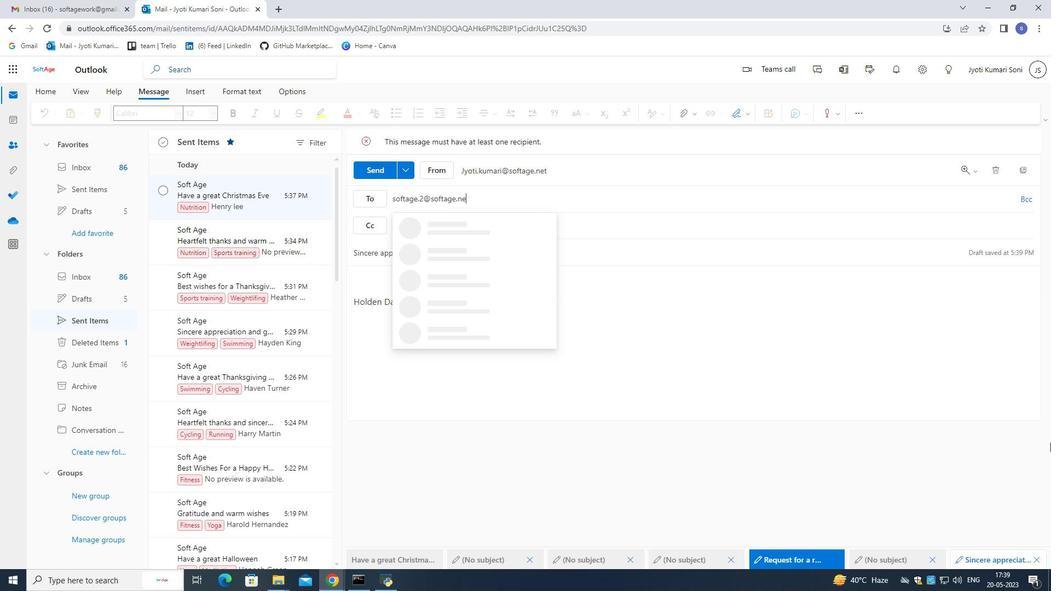 
Action: Mouse moved to (491, 223)
Screenshot: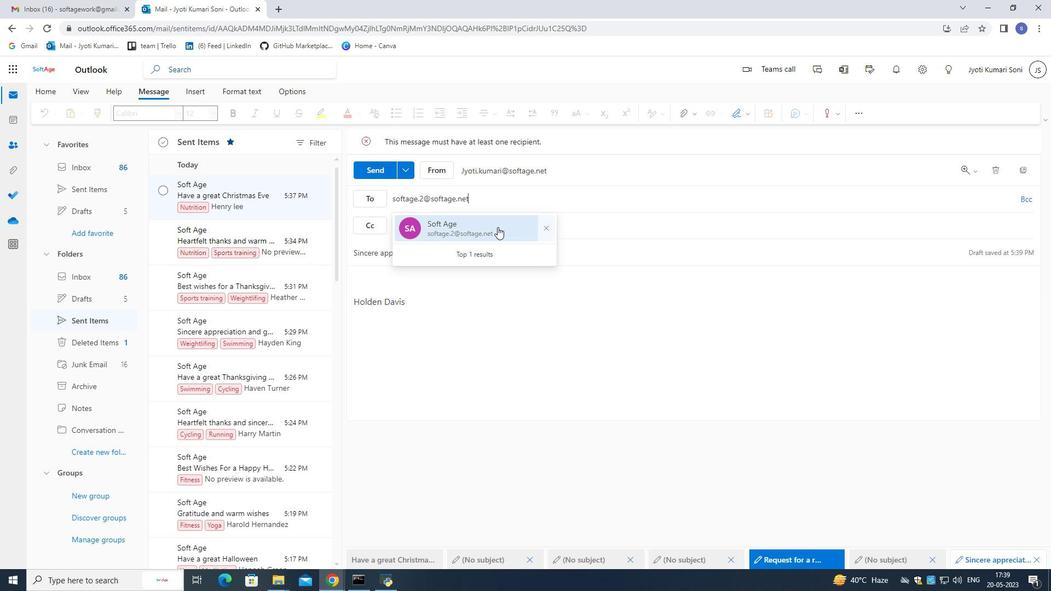 
Action: Mouse pressed left at (491, 223)
Screenshot: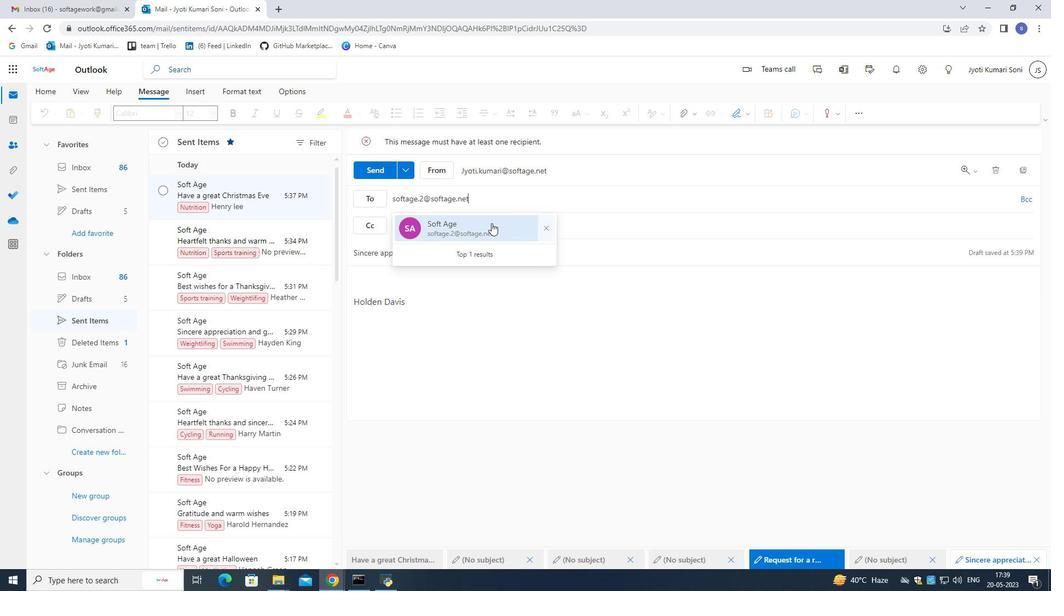 
Action: Mouse moved to (381, 141)
Screenshot: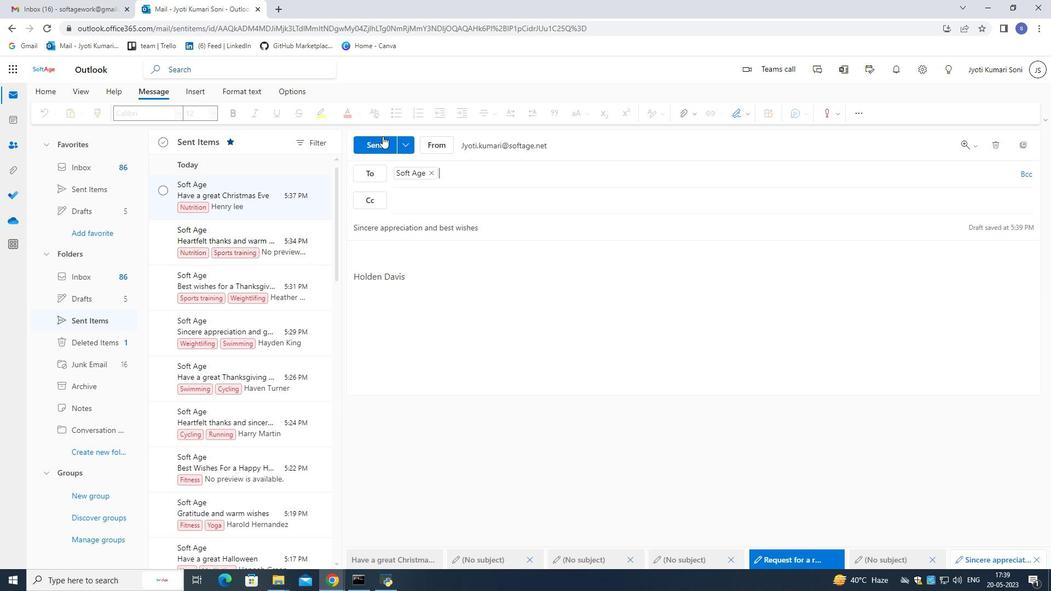 
Action: Mouse pressed left at (381, 141)
Screenshot: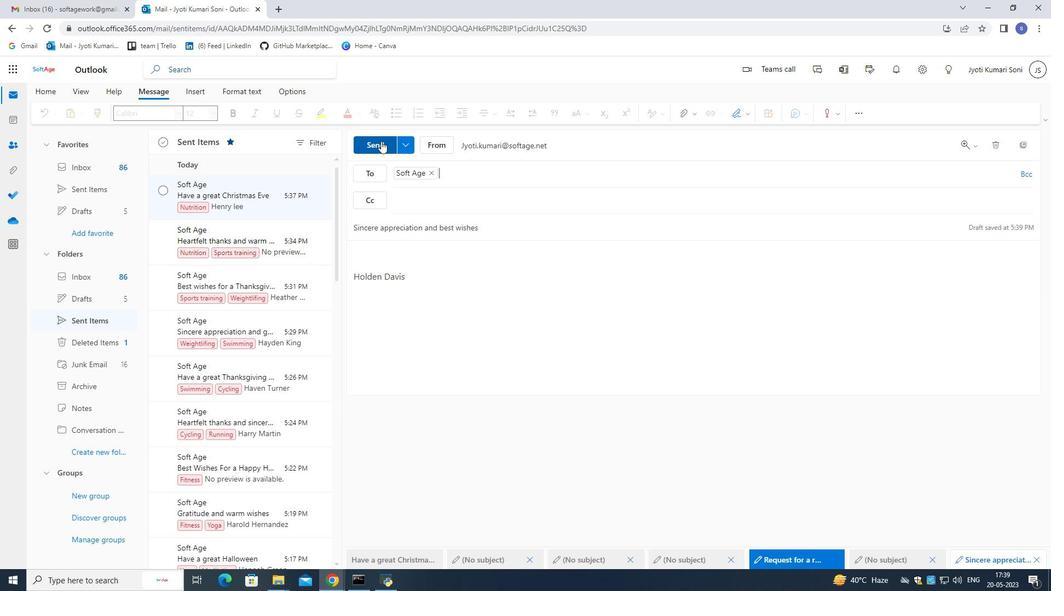 
Action: Mouse moved to (234, 195)
Screenshot: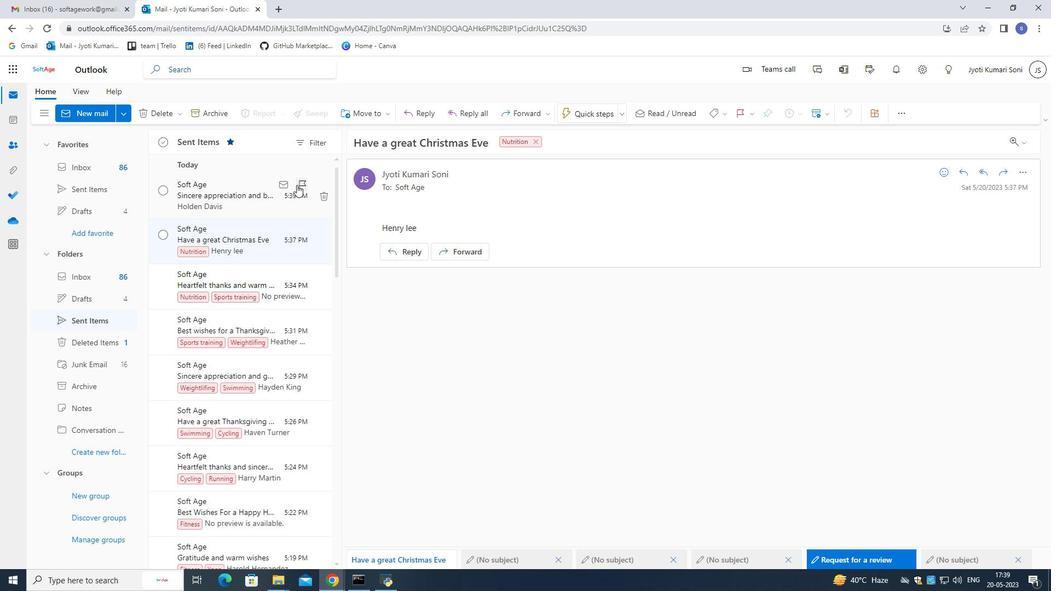 
Action: Mouse pressed left at (234, 195)
Screenshot: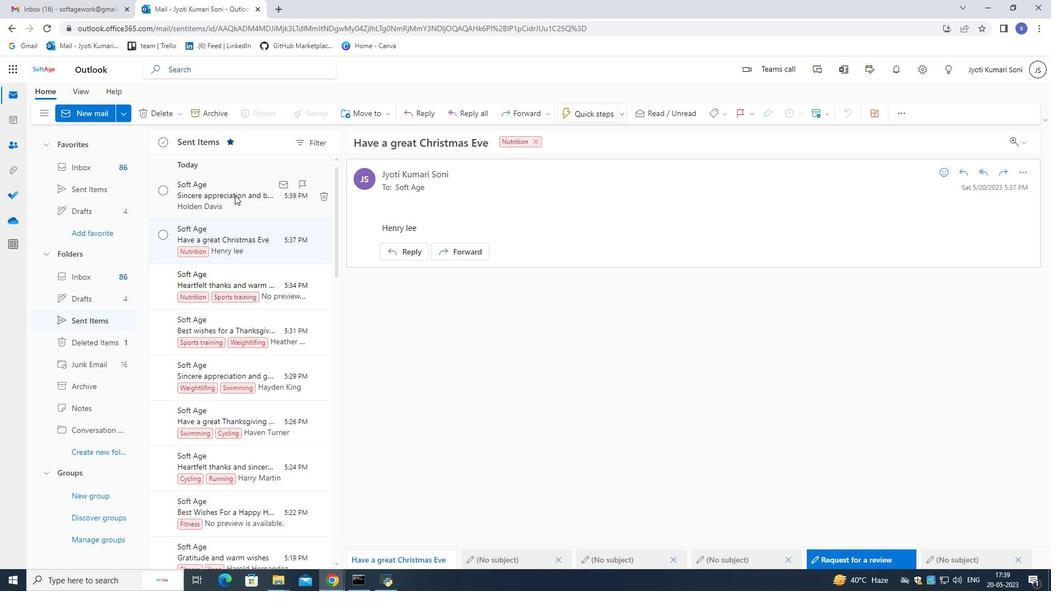 
Action: Mouse moved to (720, 117)
Screenshot: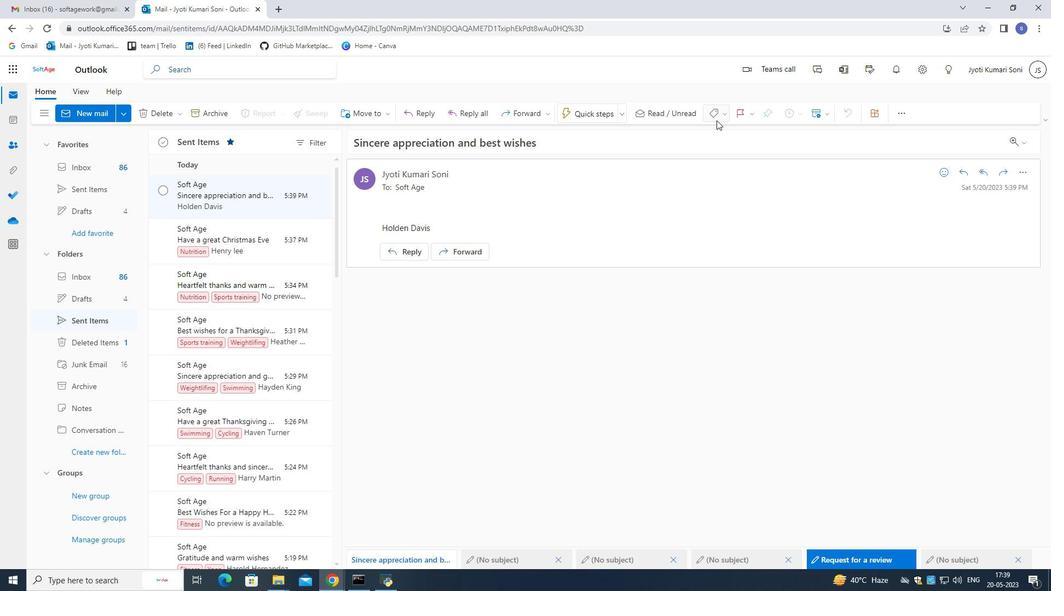 
Action: Mouse pressed left at (720, 117)
Screenshot: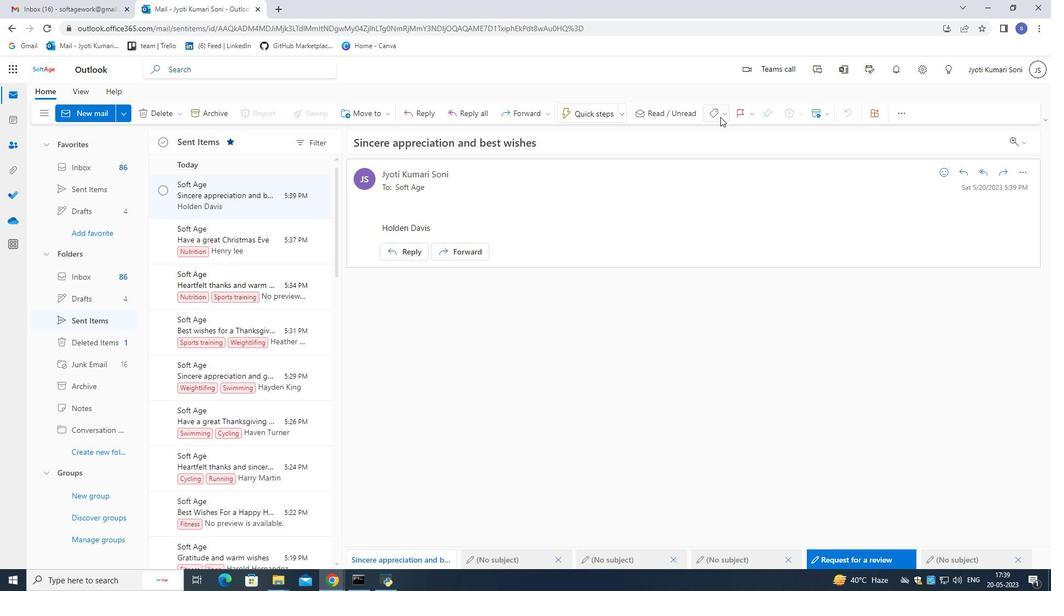
Action: Mouse moved to (669, 297)
Screenshot: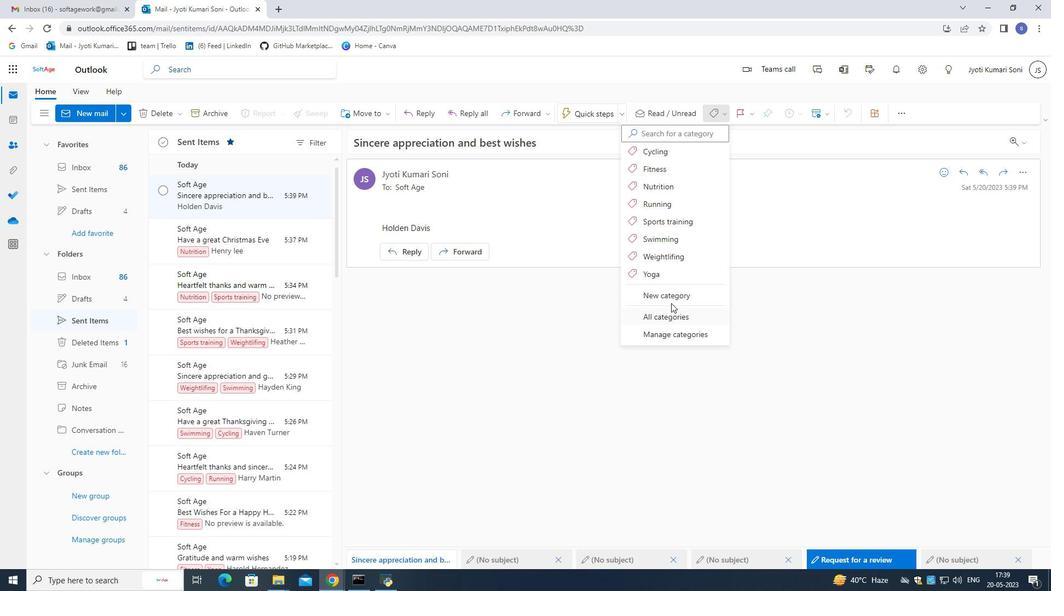 
Action: Mouse pressed left at (669, 297)
Screenshot: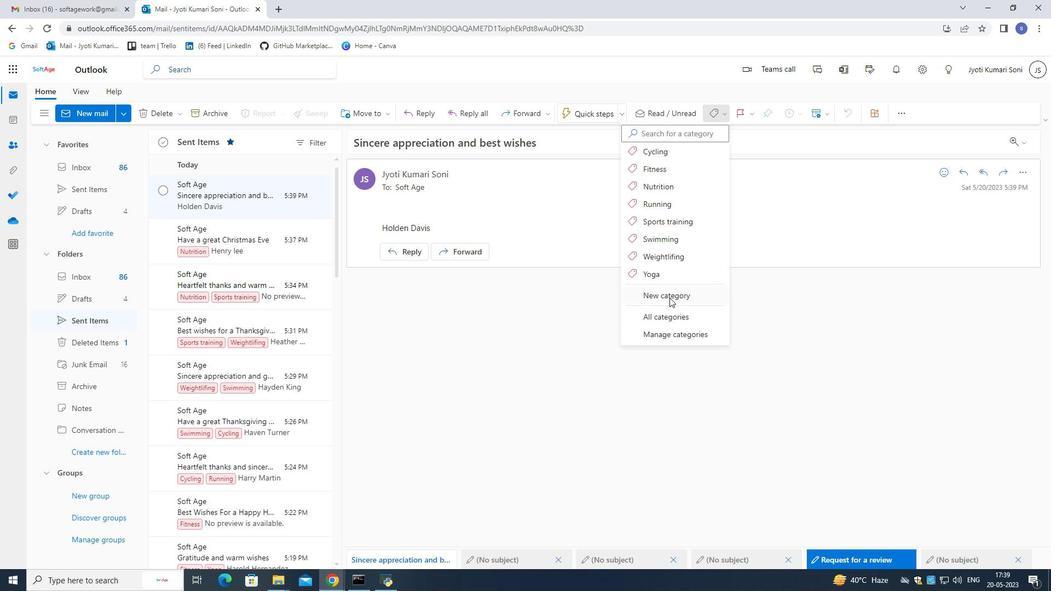 
Action: Mouse moved to (597, 262)
Screenshot: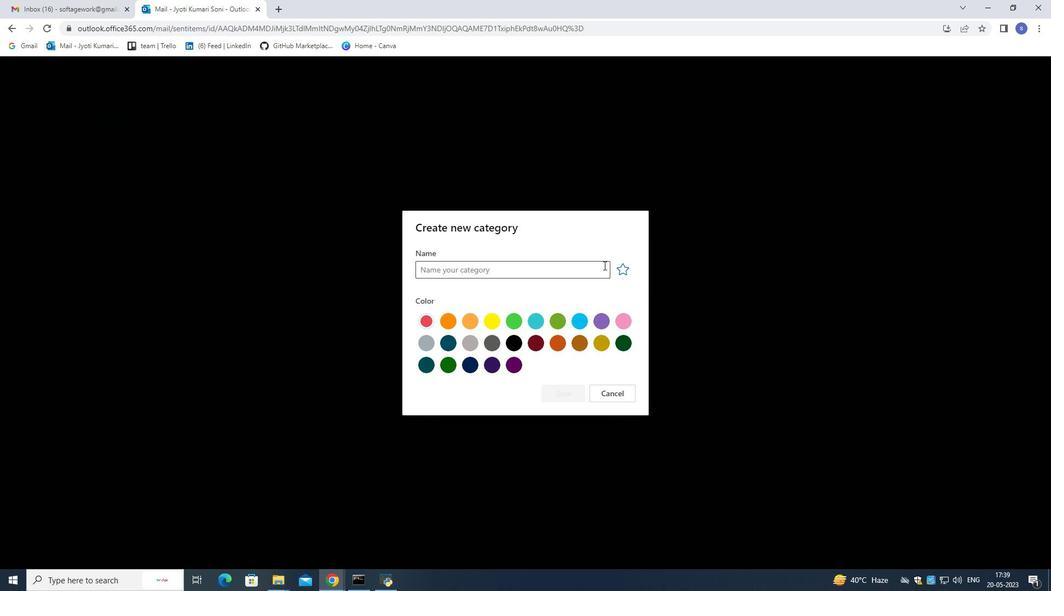 
Action: Mouse pressed left at (597, 262)
Screenshot: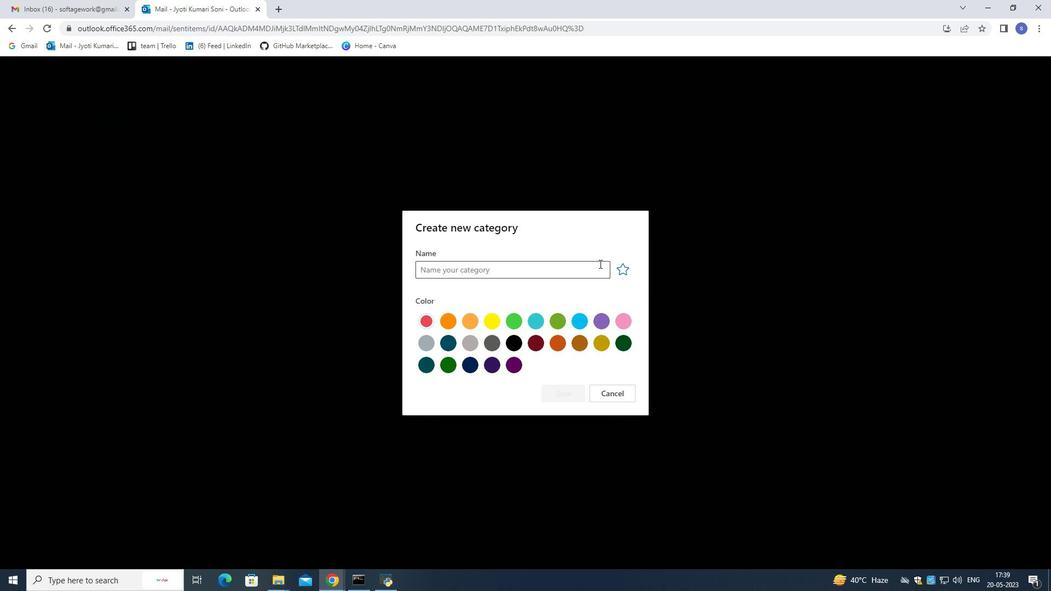 
Action: Key pressed <Key.shift>Recipes
Screenshot: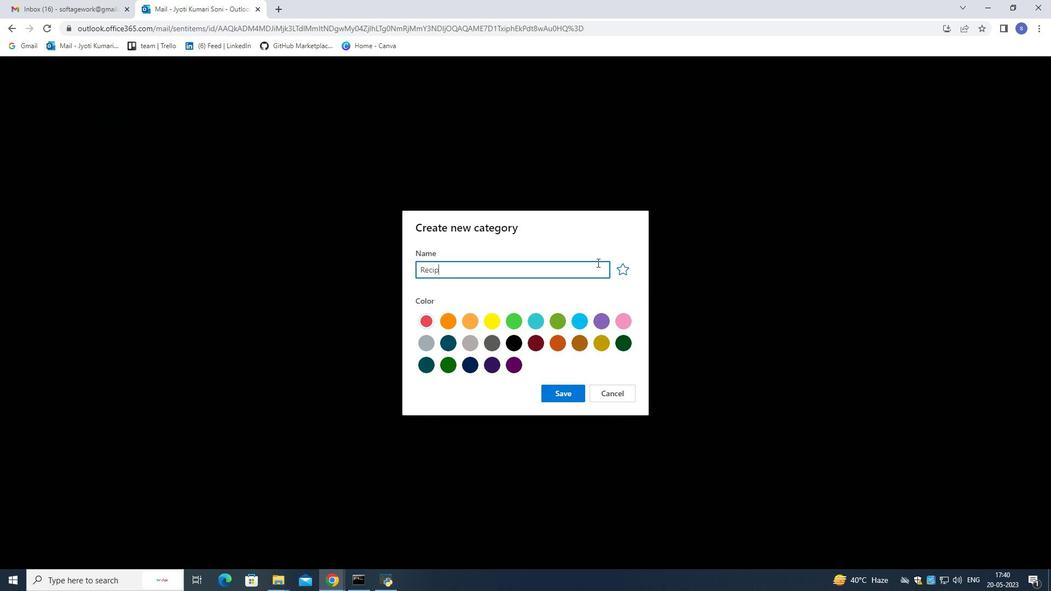 
Action: Mouse moved to (560, 393)
Screenshot: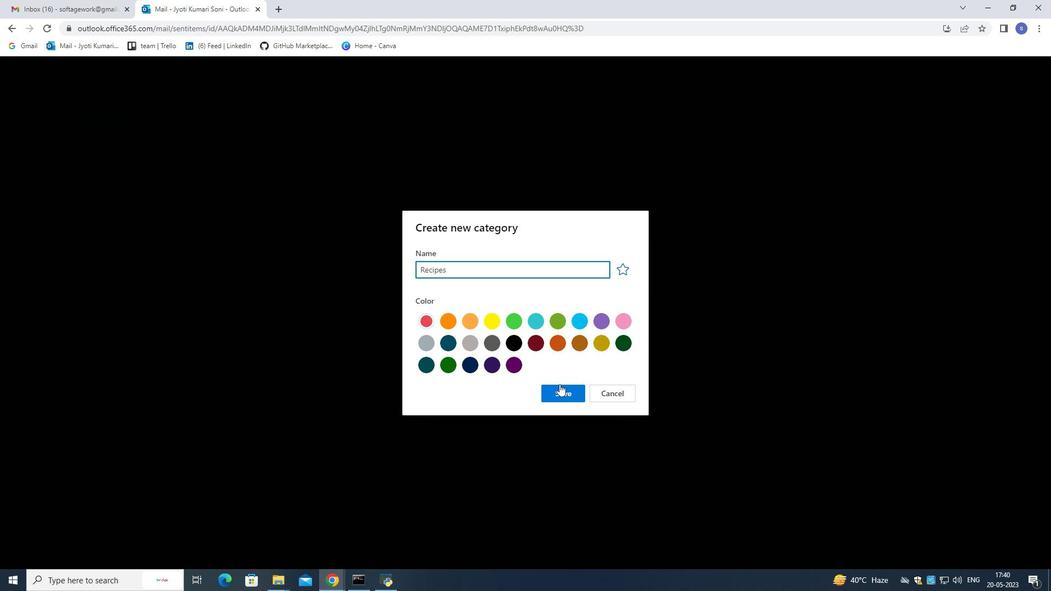 
Action: Mouse pressed left at (560, 393)
Screenshot: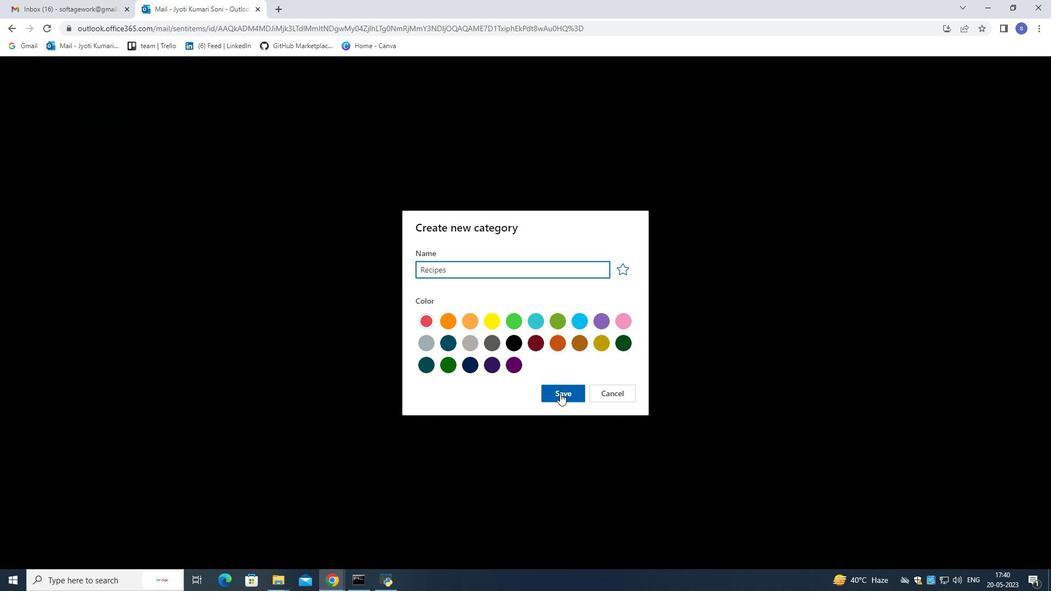 
Action: Mouse moved to (726, 113)
Screenshot: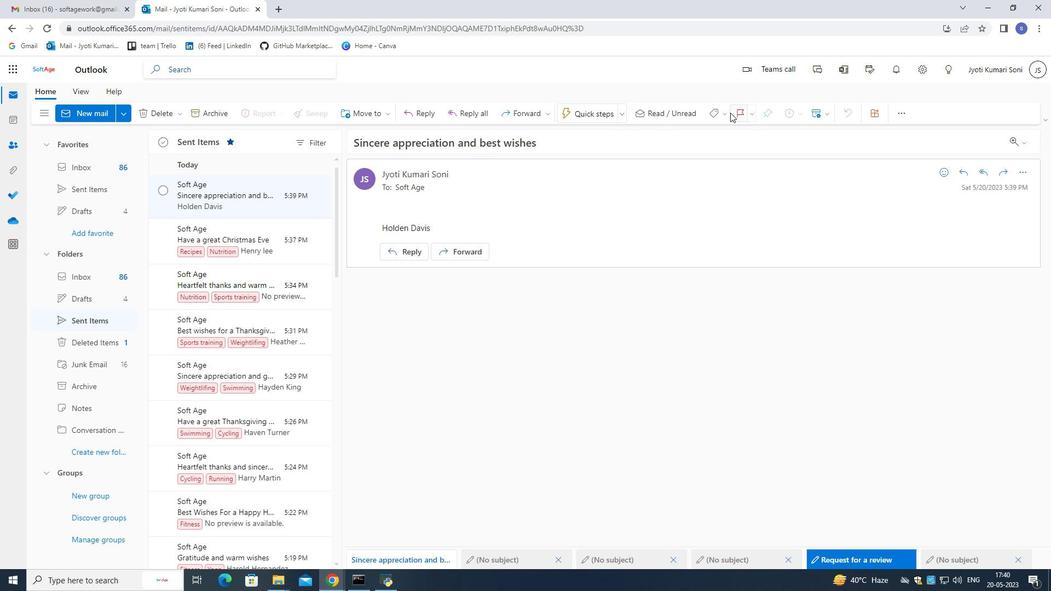 
Action: Mouse pressed left at (726, 113)
Screenshot: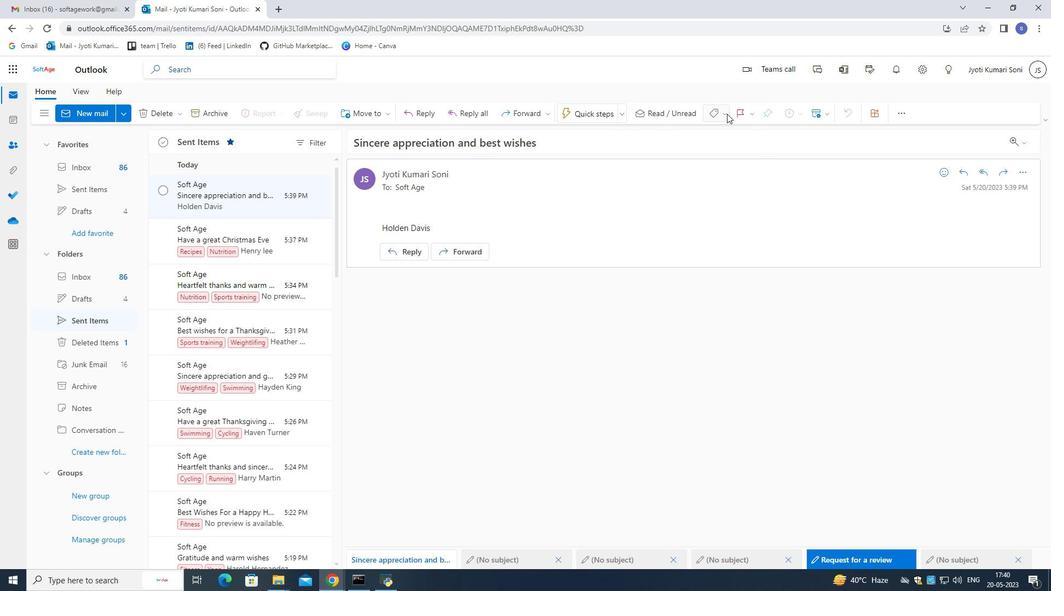 
Action: Mouse moved to (680, 203)
Screenshot: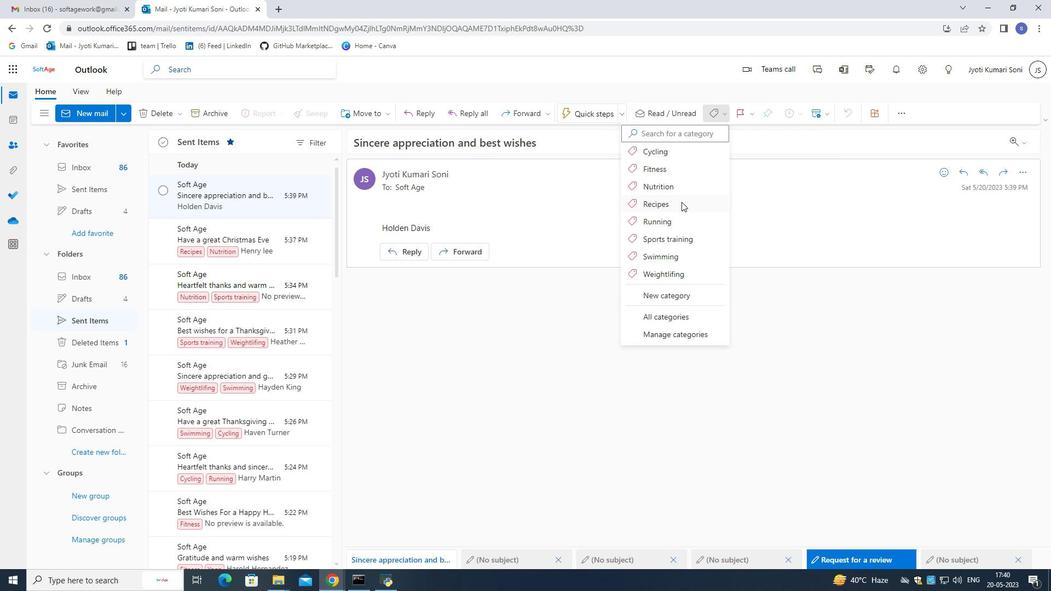 
Action: Mouse pressed left at (680, 203)
Screenshot: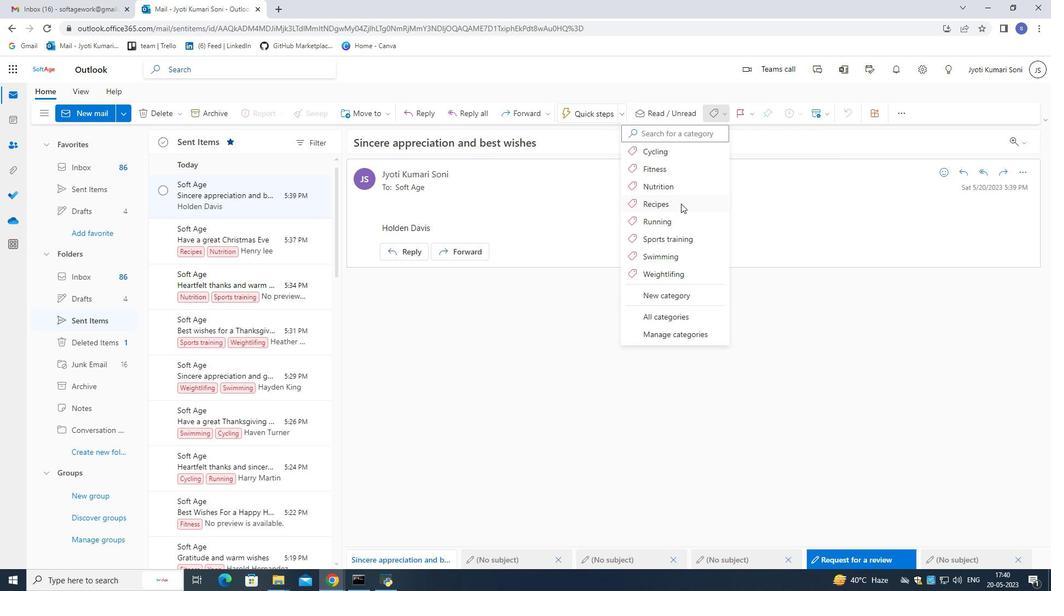 
Action: Mouse moved to (564, 148)
Screenshot: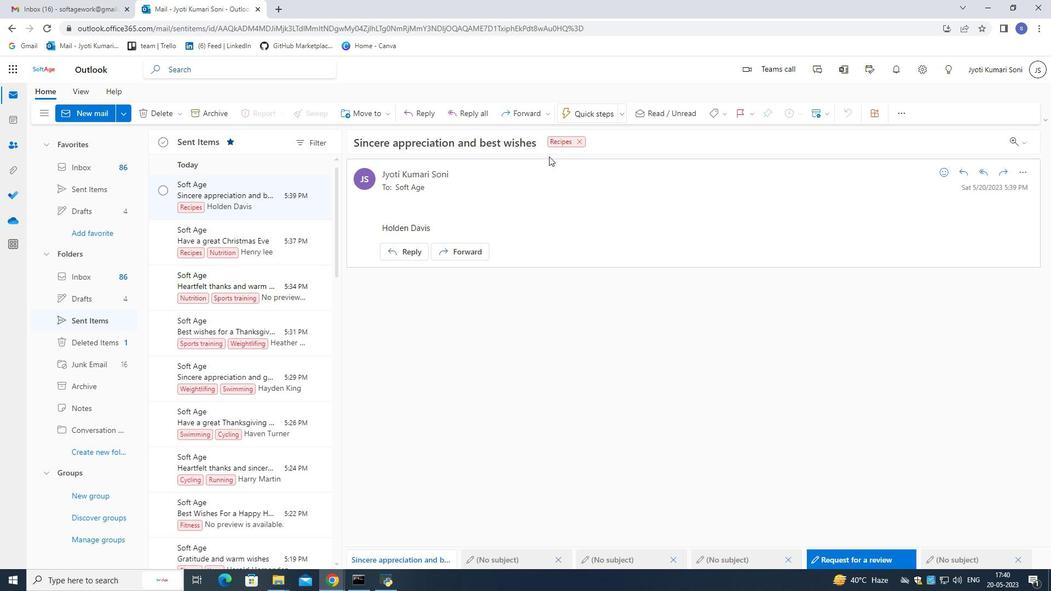 
